 Task: For heading Use Impact with dark cyan 1 colour & Underline.  font size for heading26,  'Change the font style of data to'Lobster and font size to 18,  Change the alignment of both headline & data to Align center.  In the sheet  analysisAnnualSales_Report
Action: Mouse moved to (44, 143)
Screenshot: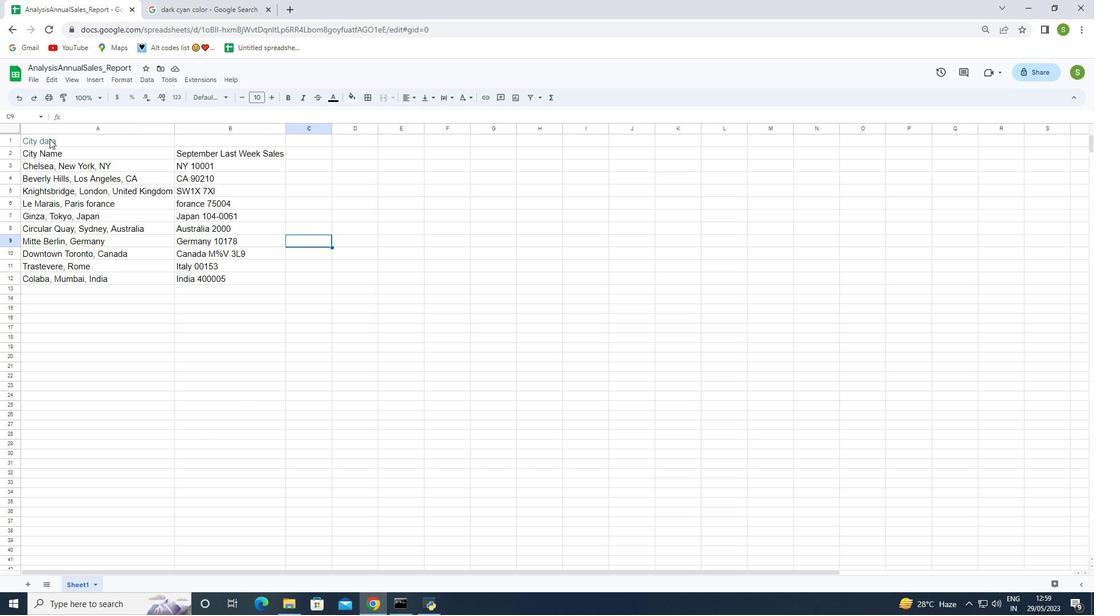 
Action: Mouse pressed left at (44, 143)
Screenshot: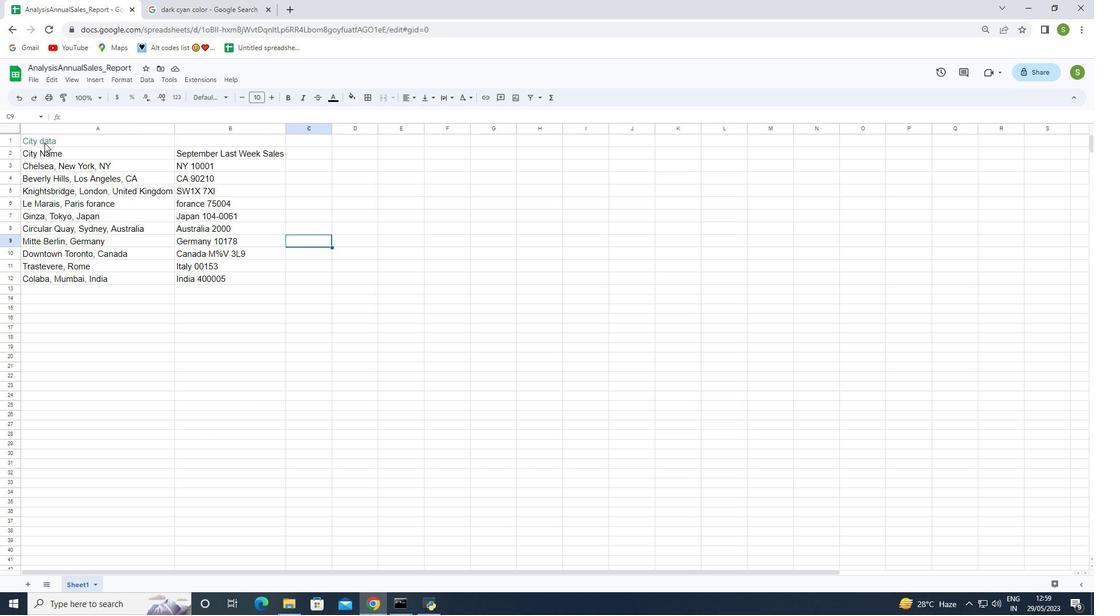 
Action: Mouse moved to (336, 97)
Screenshot: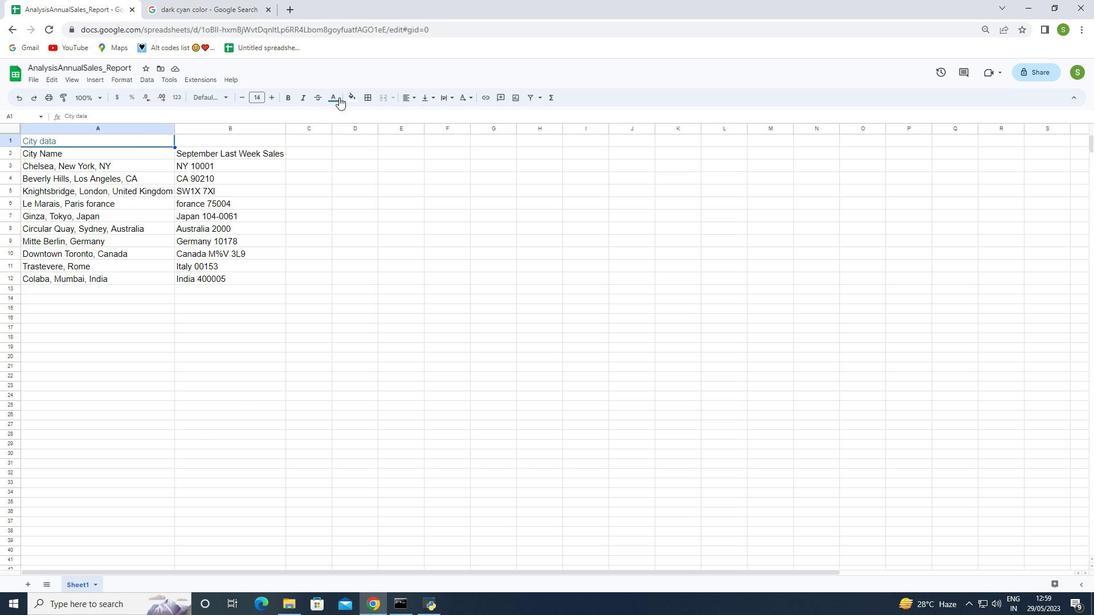 
Action: Mouse pressed left at (336, 97)
Screenshot: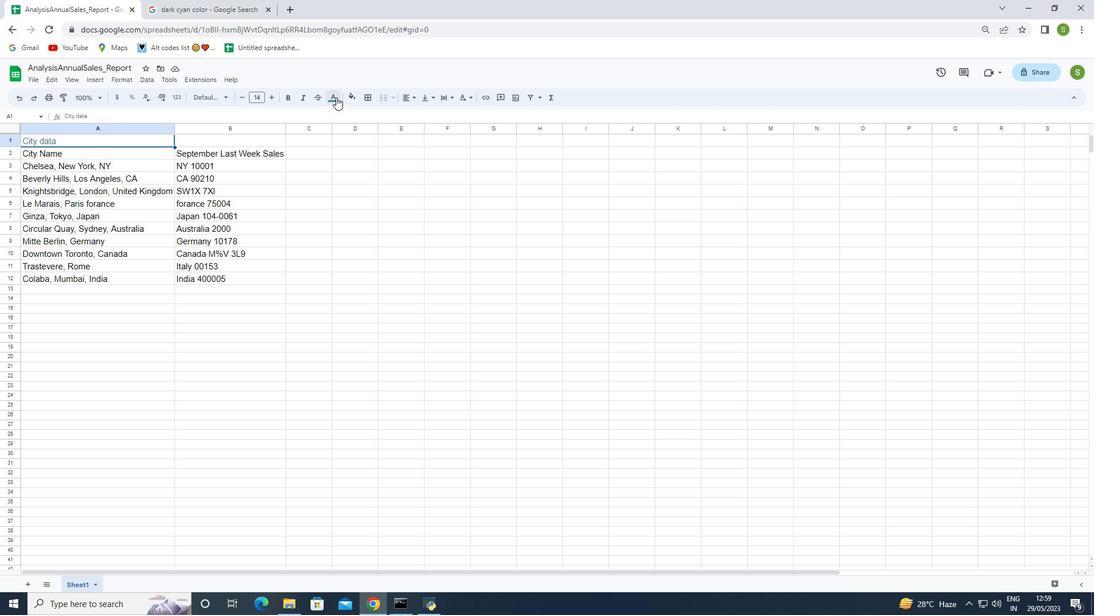 
Action: Mouse moved to (381, 176)
Screenshot: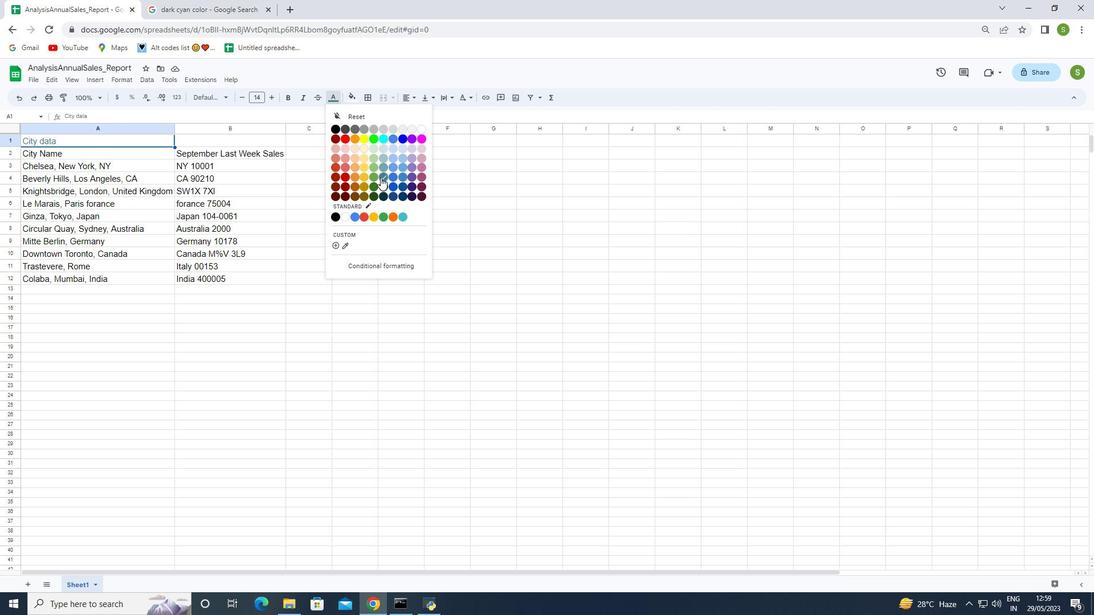 
Action: Mouse pressed left at (381, 176)
Screenshot: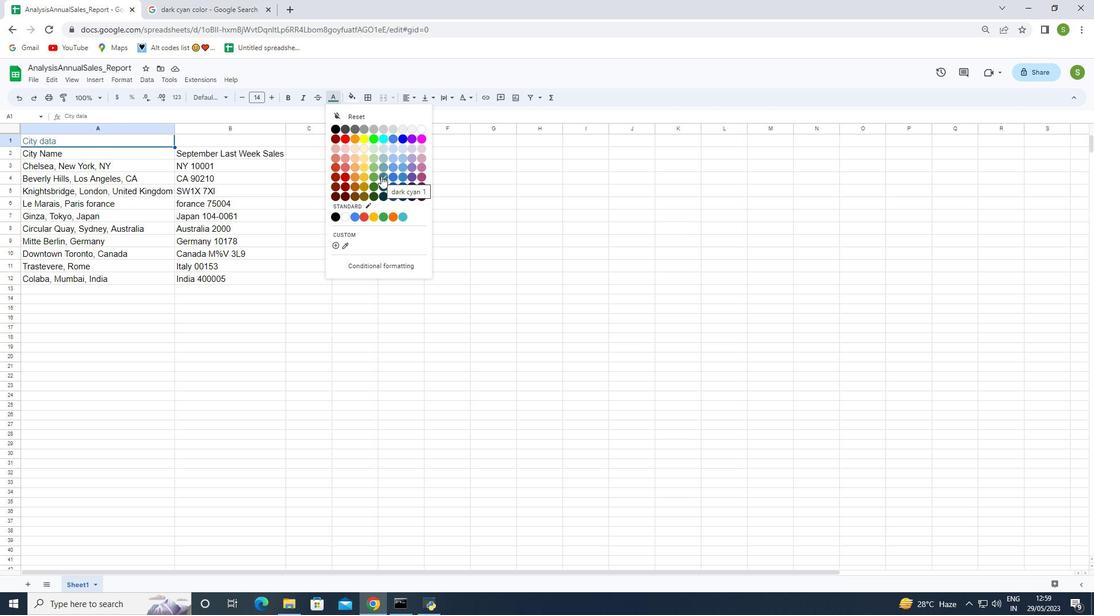 
Action: Mouse moved to (84, 143)
Screenshot: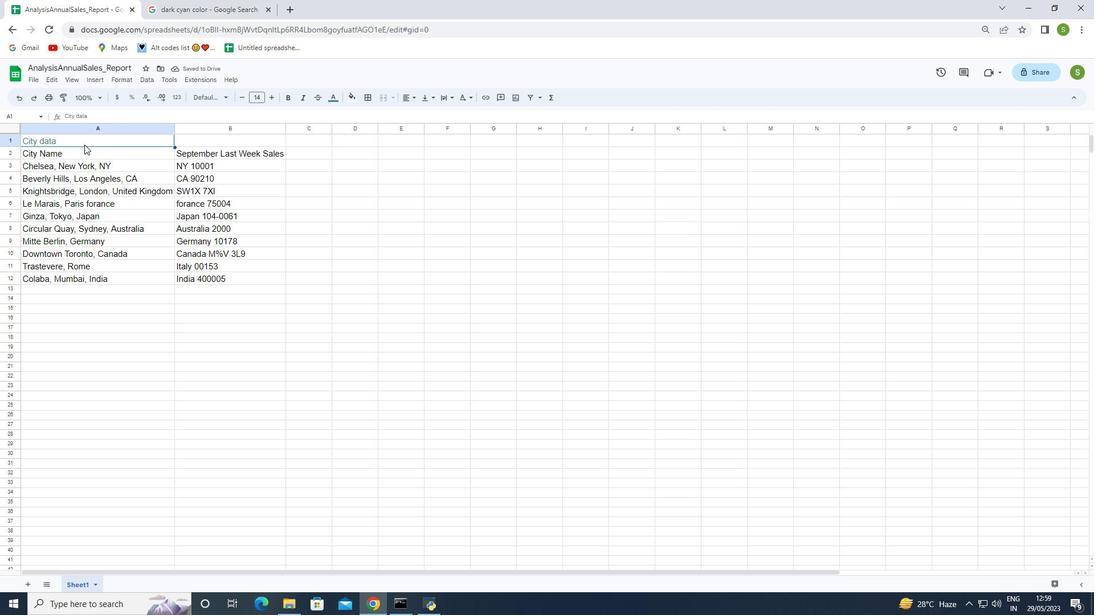
Action: Mouse pressed left at (84, 143)
Screenshot: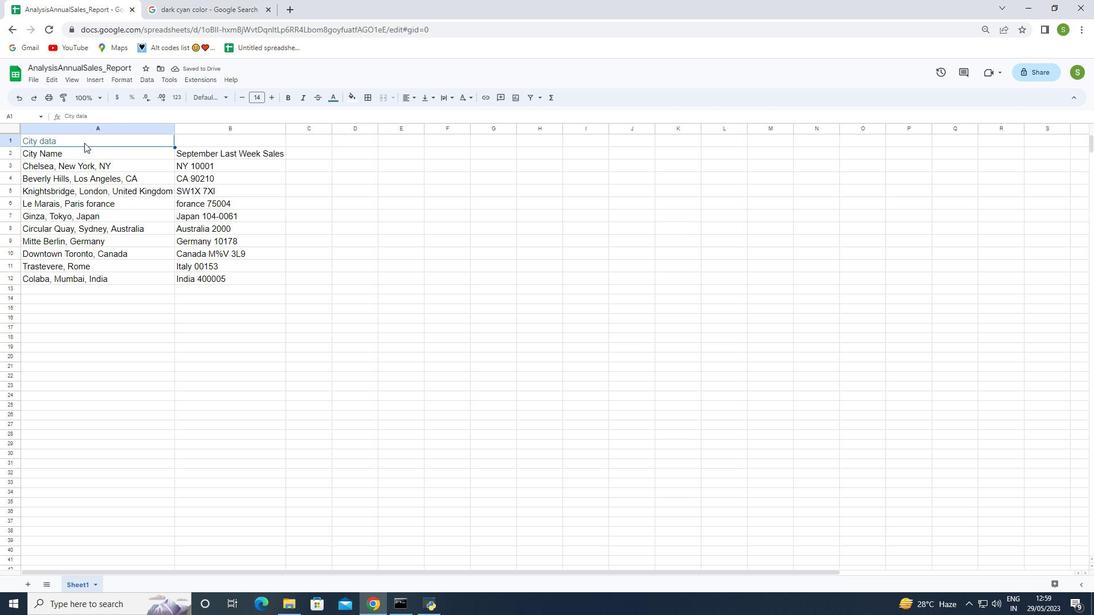 
Action: Mouse moved to (100, 203)
Screenshot: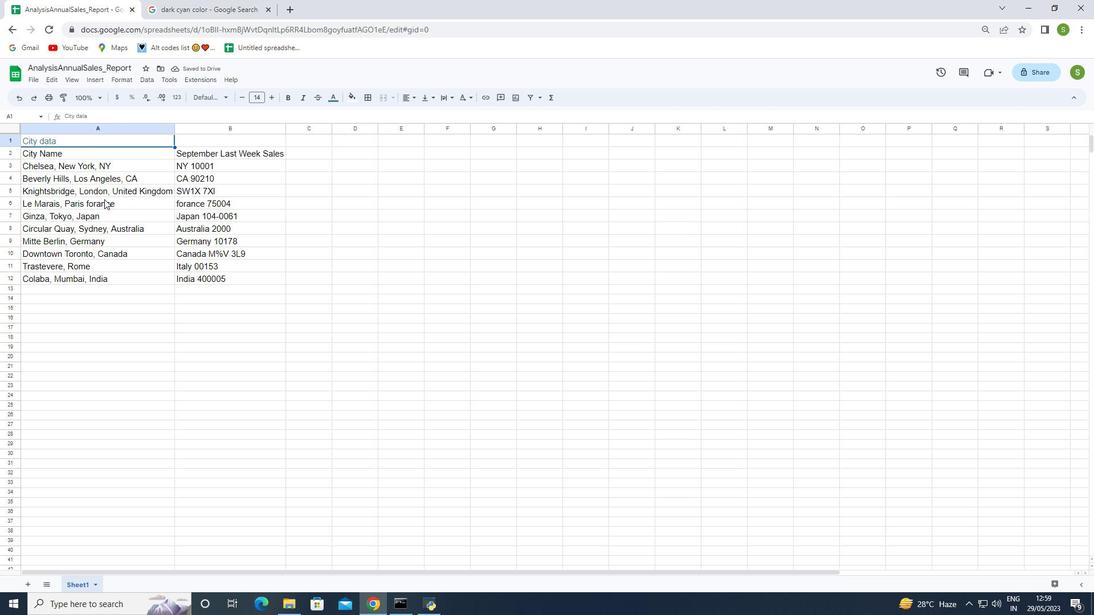 
Action: Mouse pressed left at (100, 203)
Screenshot: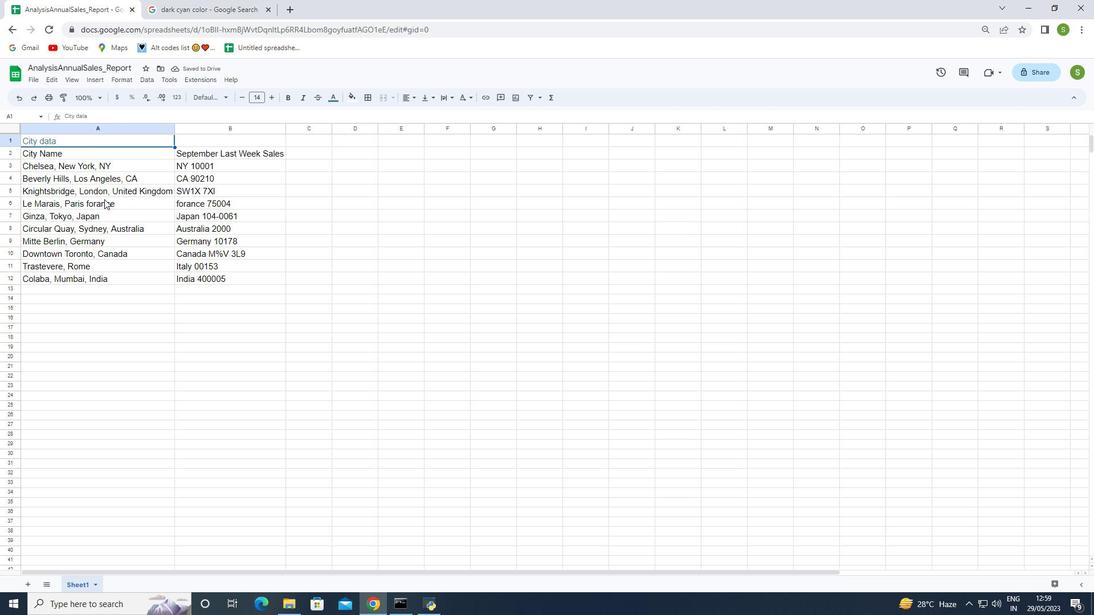 
Action: Mouse moved to (47, 142)
Screenshot: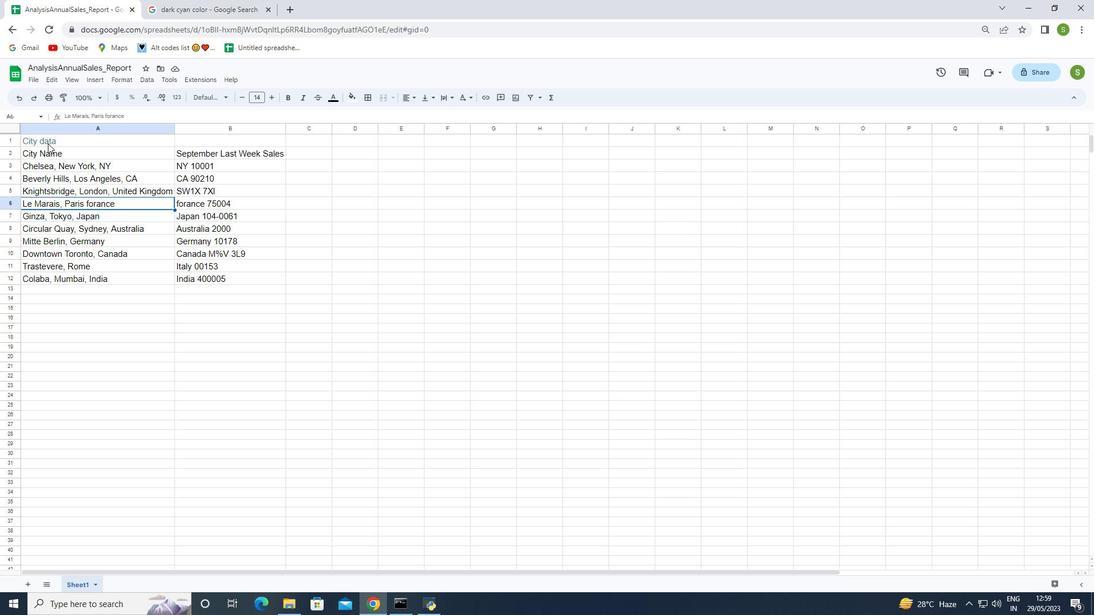 
Action: Mouse pressed left at (47, 142)
Screenshot: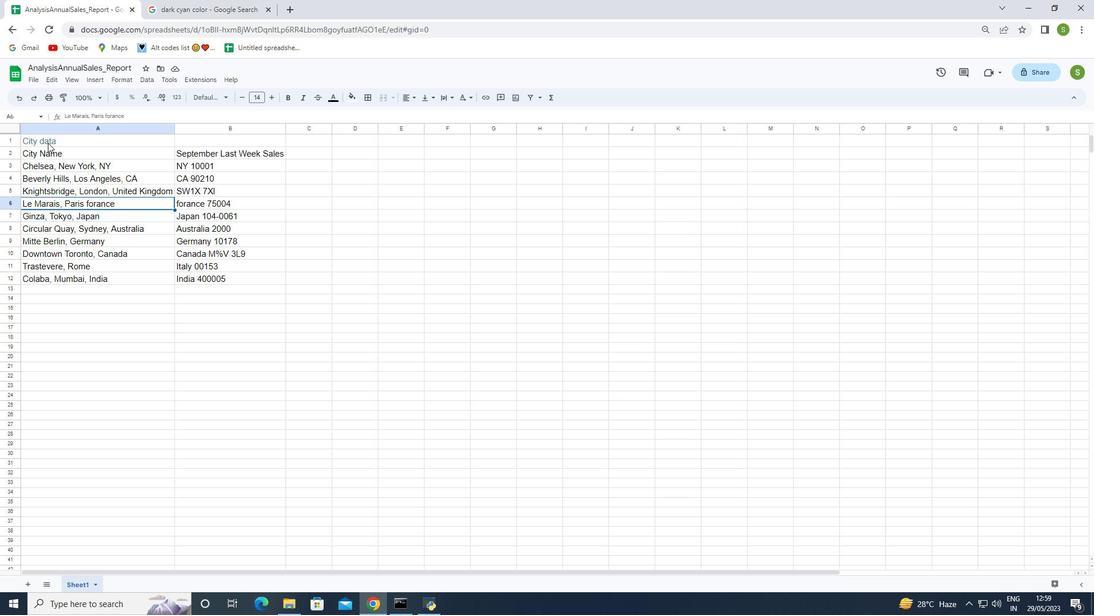 
Action: Mouse moved to (350, 96)
Screenshot: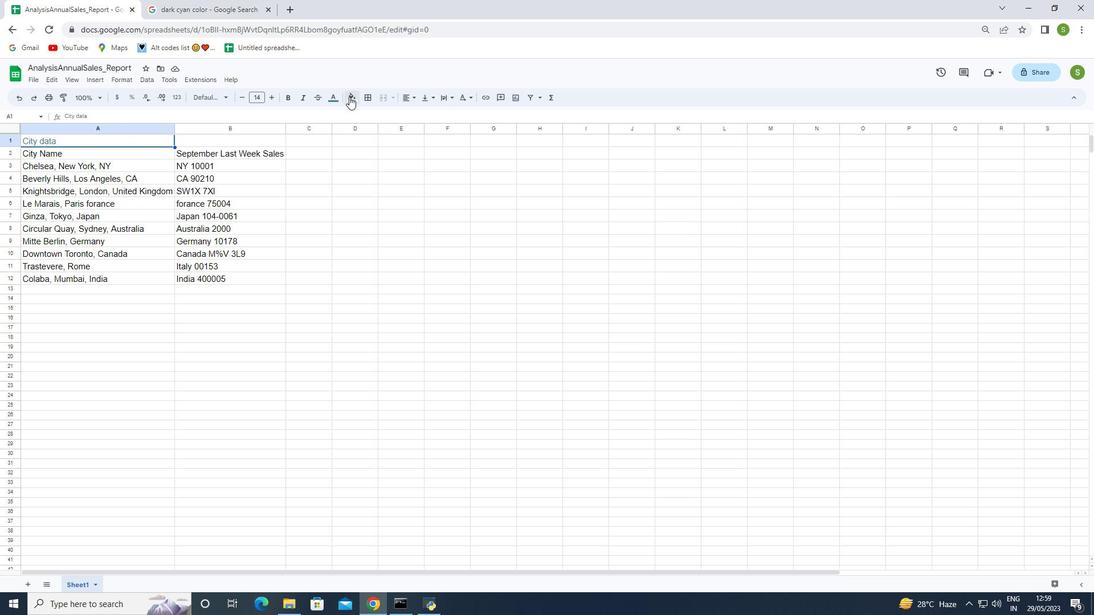
Action: Mouse pressed left at (350, 96)
Screenshot: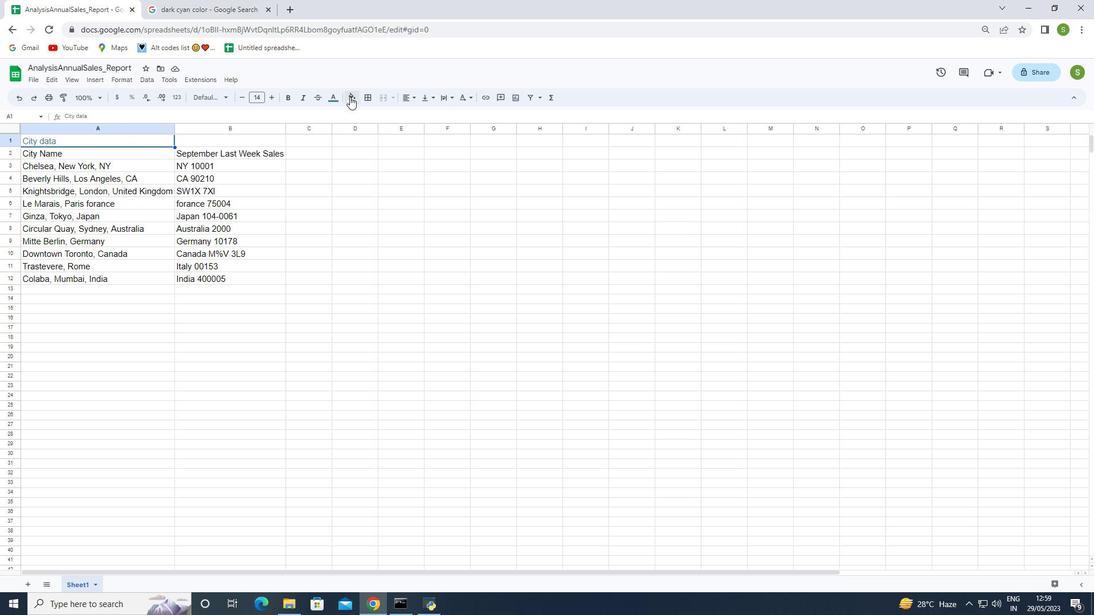 
Action: Mouse moved to (402, 176)
Screenshot: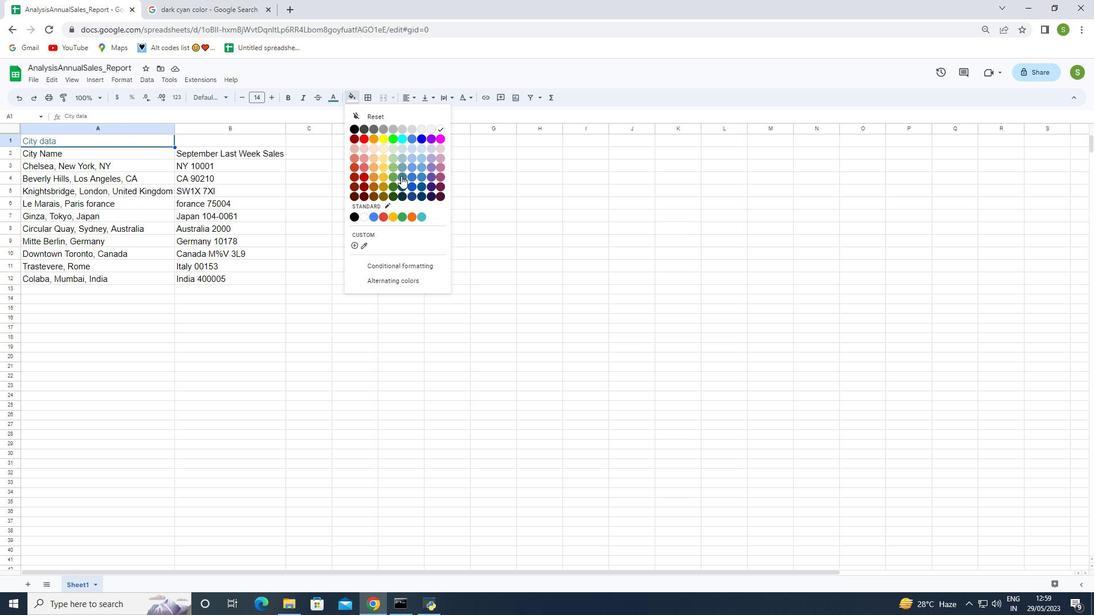 
Action: Mouse pressed left at (402, 176)
Screenshot: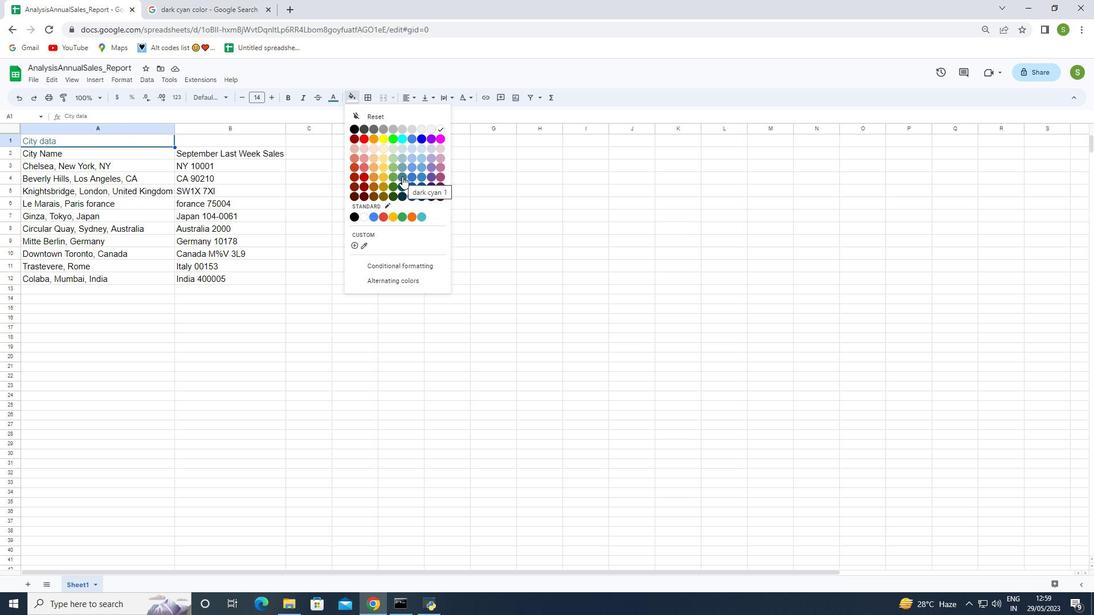 
Action: Mouse moved to (118, 138)
Screenshot: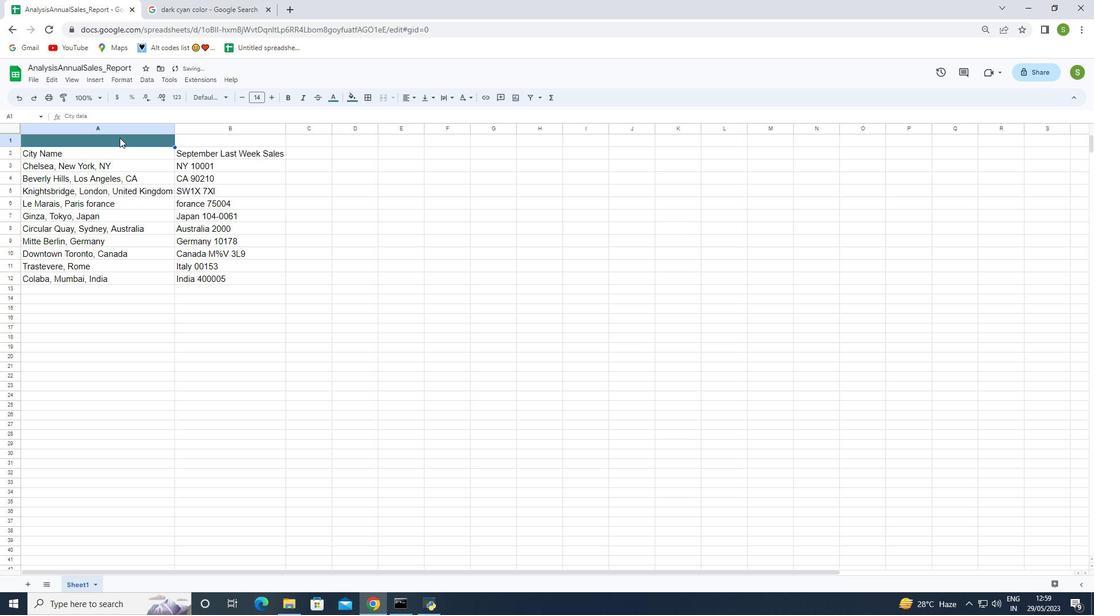 
Action: Mouse pressed left at (118, 138)
Screenshot: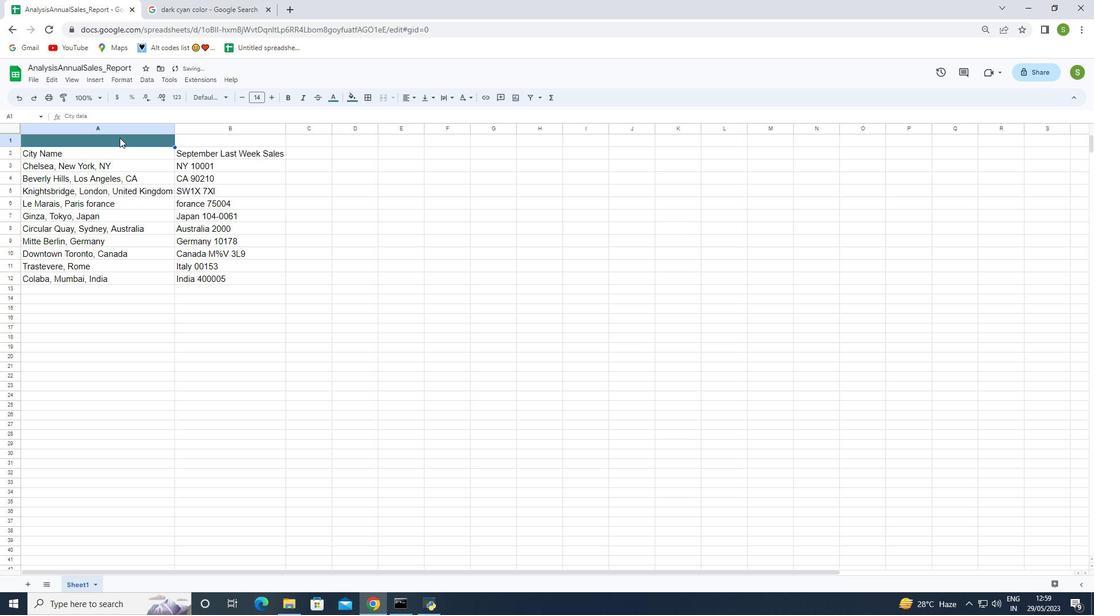 
Action: Mouse moved to (111, 138)
Screenshot: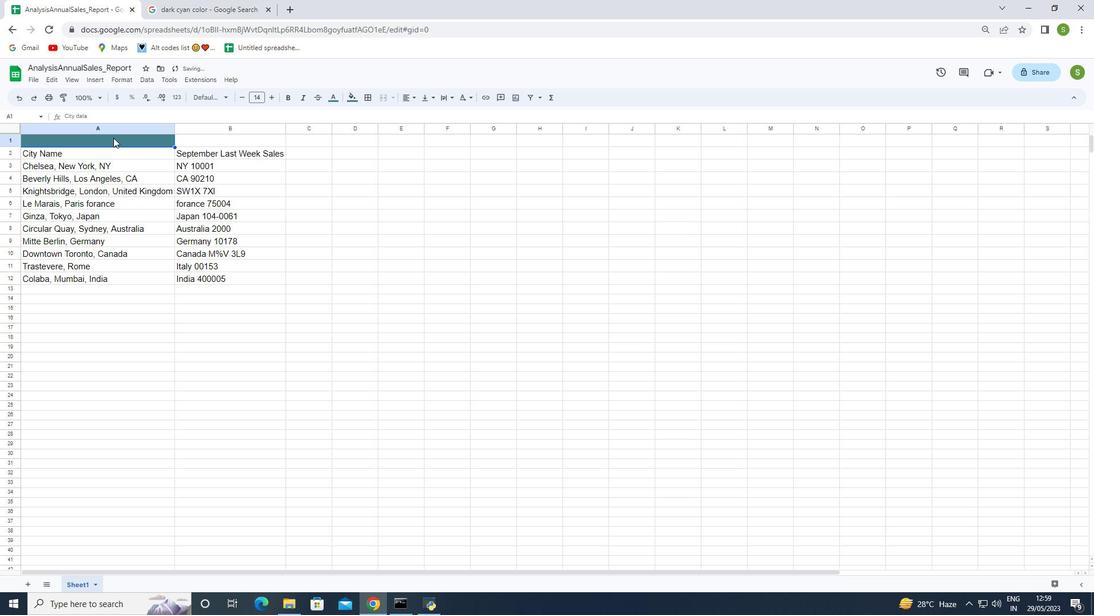 
Action: Mouse pressed left at (111, 138)
Screenshot: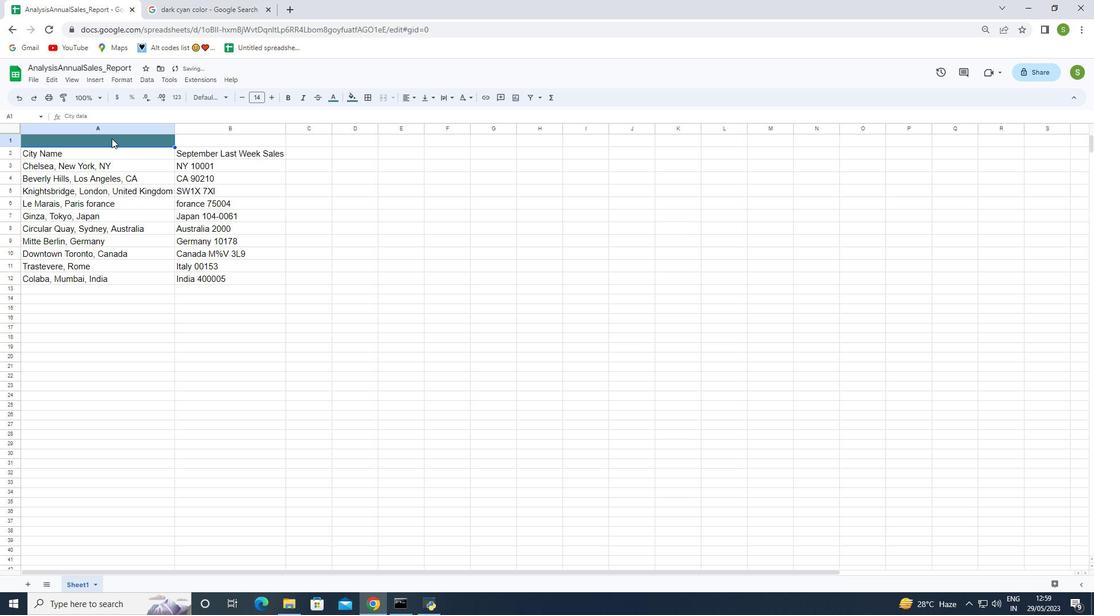 
Action: Mouse pressed left at (111, 138)
Screenshot: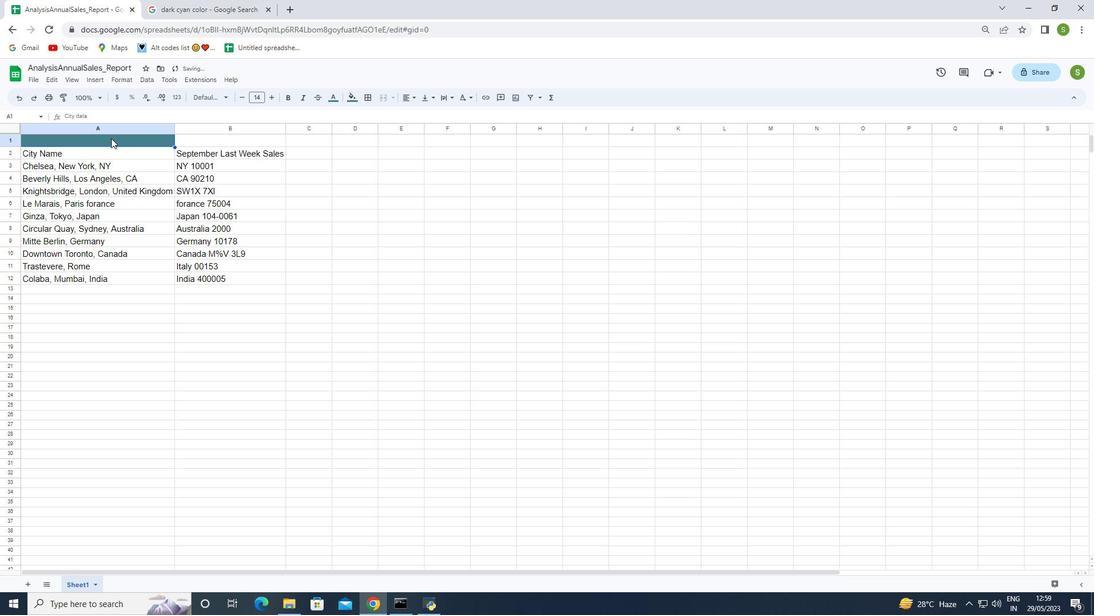 
Action: Mouse moved to (333, 98)
Screenshot: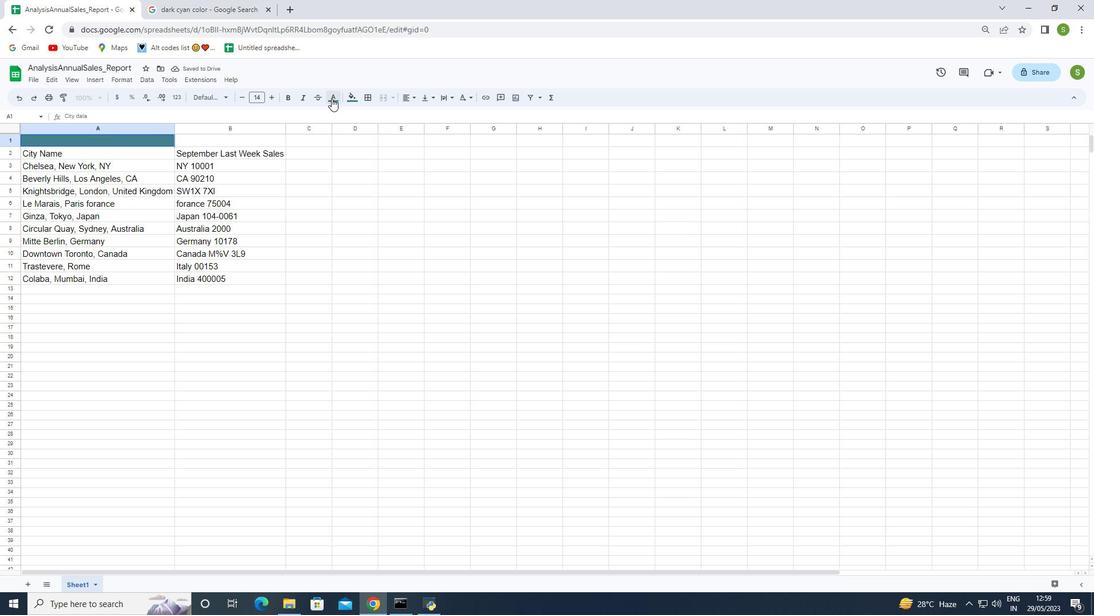 
Action: Mouse pressed left at (333, 98)
Screenshot: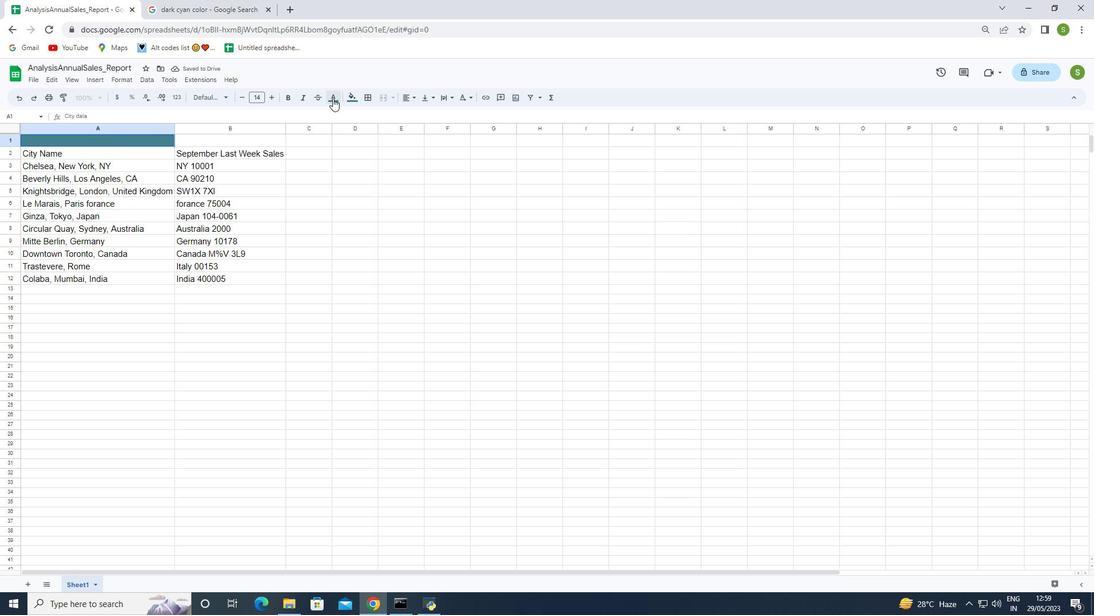 
Action: Mouse moved to (423, 128)
Screenshot: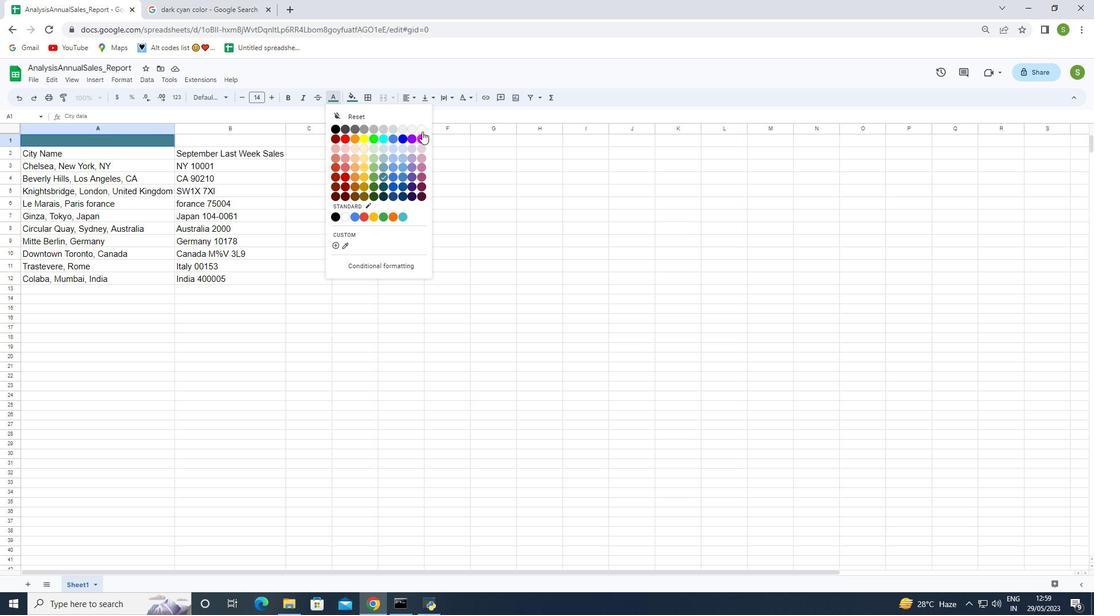 
Action: Mouse pressed left at (423, 128)
Screenshot: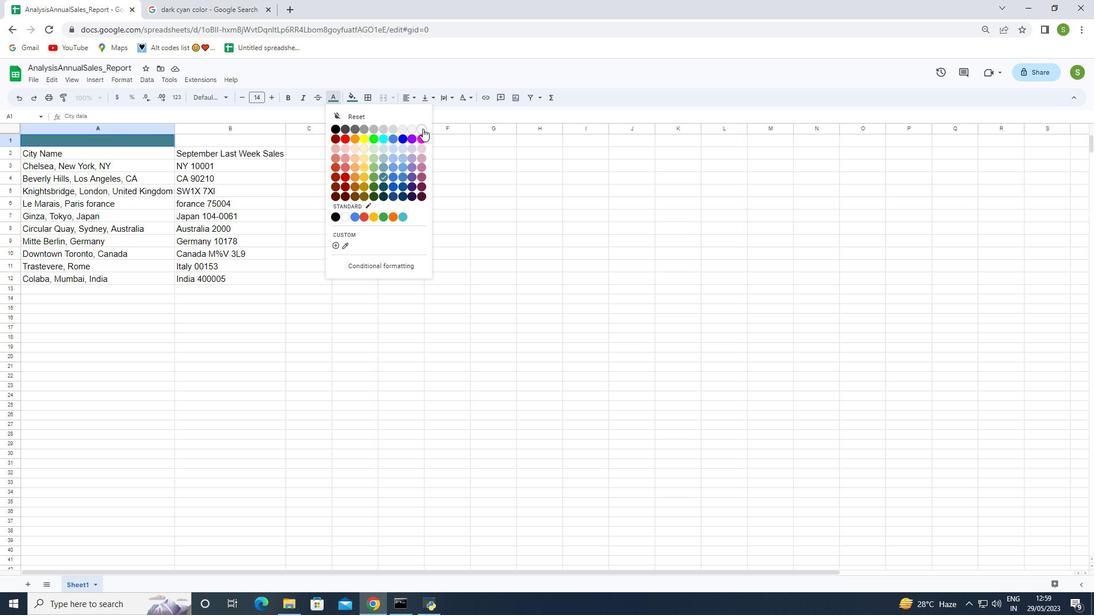 
Action: Mouse moved to (356, 97)
Screenshot: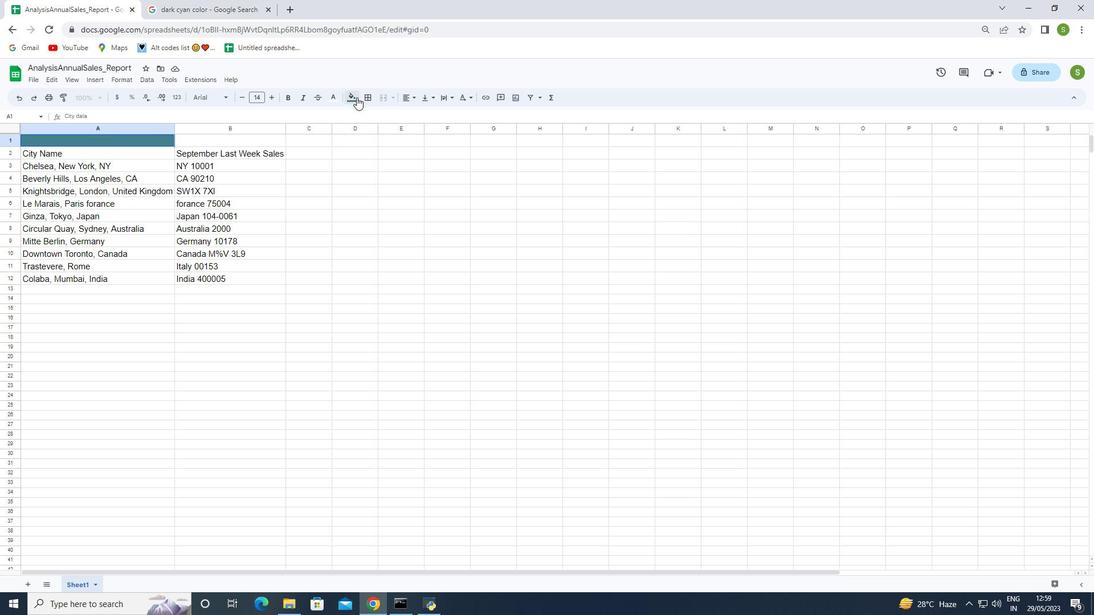 
Action: Mouse pressed left at (356, 97)
Screenshot: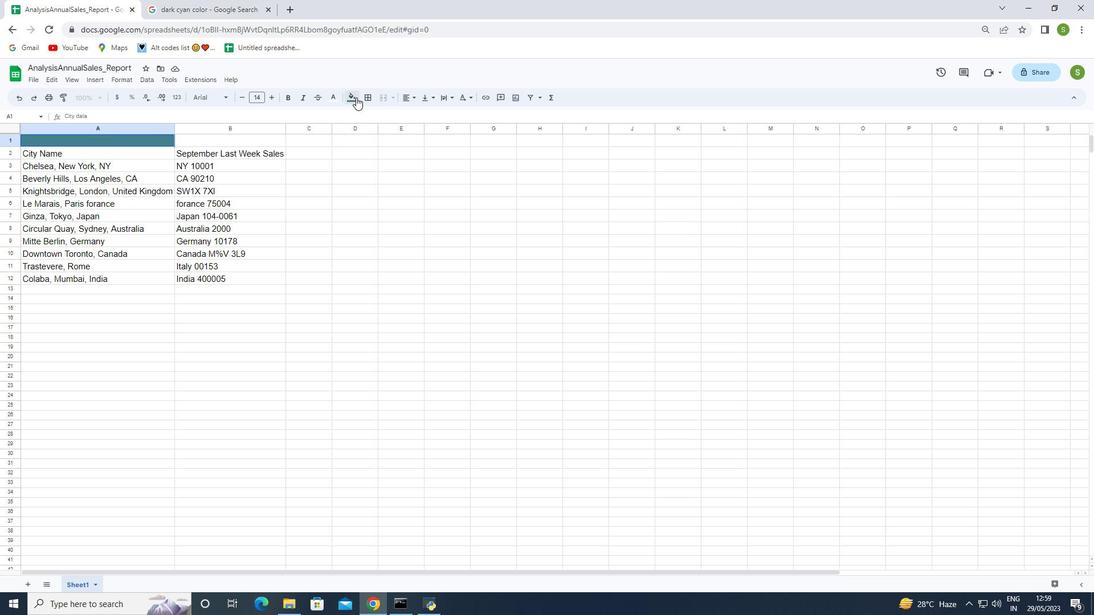 
Action: Mouse moved to (352, 131)
Screenshot: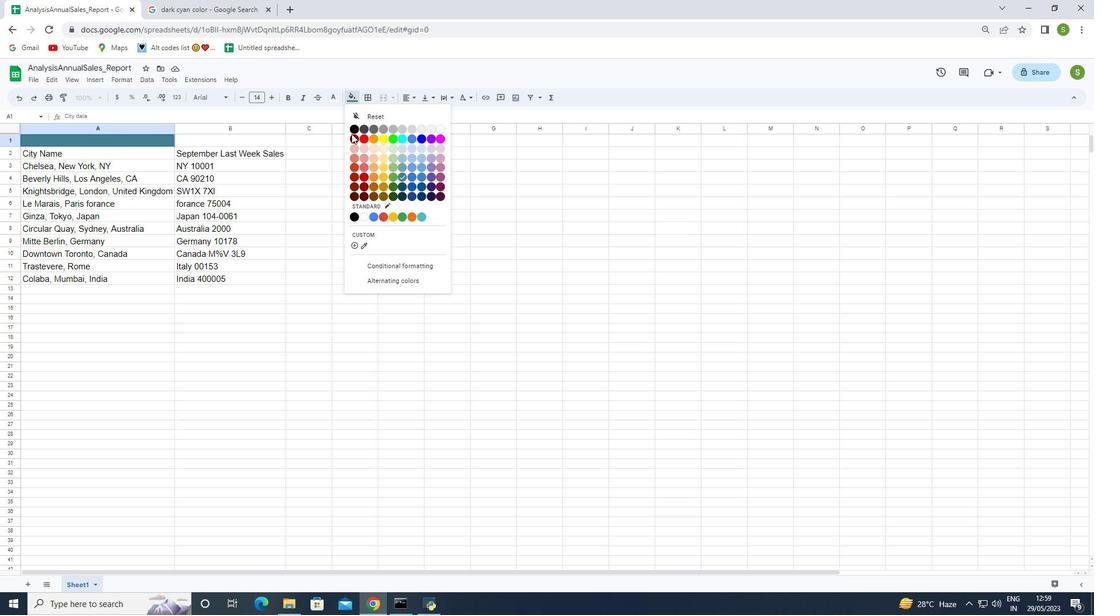 
Action: Mouse pressed left at (352, 131)
Screenshot: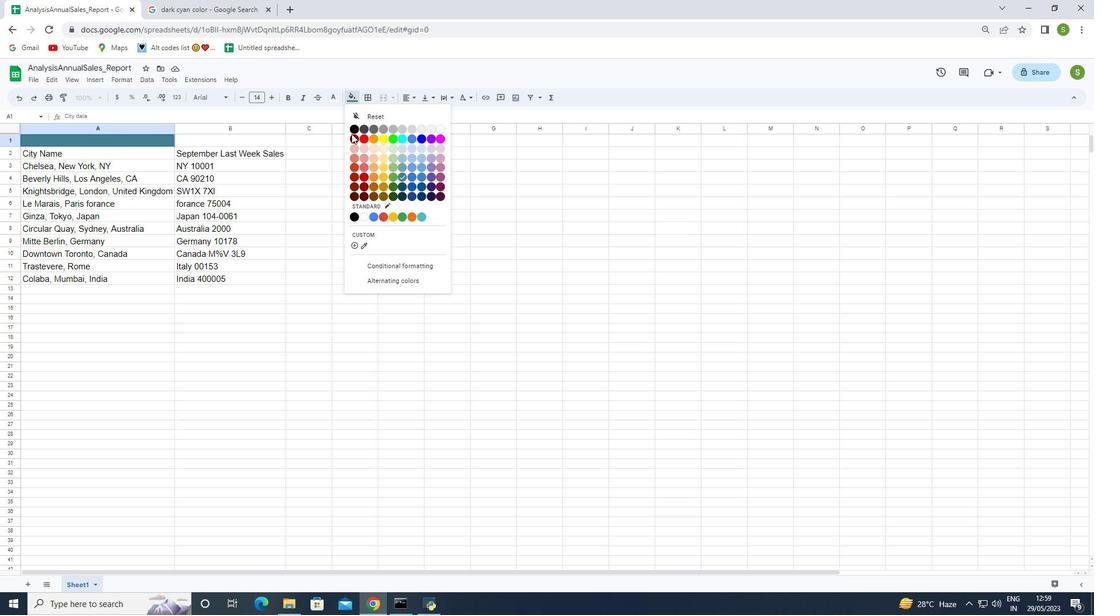 
Action: Mouse moved to (337, 98)
Screenshot: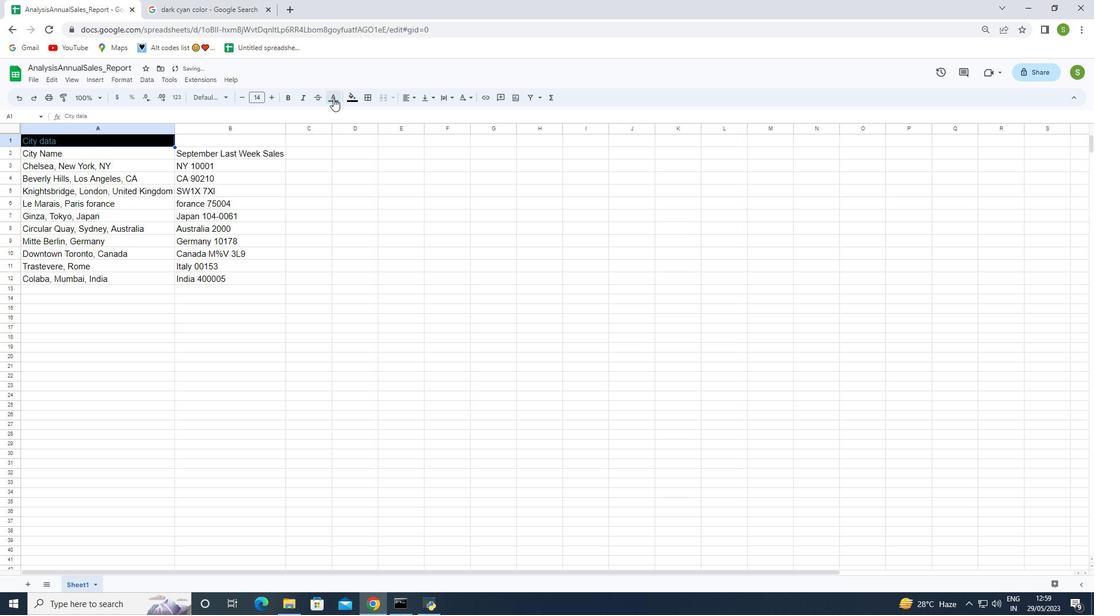 
Action: Mouse pressed left at (337, 98)
Screenshot: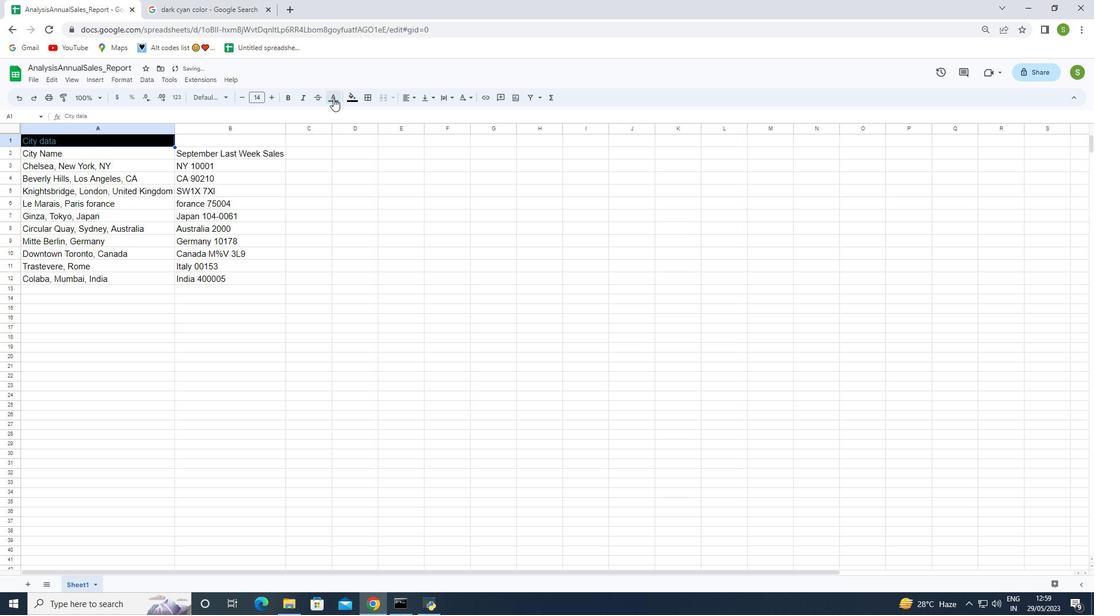 
Action: Mouse moved to (337, 128)
Screenshot: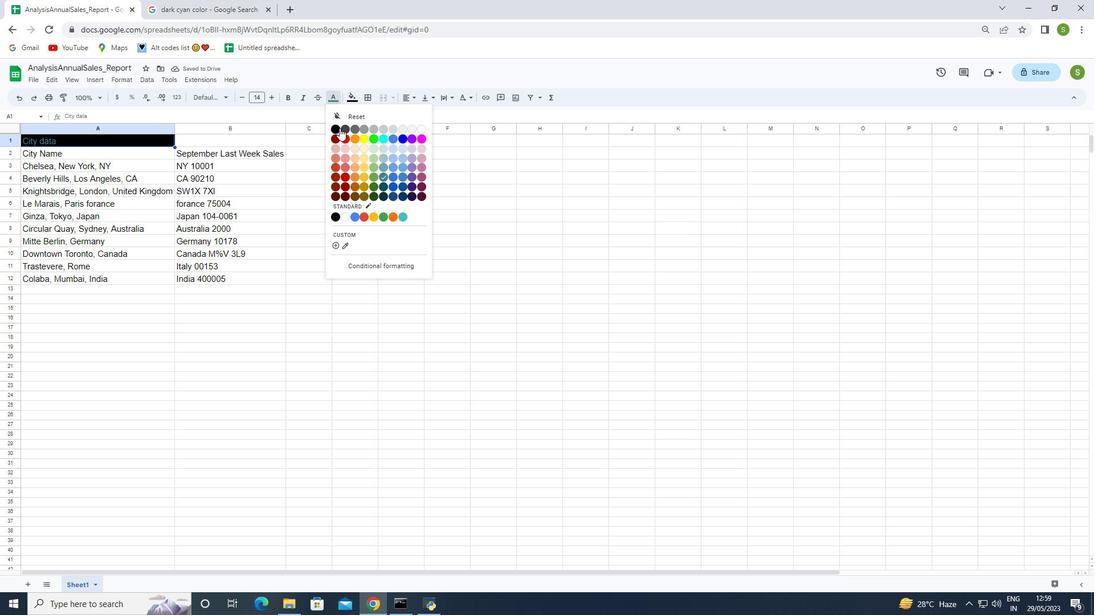 
Action: Mouse pressed left at (337, 128)
Screenshot: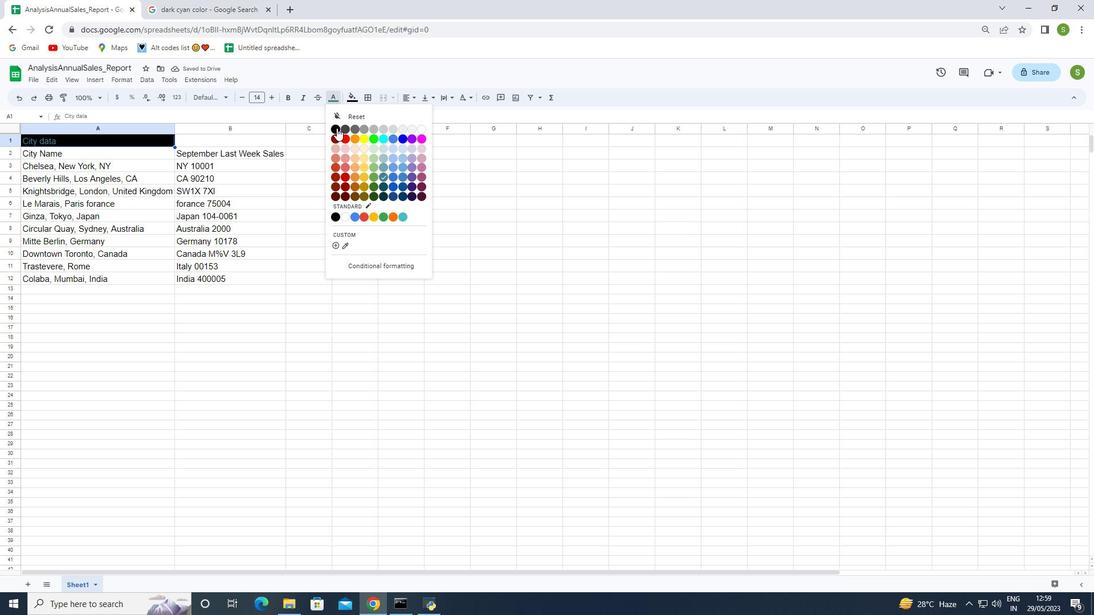 
Action: Mouse moved to (356, 96)
Screenshot: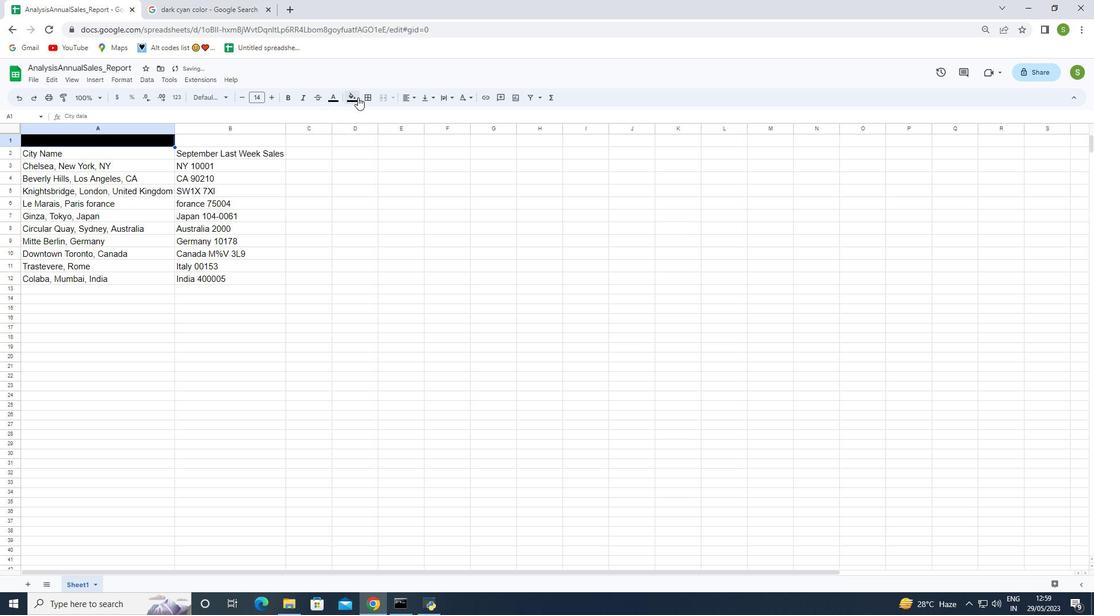 
Action: Mouse pressed left at (356, 96)
Screenshot: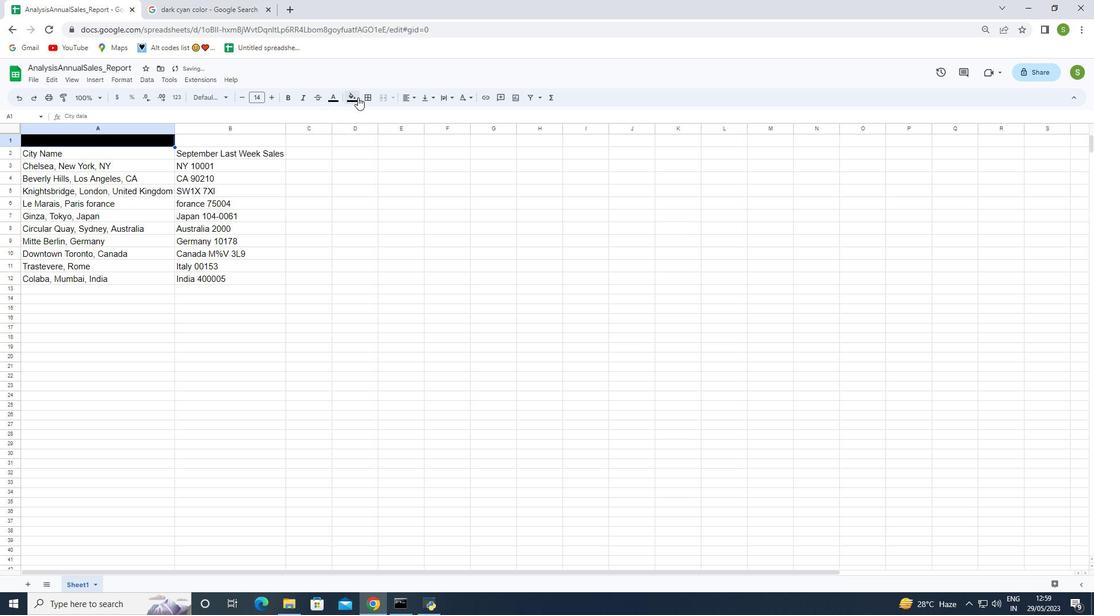 
Action: Mouse moved to (399, 178)
Screenshot: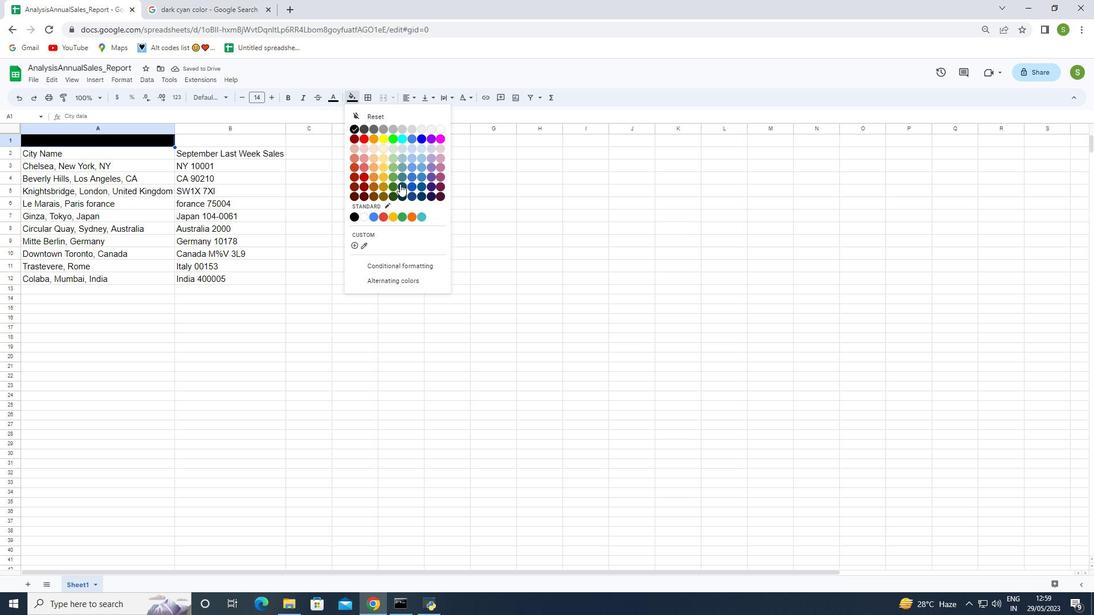 
Action: Mouse pressed left at (399, 178)
Screenshot: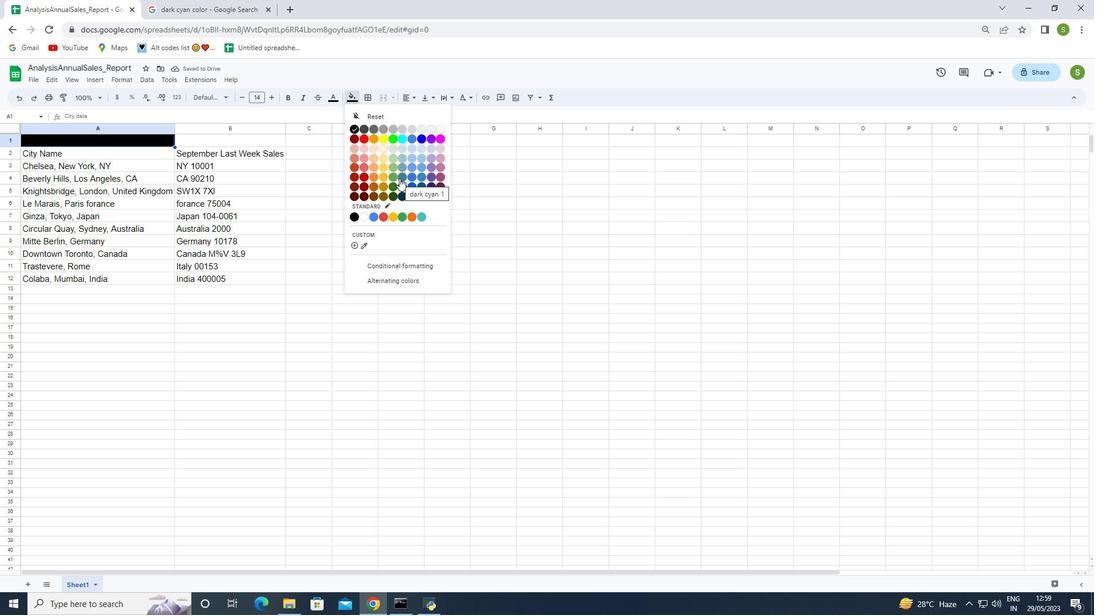 
Action: Mouse moved to (362, 273)
Screenshot: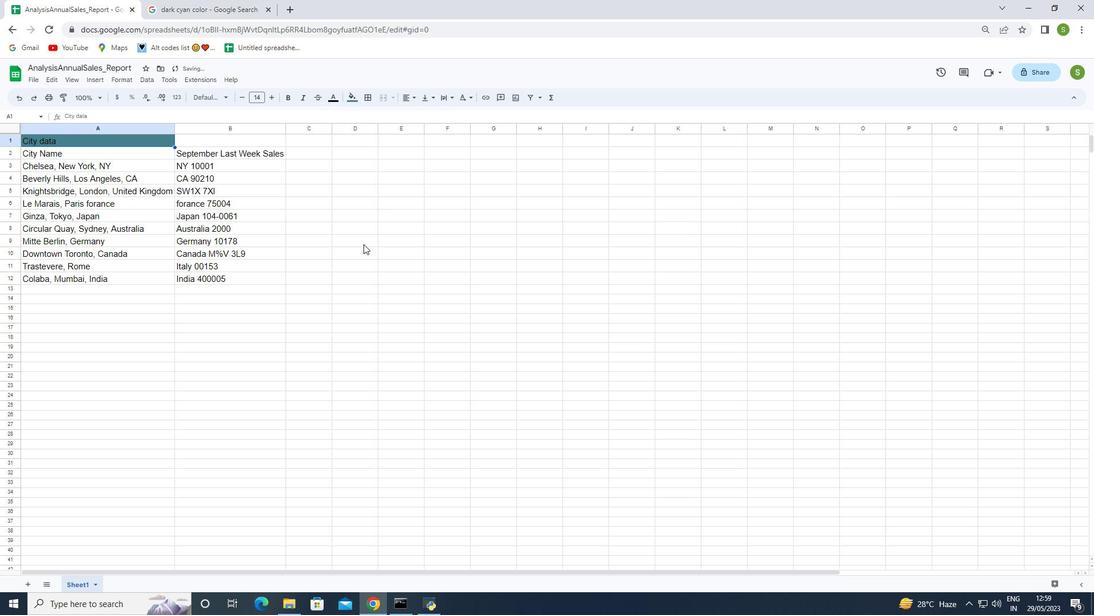 
Action: Mouse pressed left at (362, 273)
Screenshot: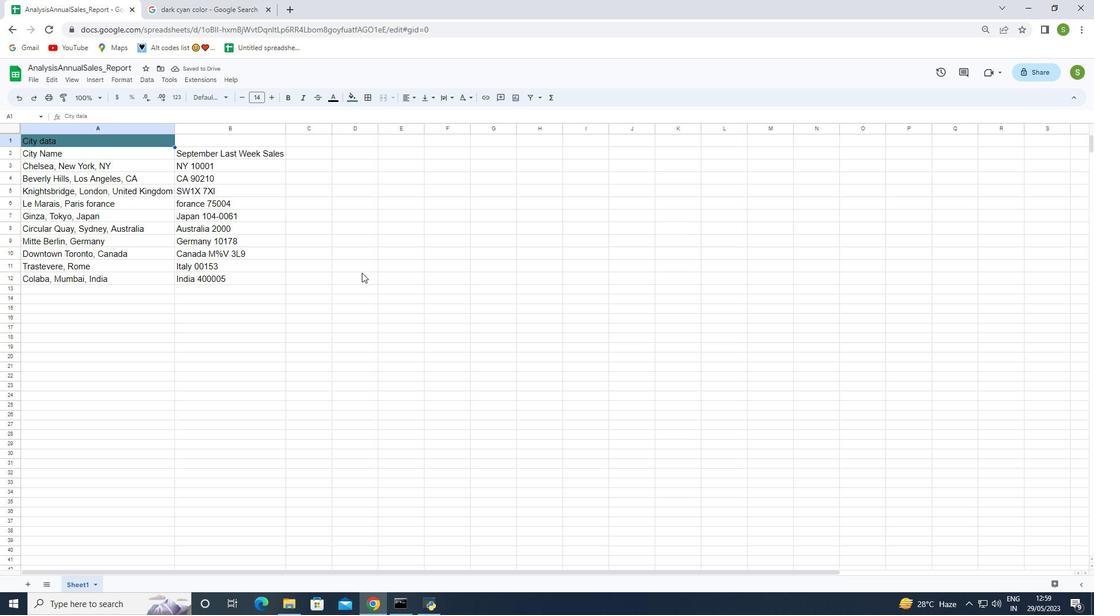 
Action: Mouse moved to (120, 79)
Screenshot: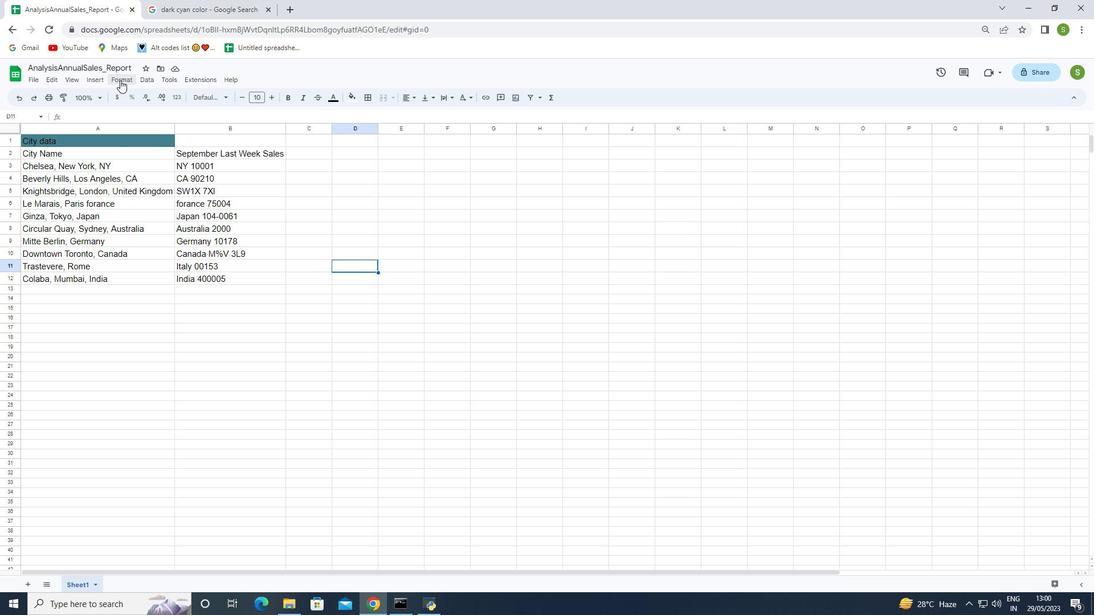 
Action: Mouse pressed left at (120, 79)
Screenshot: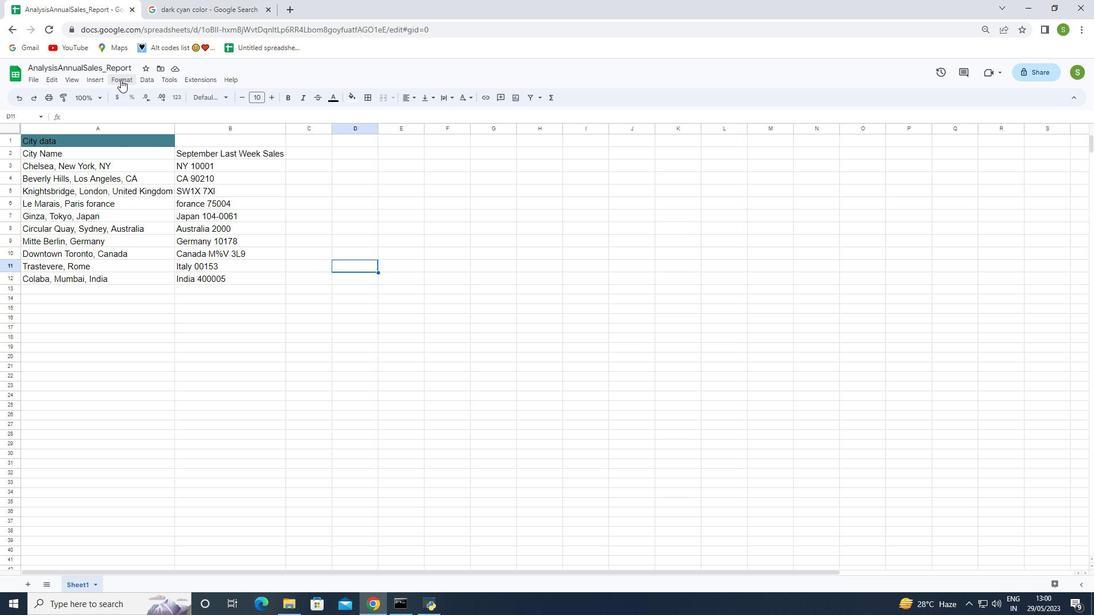 
Action: Mouse moved to (286, 167)
Screenshot: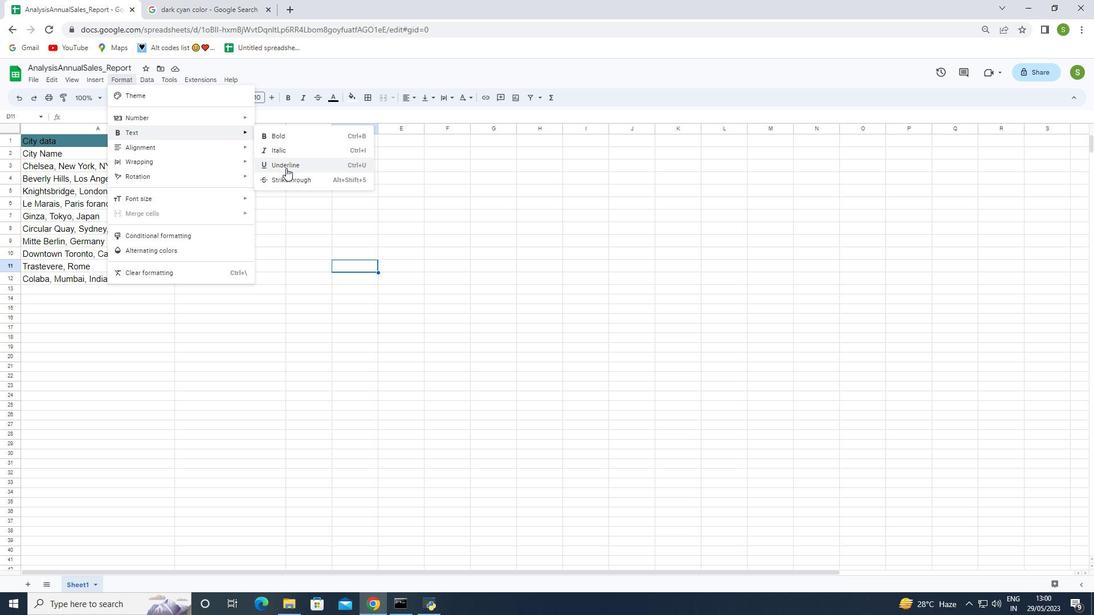 
Action: Mouse pressed left at (286, 167)
Screenshot: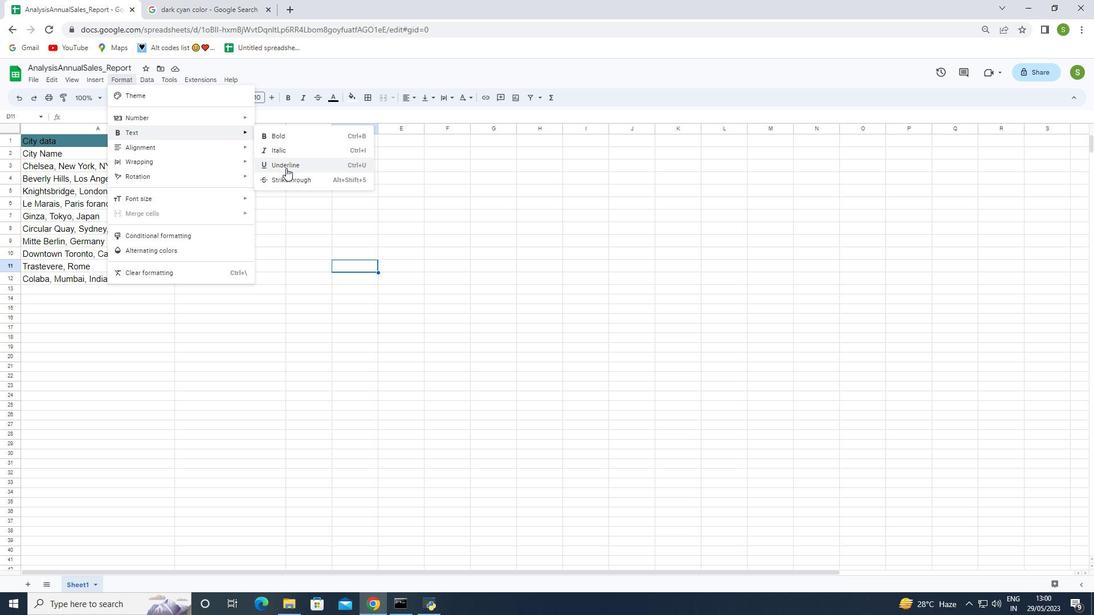 
Action: Mouse moved to (80, 145)
Screenshot: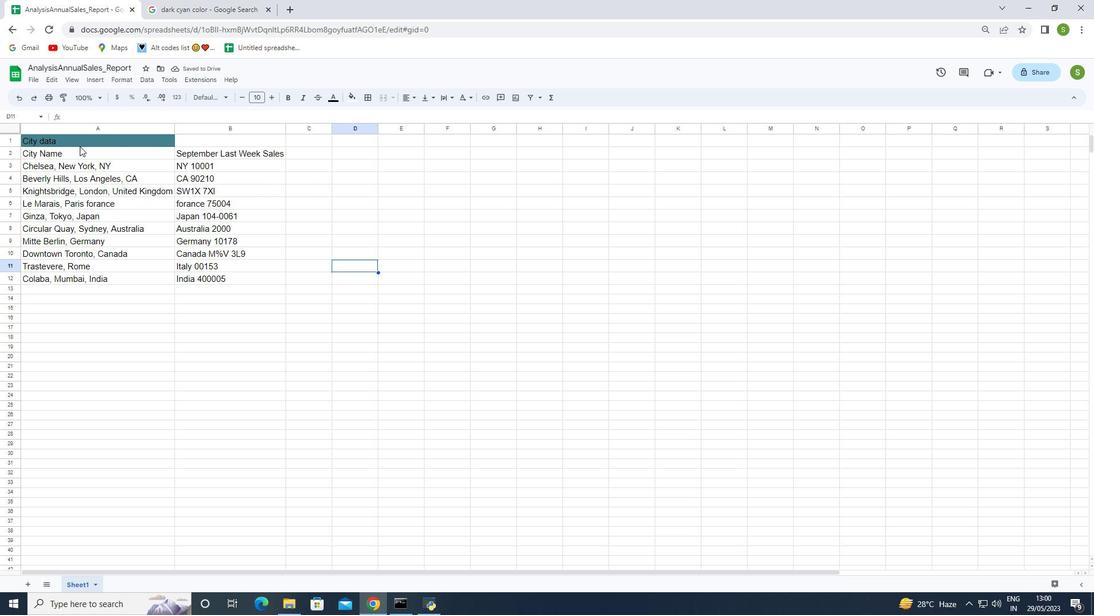
Action: Mouse scrolled (80, 146) with delta (0, 0)
Screenshot: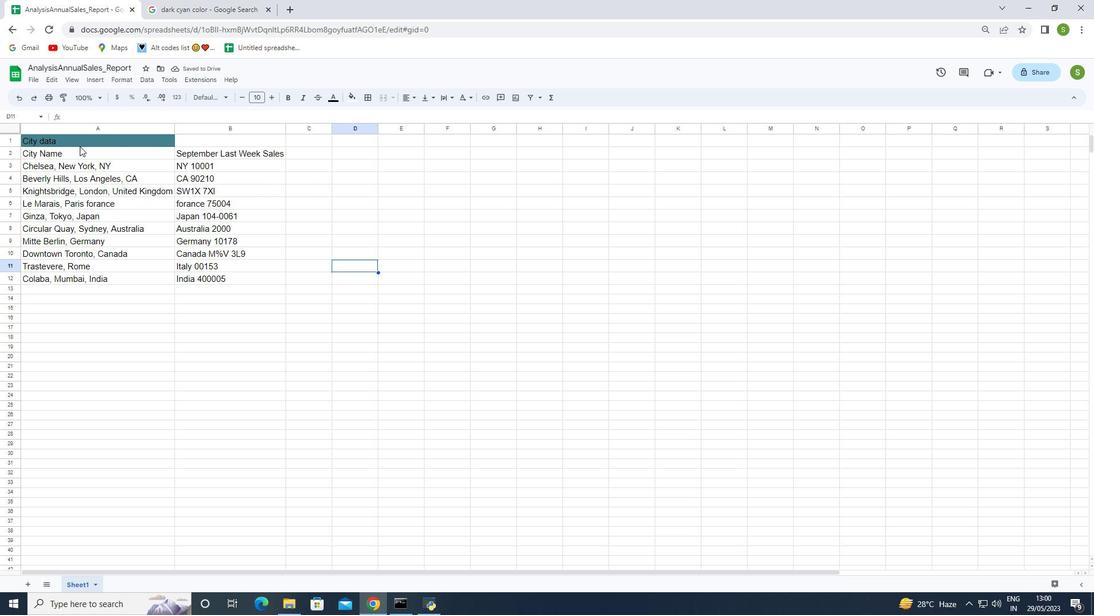 
Action: Mouse scrolled (80, 146) with delta (0, 0)
Screenshot: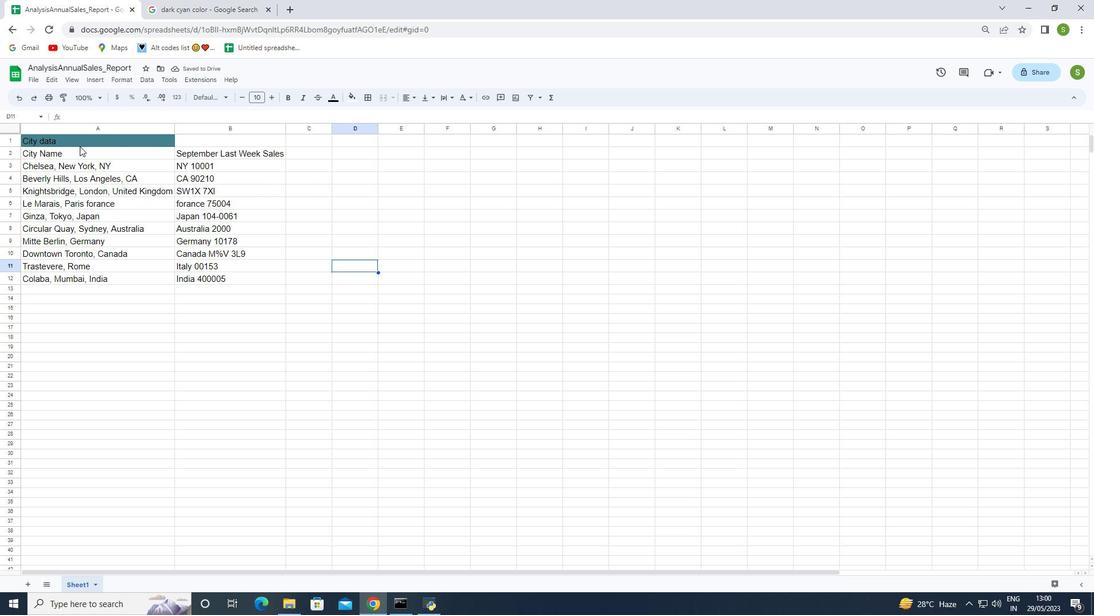 
Action: Mouse moved to (80, 145)
Screenshot: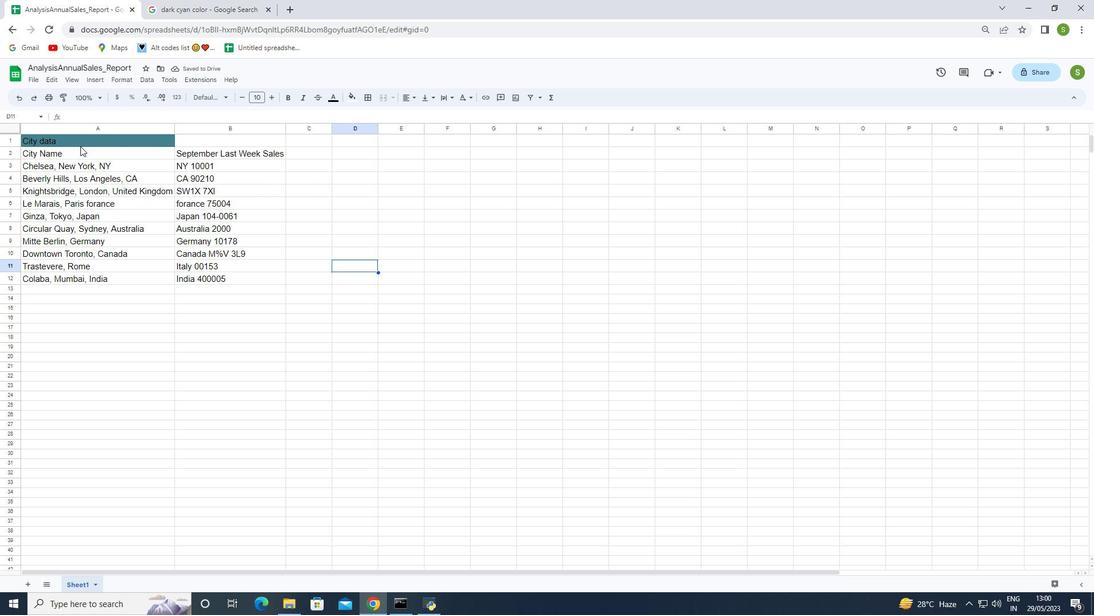 
Action: Mouse scrolled (80, 146) with delta (0, 0)
Screenshot: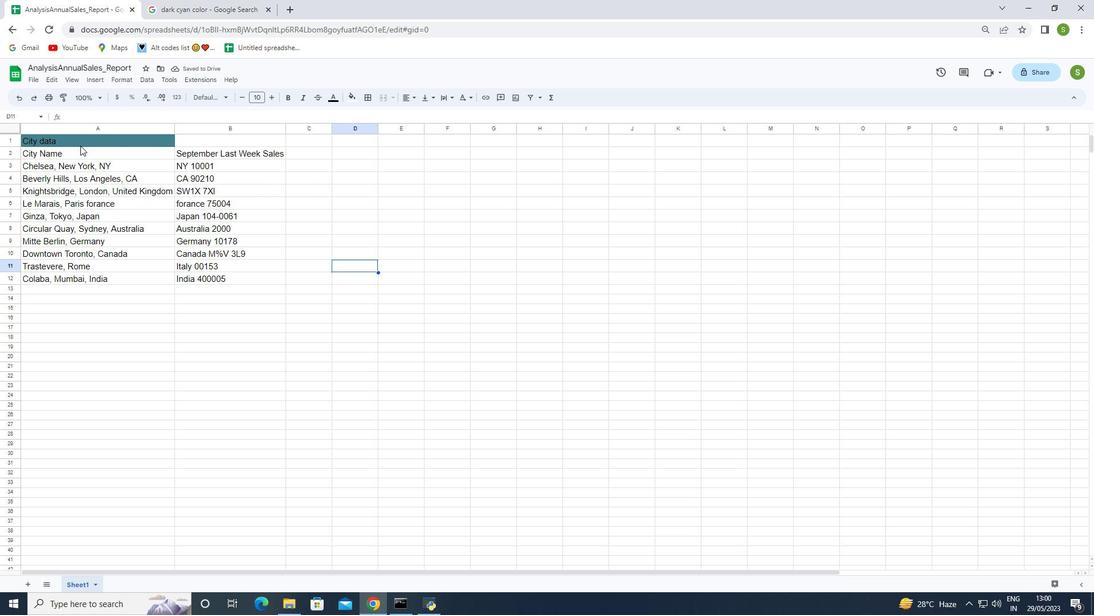 
Action: Mouse moved to (65, 213)
Screenshot: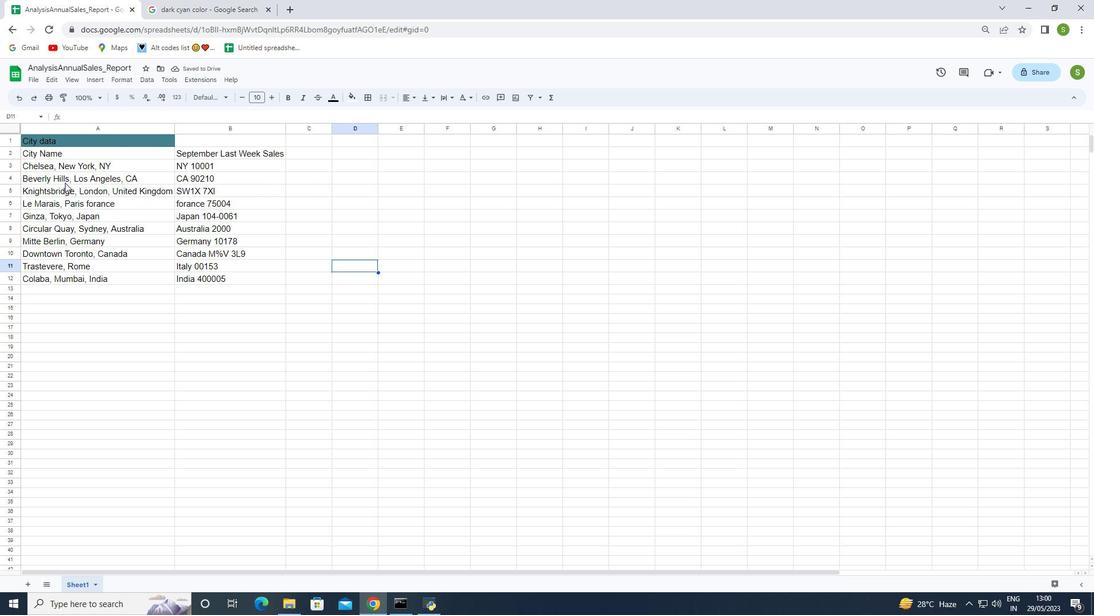 
Action: Mouse pressed left at (65, 213)
Screenshot: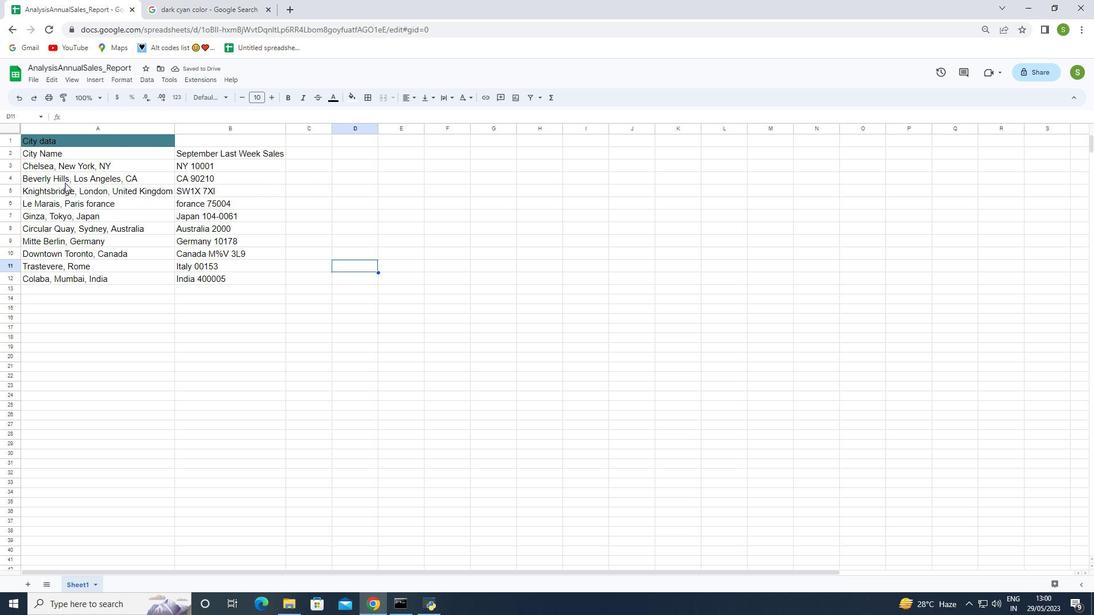 
Action: Mouse moved to (61, 138)
Screenshot: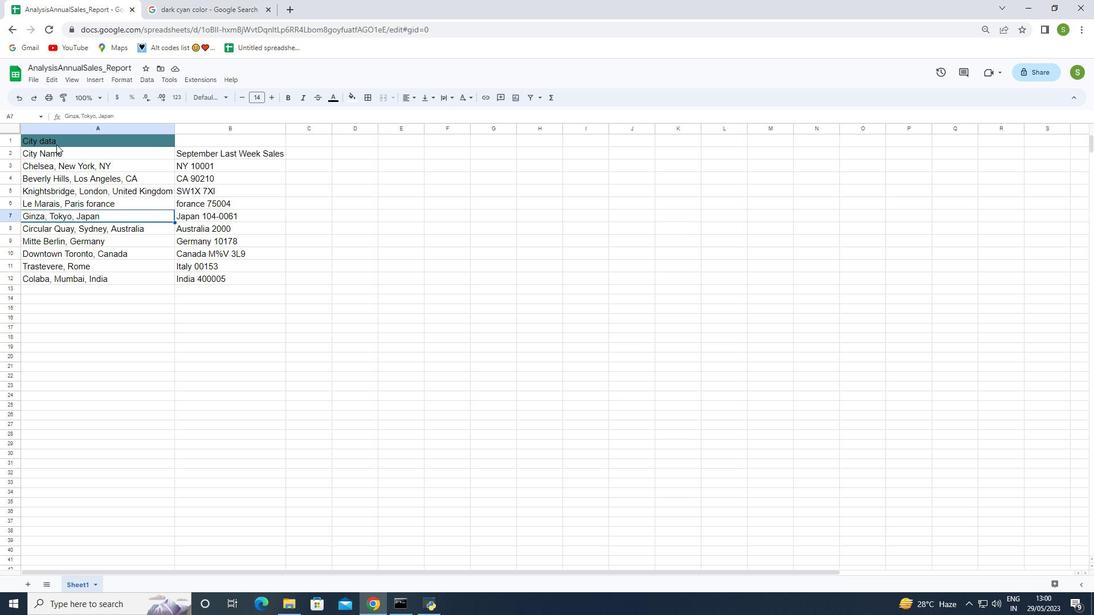 
Action: Mouse pressed left at (61, 138)
Screenshot: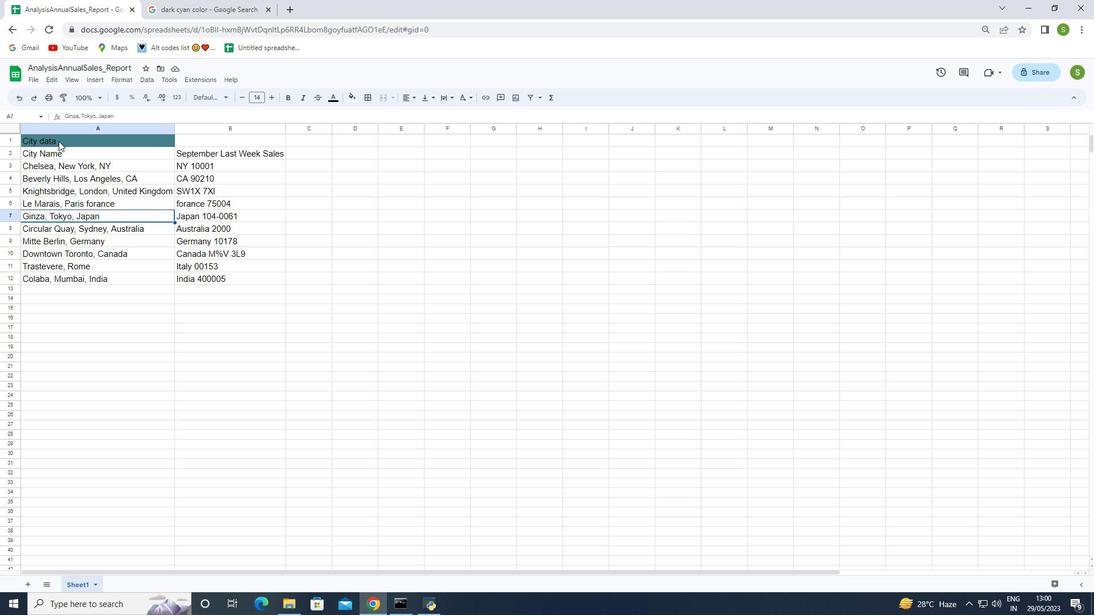 
Action: Mouse pressed left at (61, 138)
Screenshot: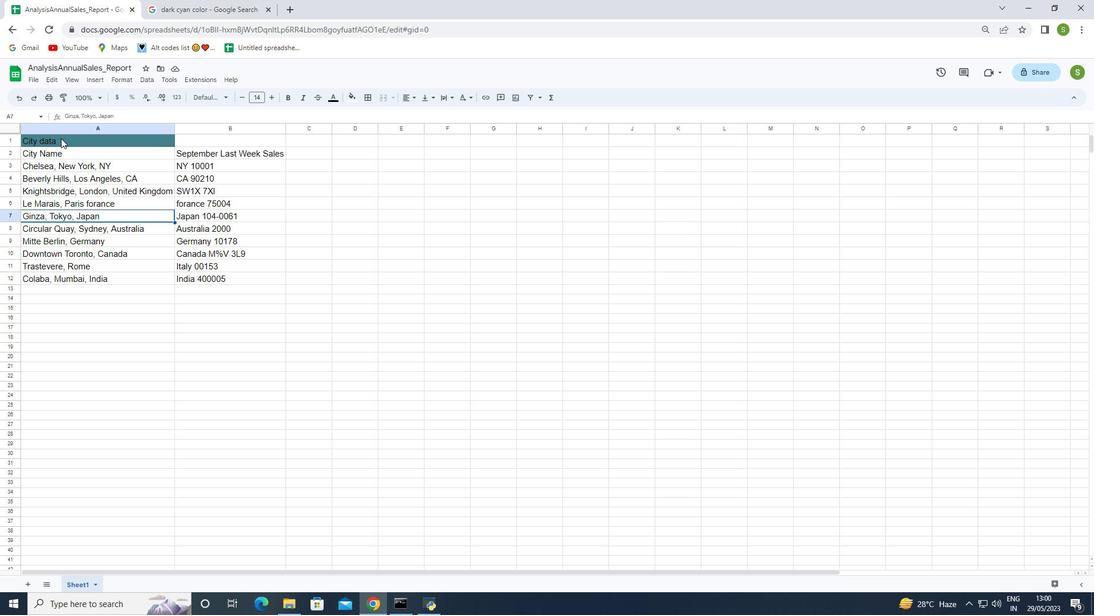 
Action: Mouse moved to (82, 191)
Screenshot: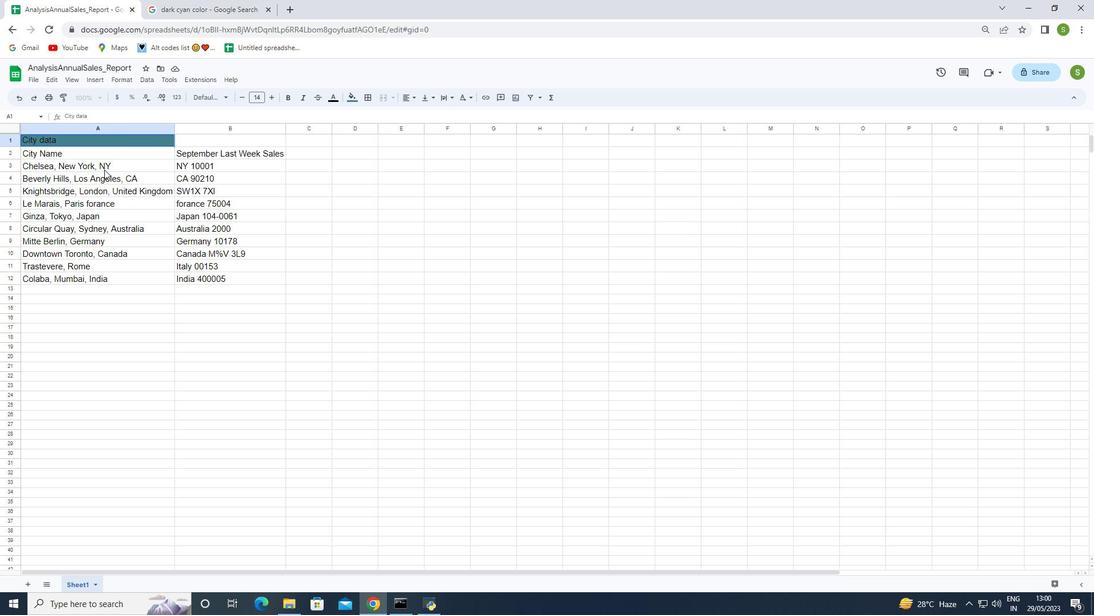 
Action: Mouse pressed left at (82, 191)
Screenshot: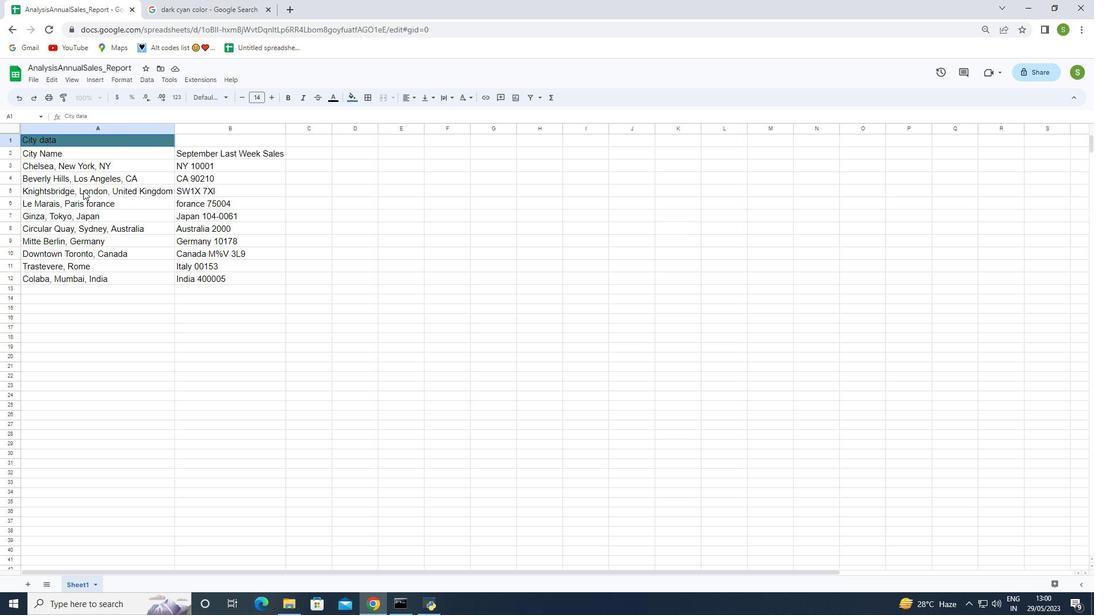 
Action: Mouse moved to (30, 140)
Screenshot: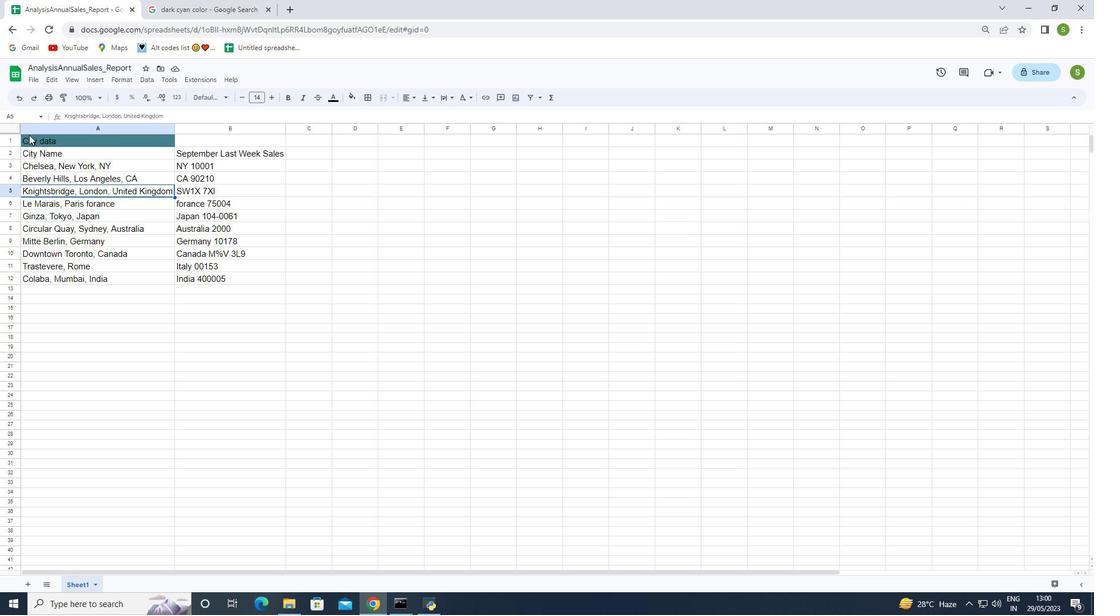
Action: Mouse pressed left at (30, 140)
Screenshot: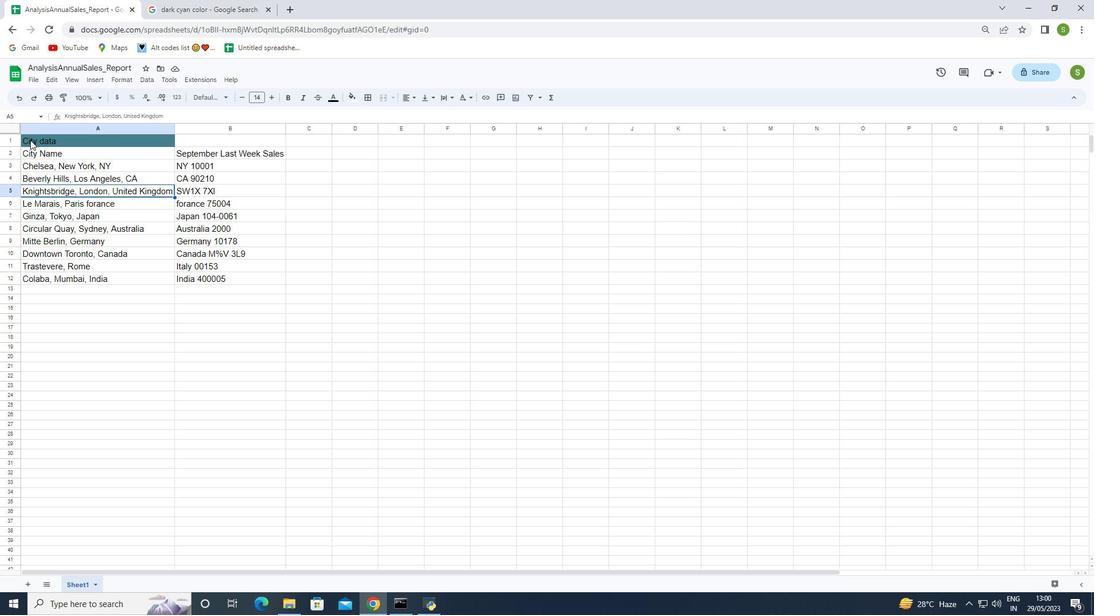 
Action: Mouse moved to (122, 80)
Screenshot: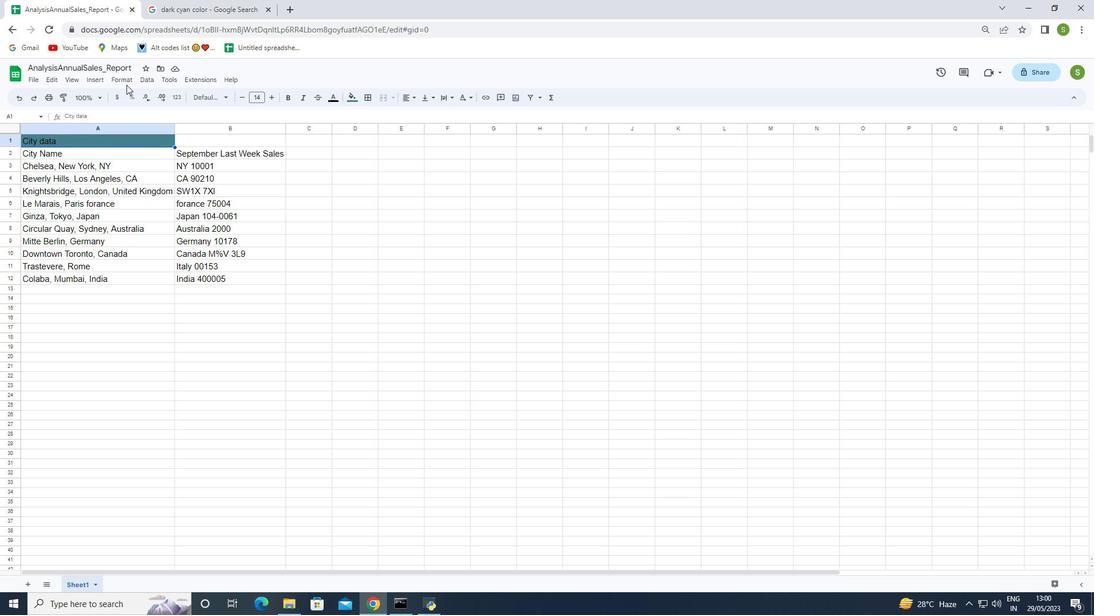 
Action: Mouse pressed left at (122, 80)
Screenshot: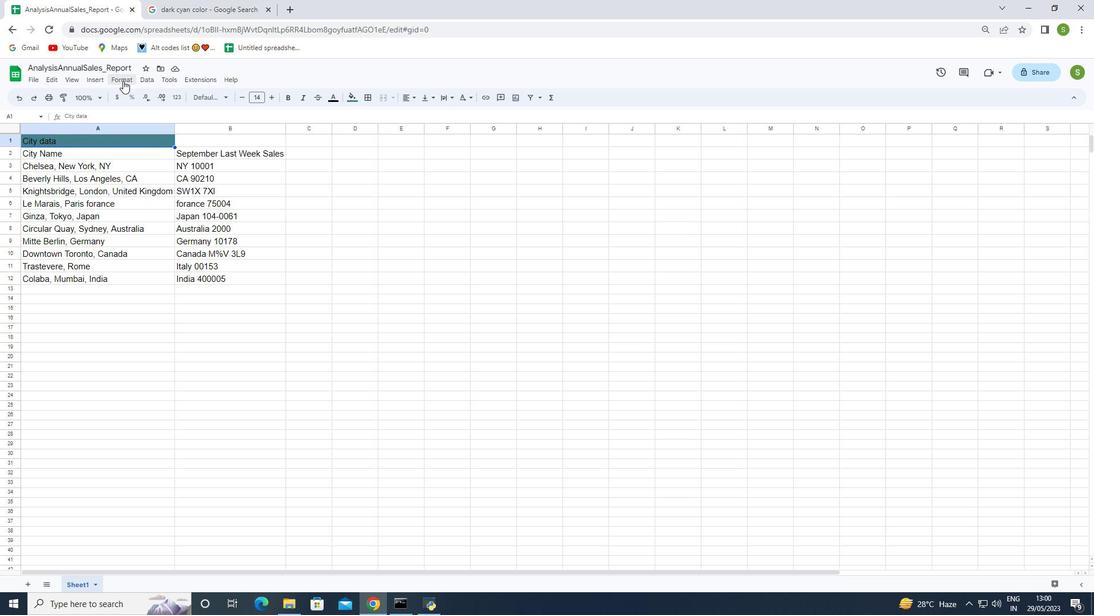 
Action: Mouse moved to (273, 164)
Screenshot: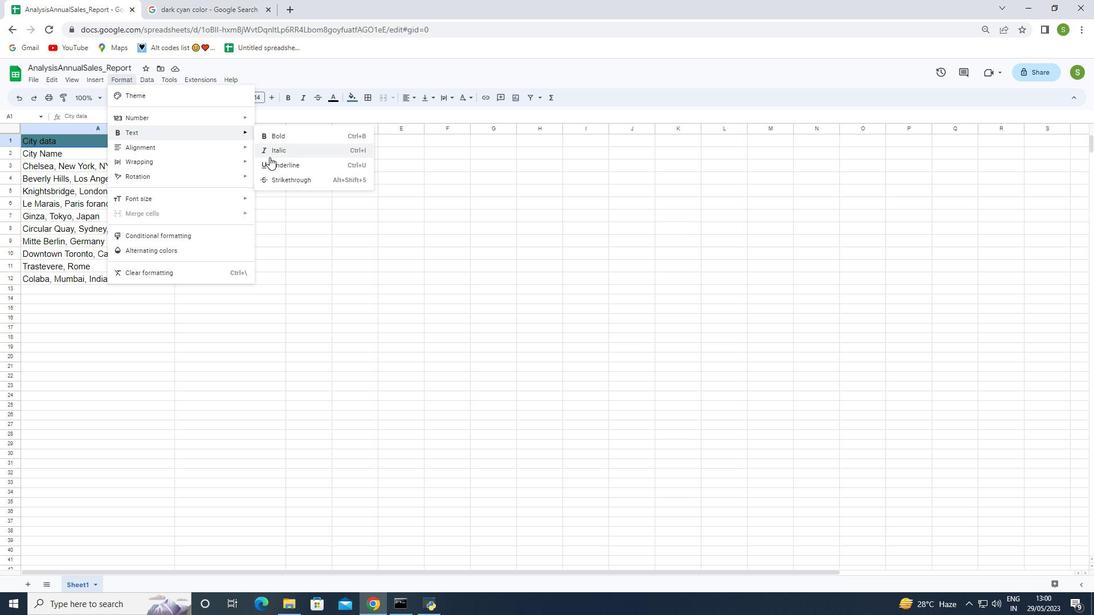 
Action: Mouse pressed left at (273, 164)
Screenshot: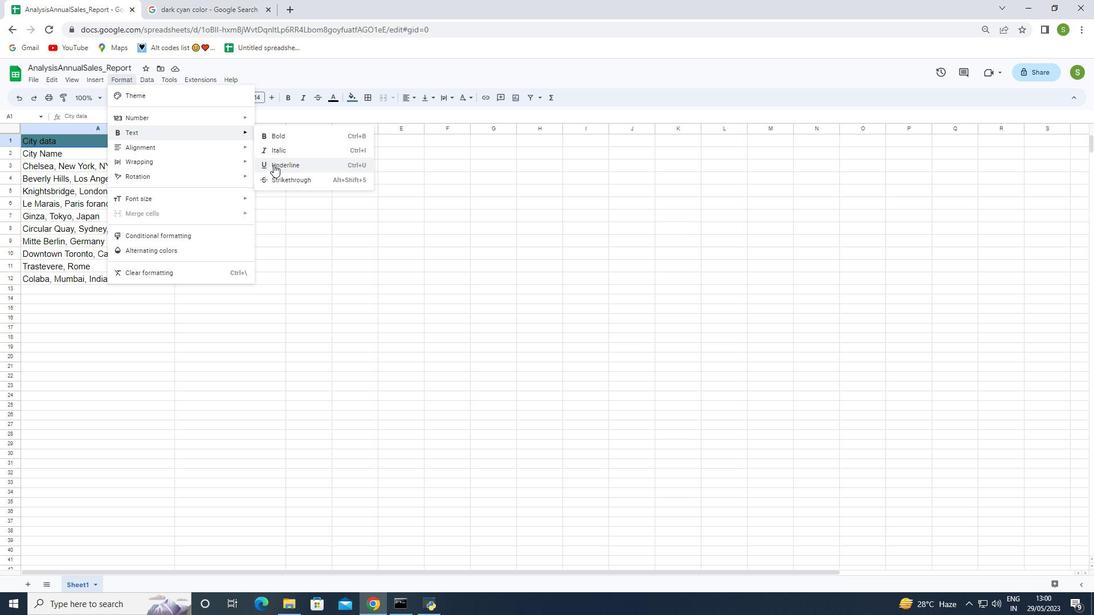 
Action: Mouse moved to (206, 375)
Screenshot: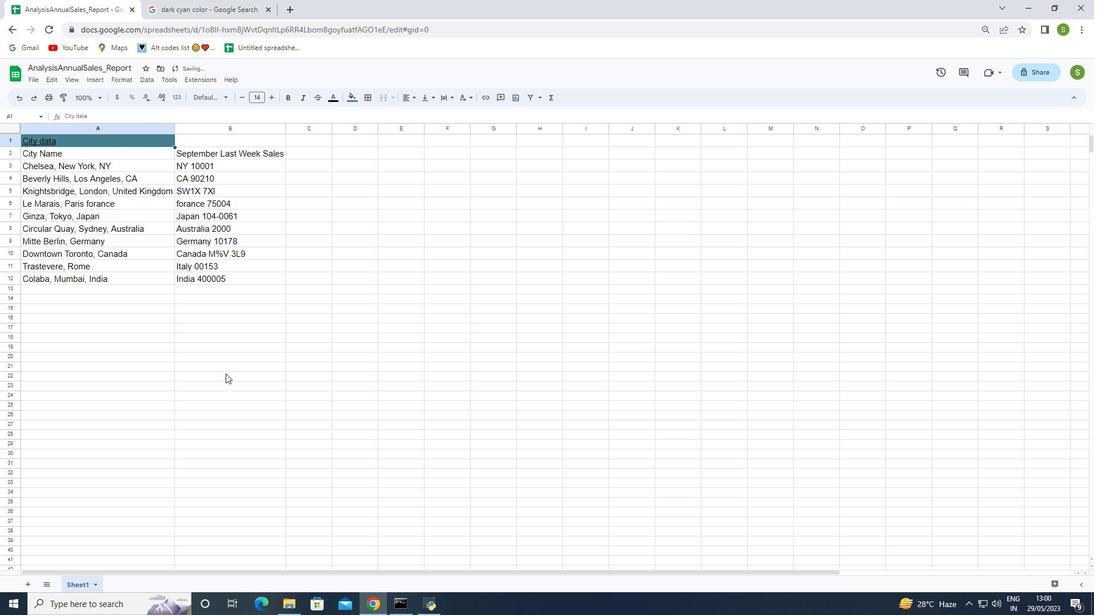 
Action: Mouse pressed left at (206, 375)
Screenshot: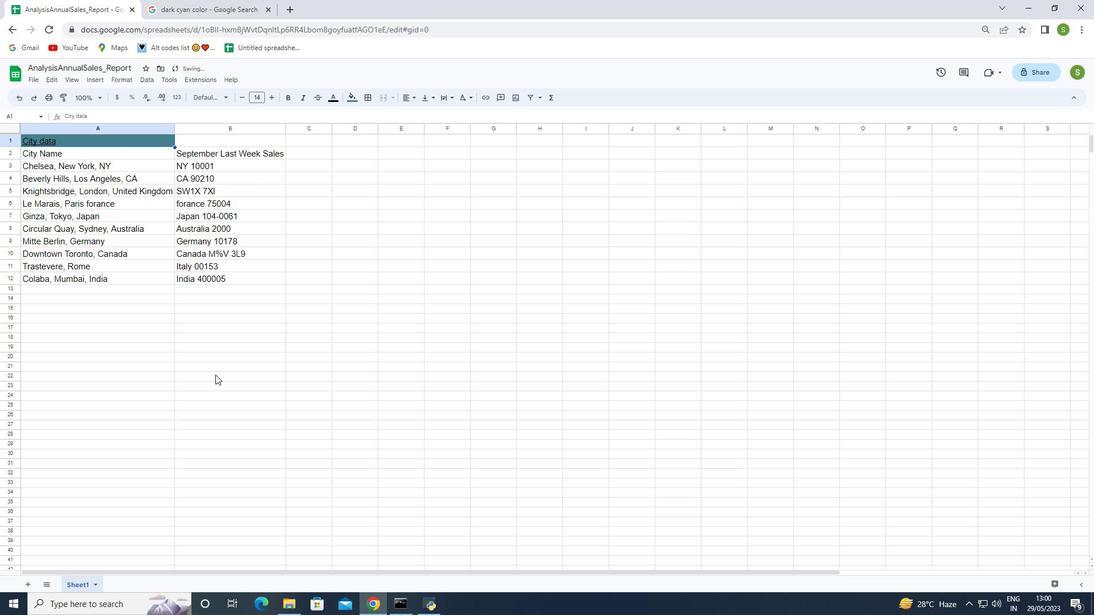 
Action: Mouse moved to (79, 139)
Screenshot: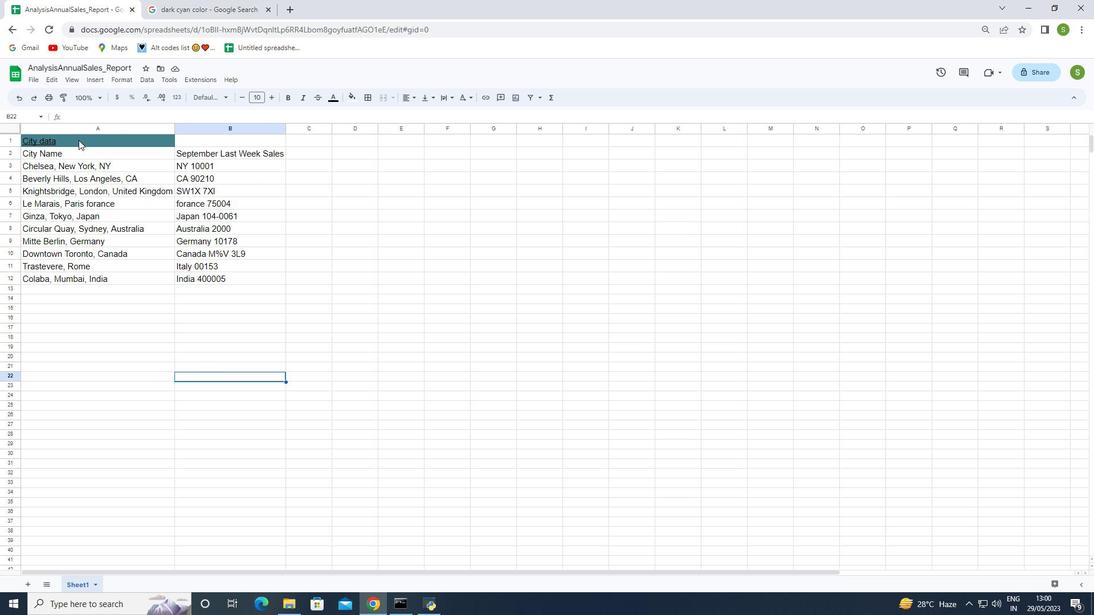 
Action: Mouse pressed left at (79, 139)
Screenshot: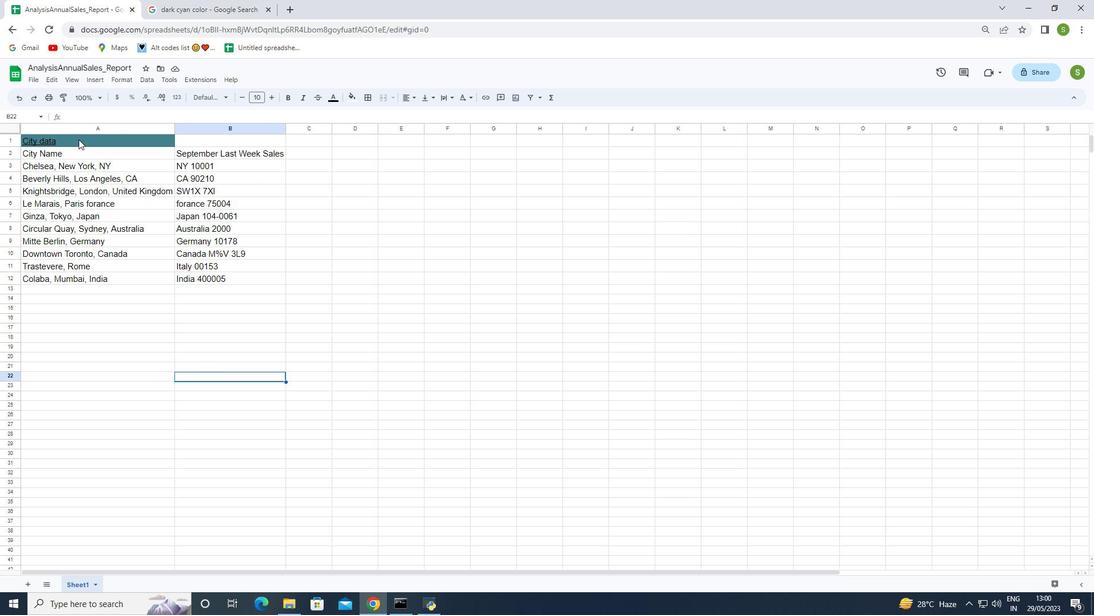 
Action: Mouse moved to (267, 95)
Screenshot: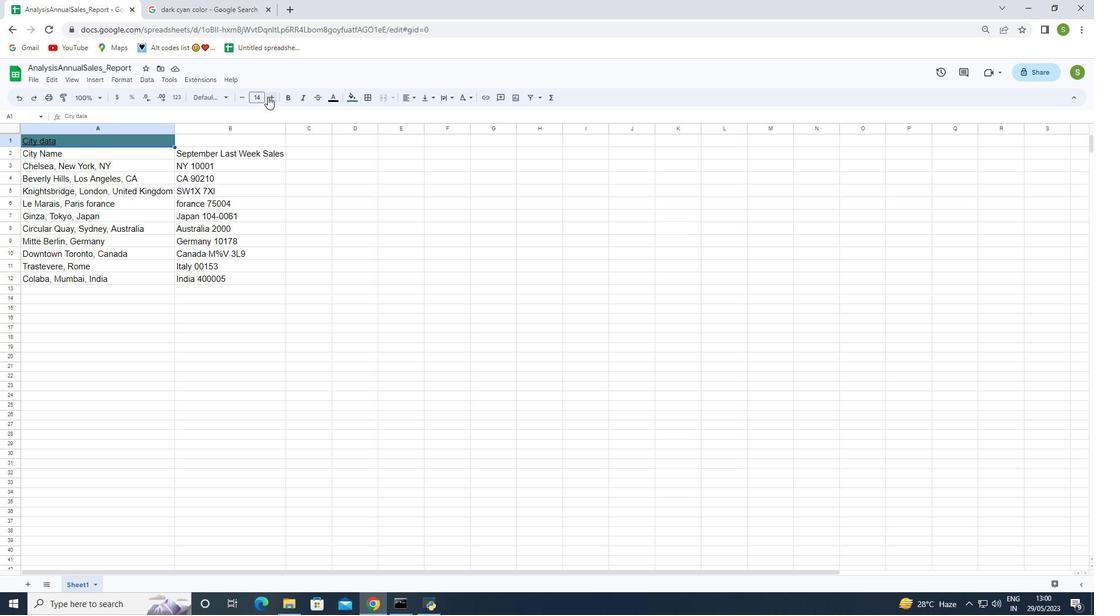 
Action: Mouse pressed left at (267, 95)
Screenshot: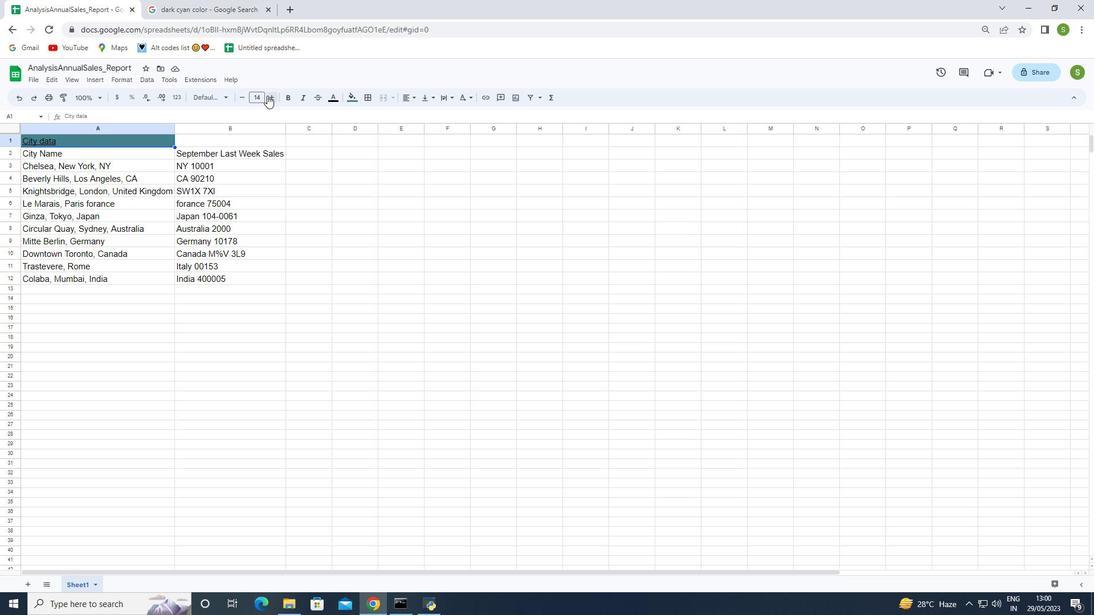 
Action: Mouse pressed left at (267, 95)
Screenshot: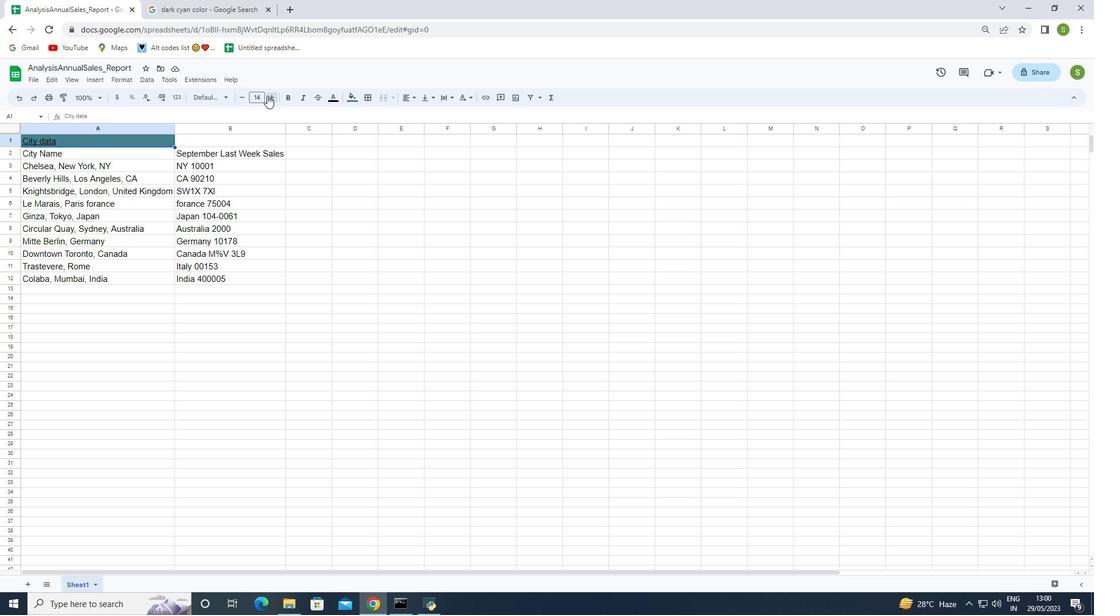 
Action: Mouse pressed left at (267, 95)
Screenshot: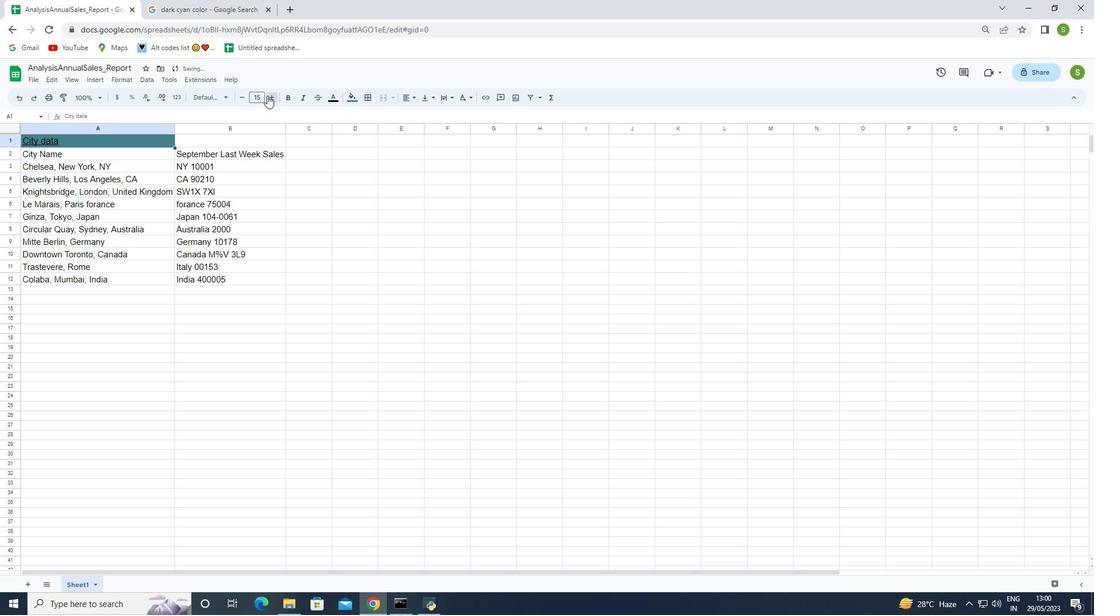 
Action: Mouse pressed left at (267, 95)
Screenshot: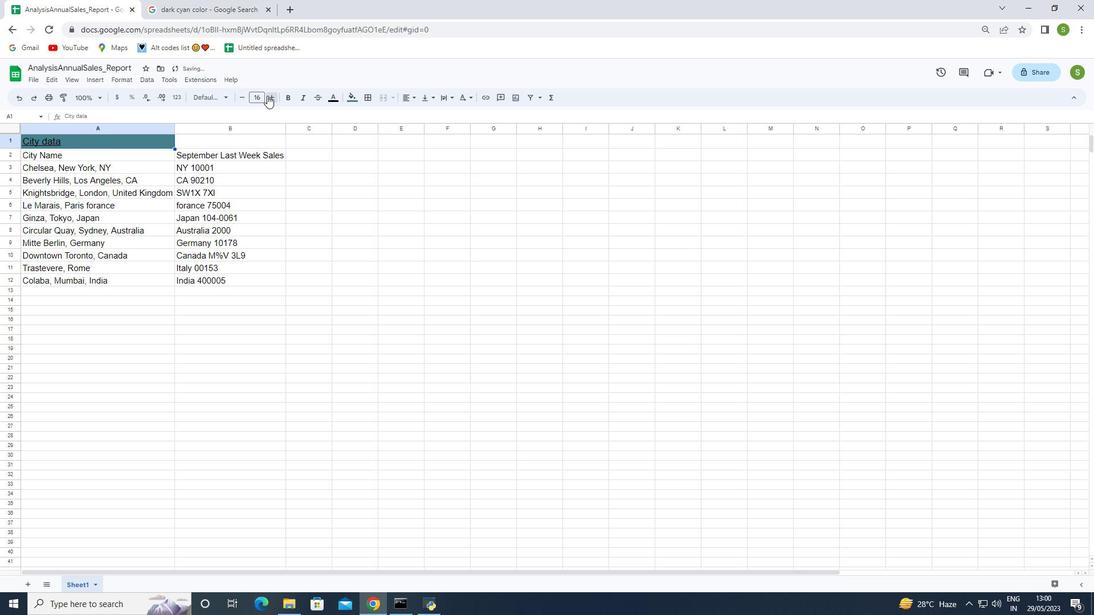 
Action: Mouse pressed left at (267, 95)
Screenshot: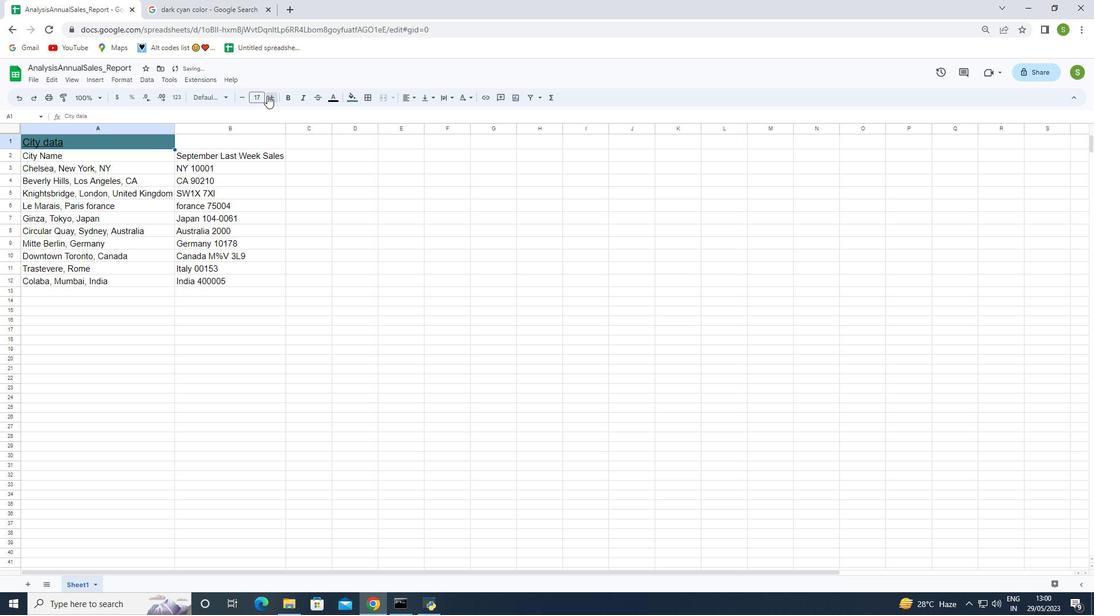 
Action: Mouse pressed left at (267, 95)
Screenshot: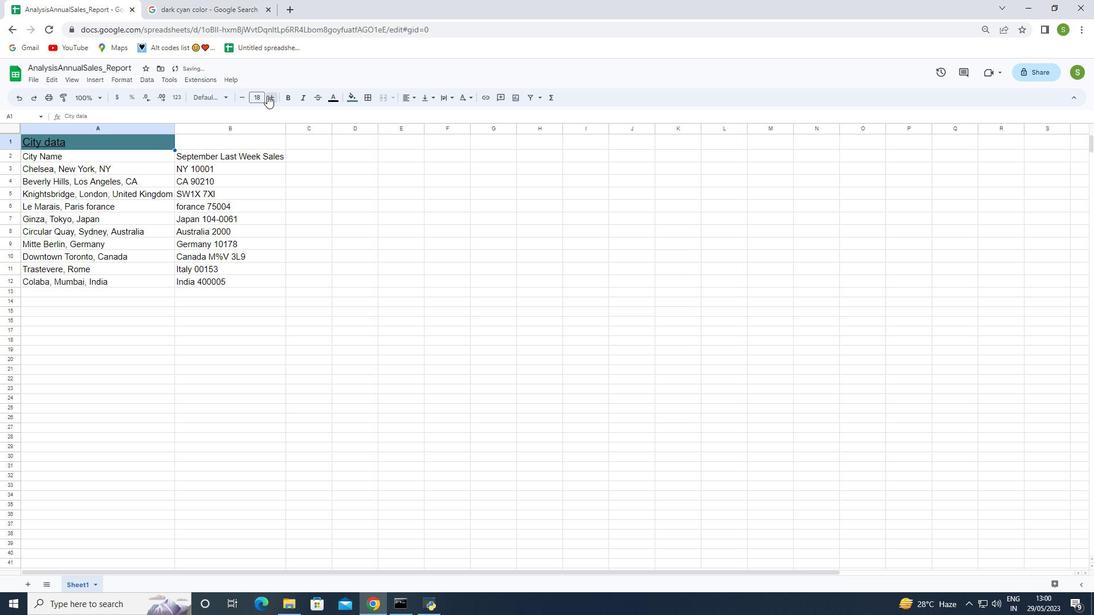 
Action: Mouse pressed left at (267, 95)
Screenshot: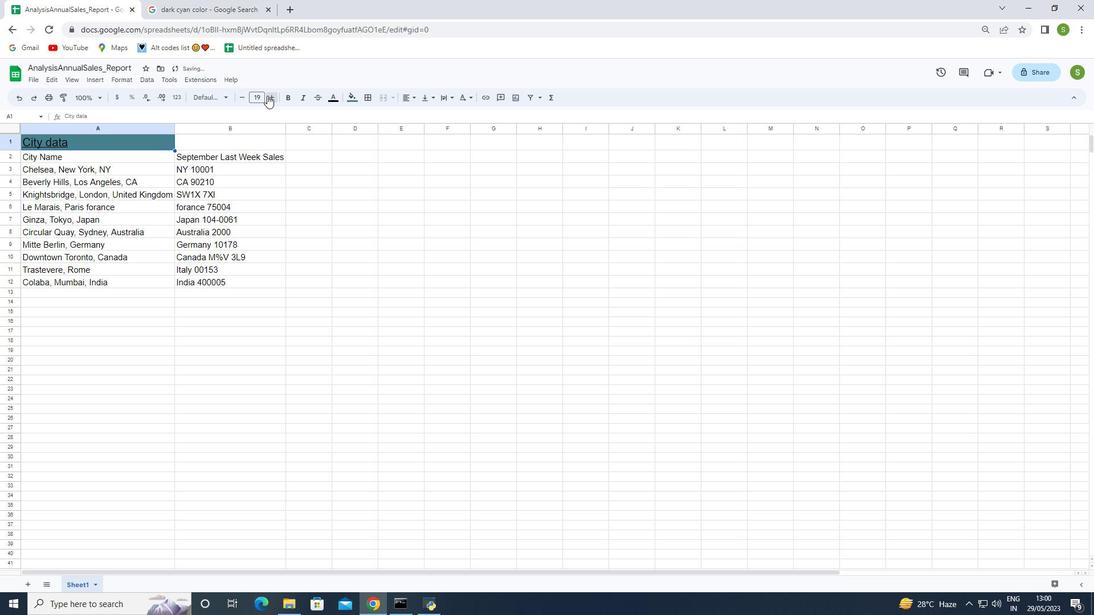 
Action: Mouse pressed left at (267, 95)
Screenshot: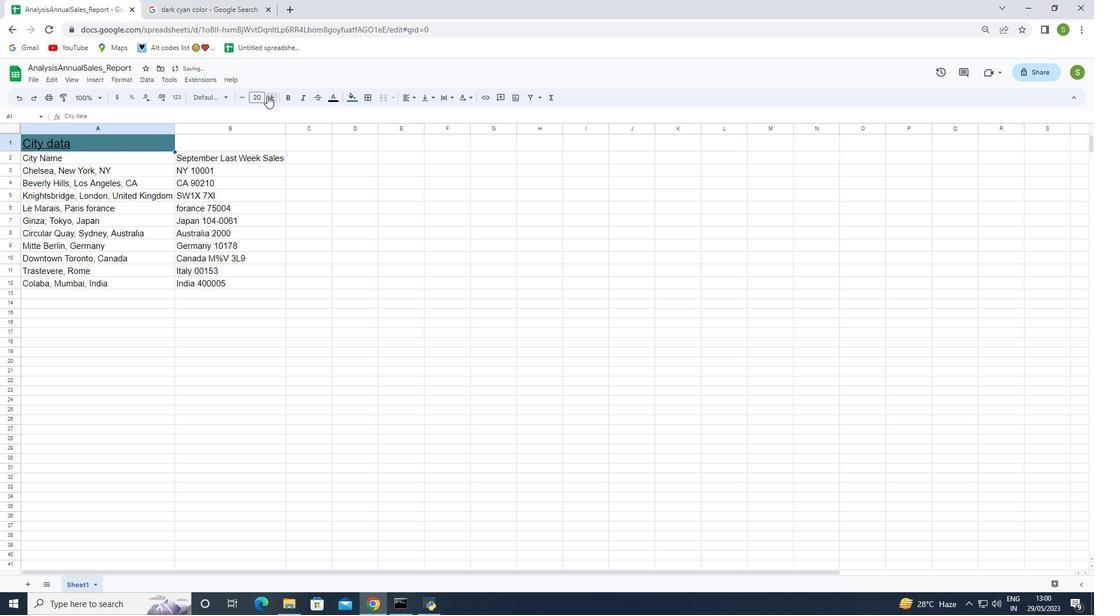 
Action: Mouse pressed left at (267, 95)
Screenshot: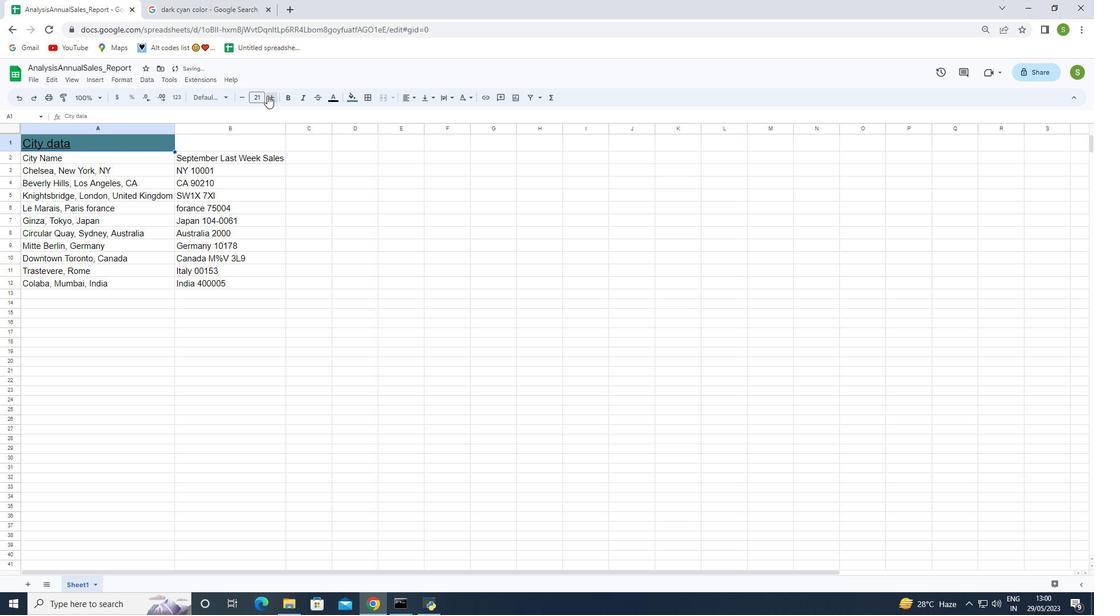 
Action: Mouse pressed left at (267, 95)
Screenshot: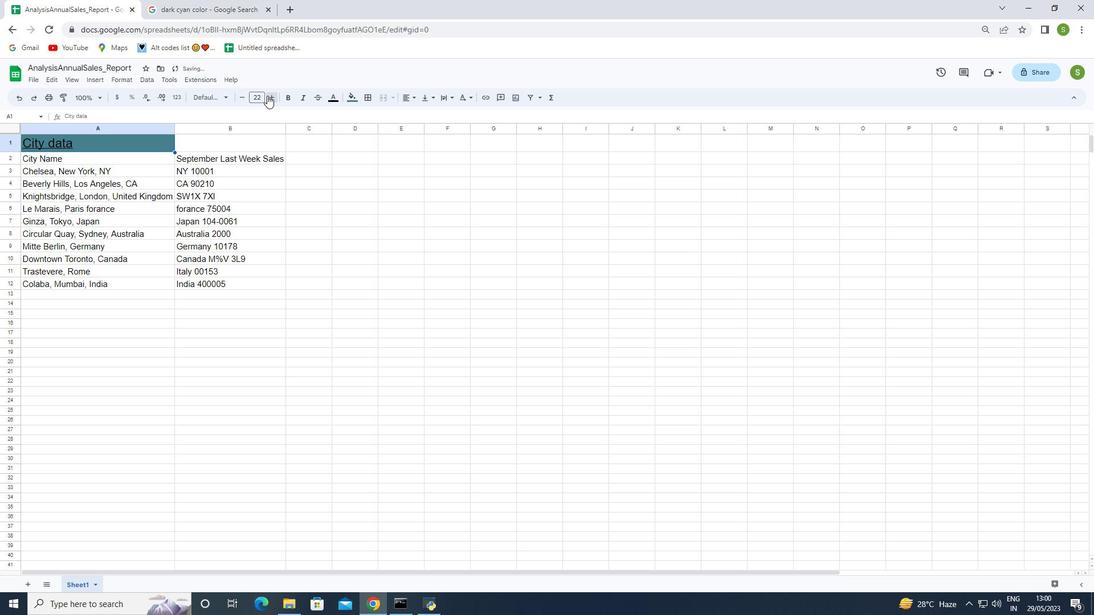 
Action: Mouse pressed left at (267, 95)
Screenshot: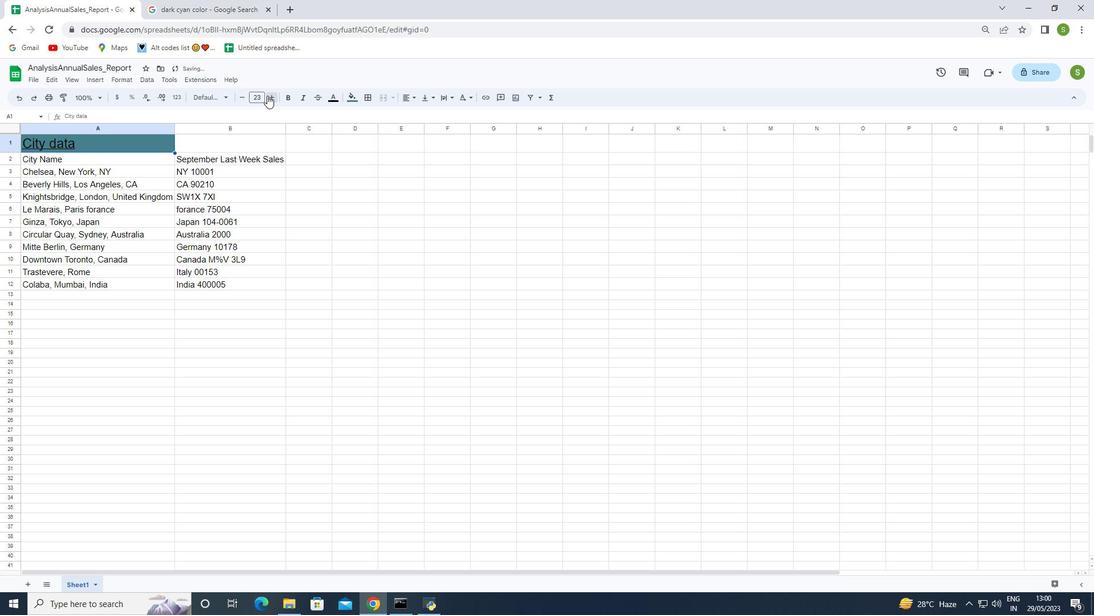 
Action: Mouse pressed left at (267, 95)
Screenshot: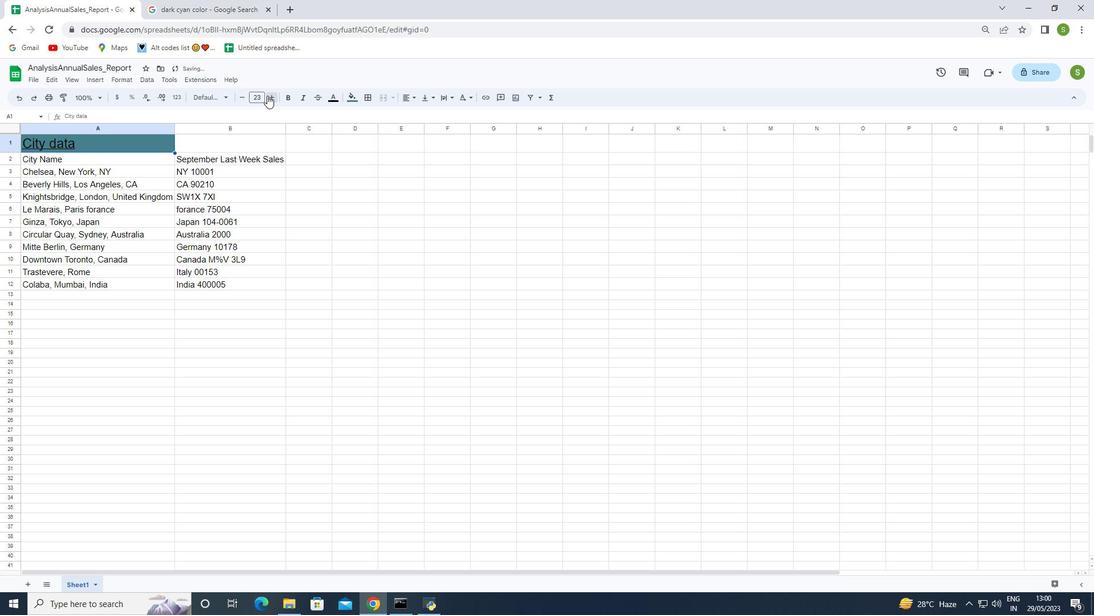 
Action: Mouse pressed left at (267, 95)
Screenshot: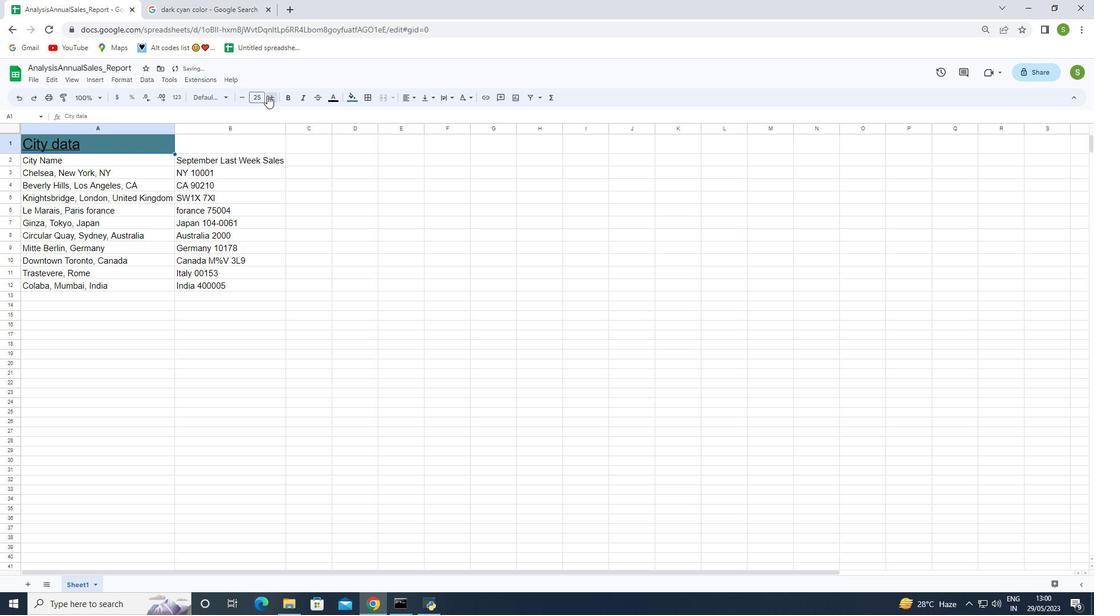 
Action: Mouse moved to (245, 98)
Screenshot: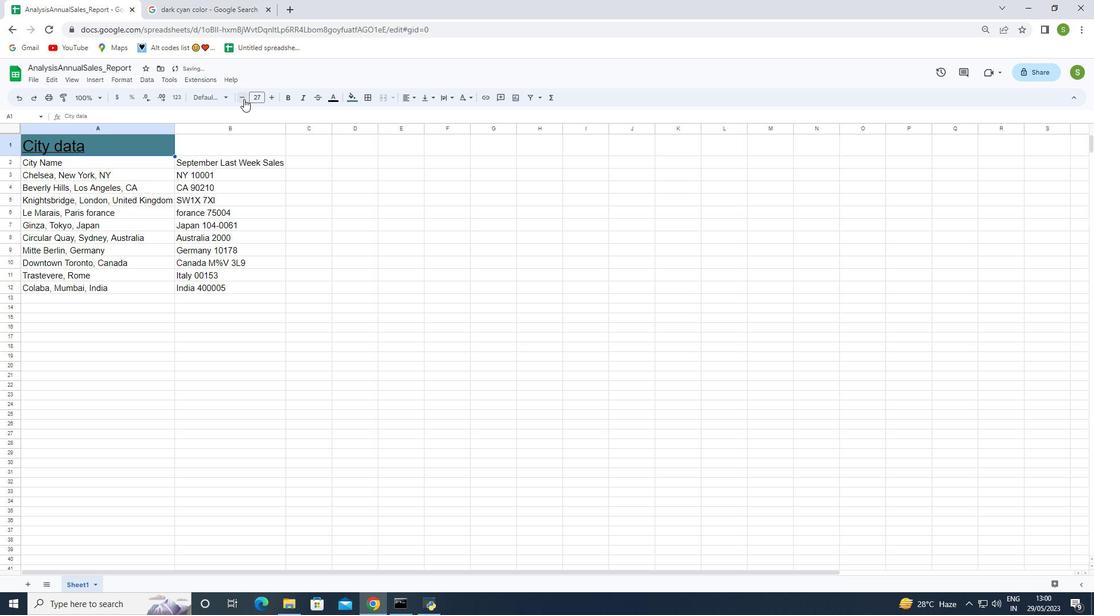 
Action: Mouse pressed left at (245, 98)
Screenshot: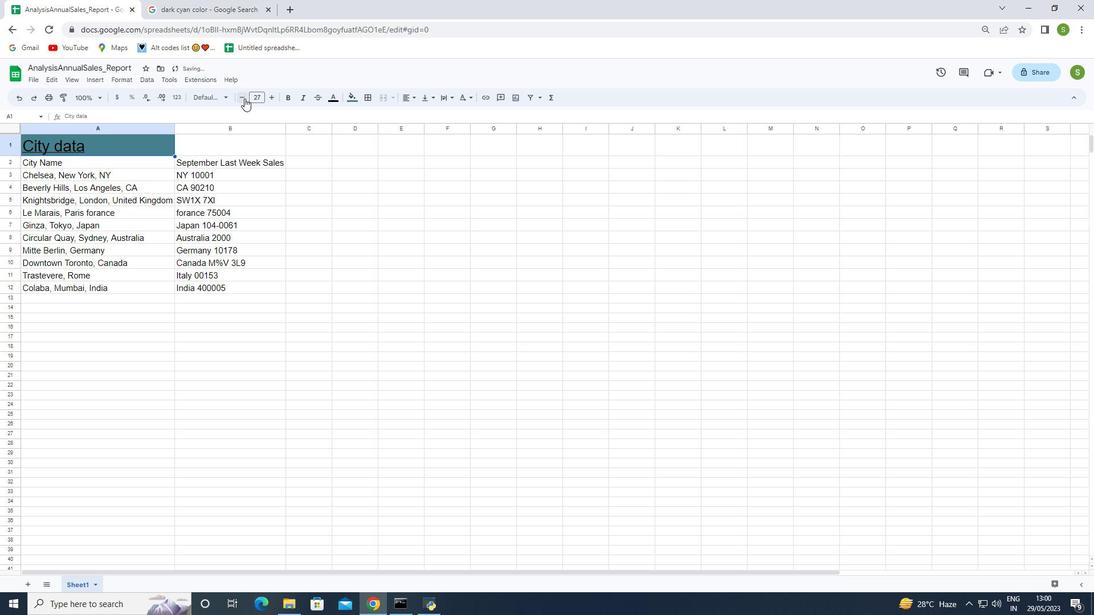 
Action: Mouse moved to (291, 212)
Screenshot: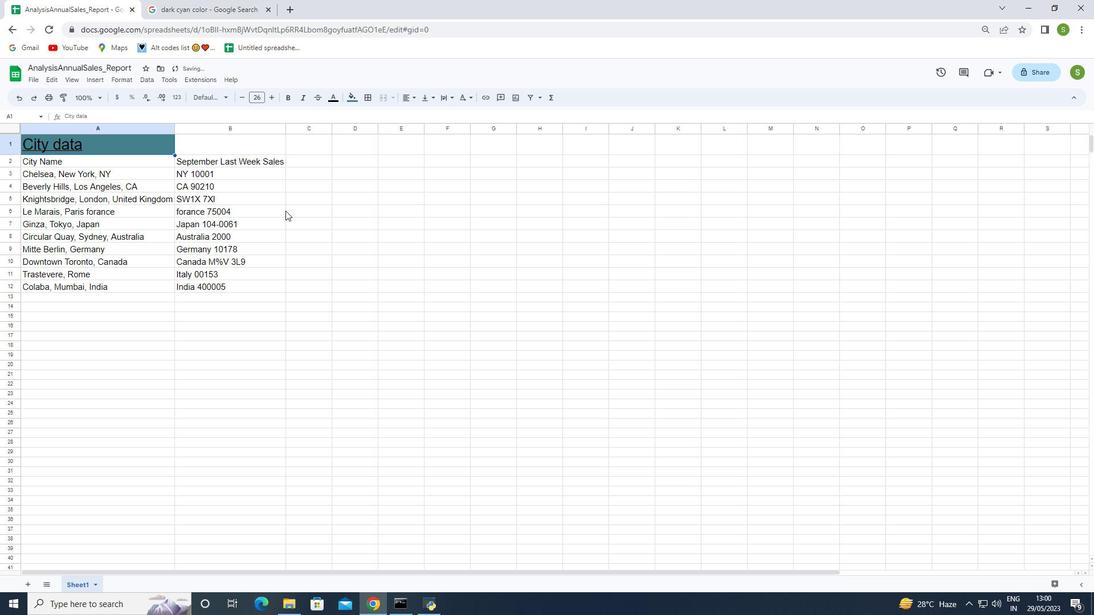 
Action: Mouse pressed left at (291, 212)
Screenshot: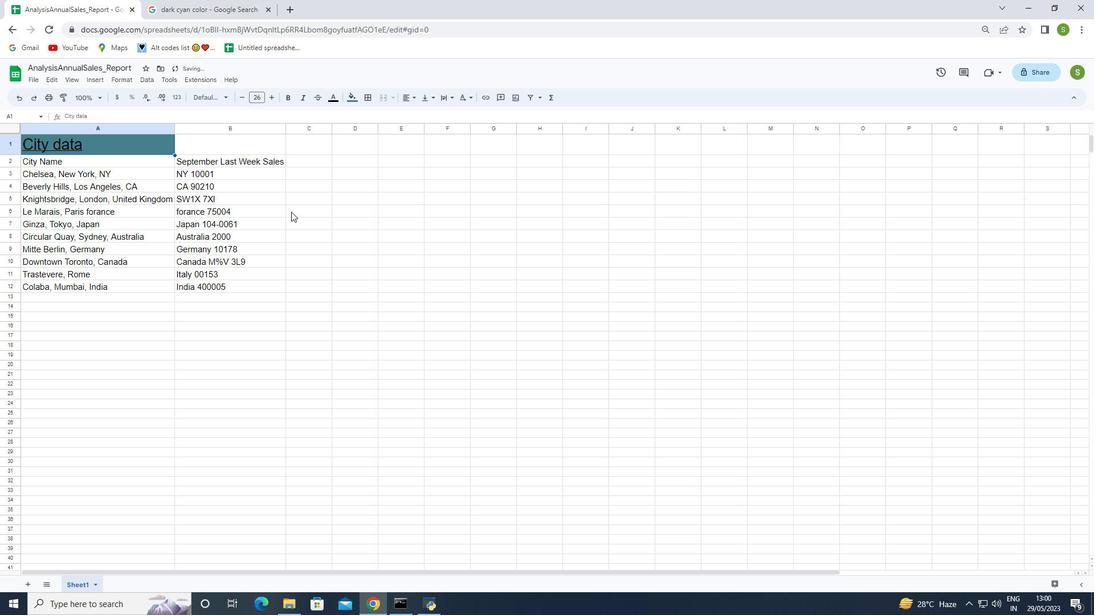 
Action: Mouse moved to (32, 161)
Screenshot: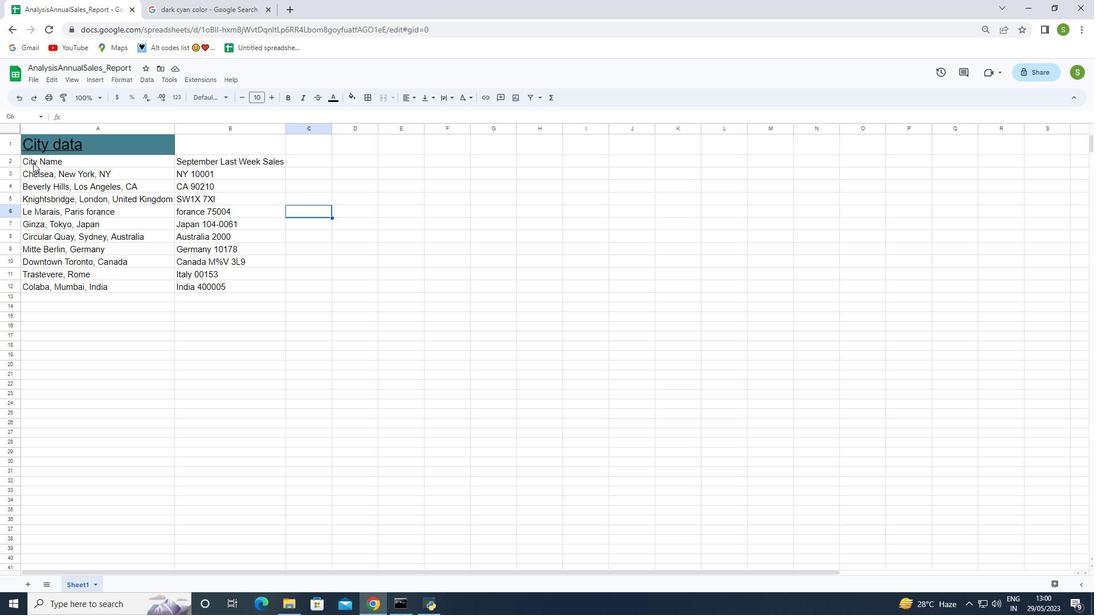 
Action: Mouse pressed left at (32, 161)
Screenshot: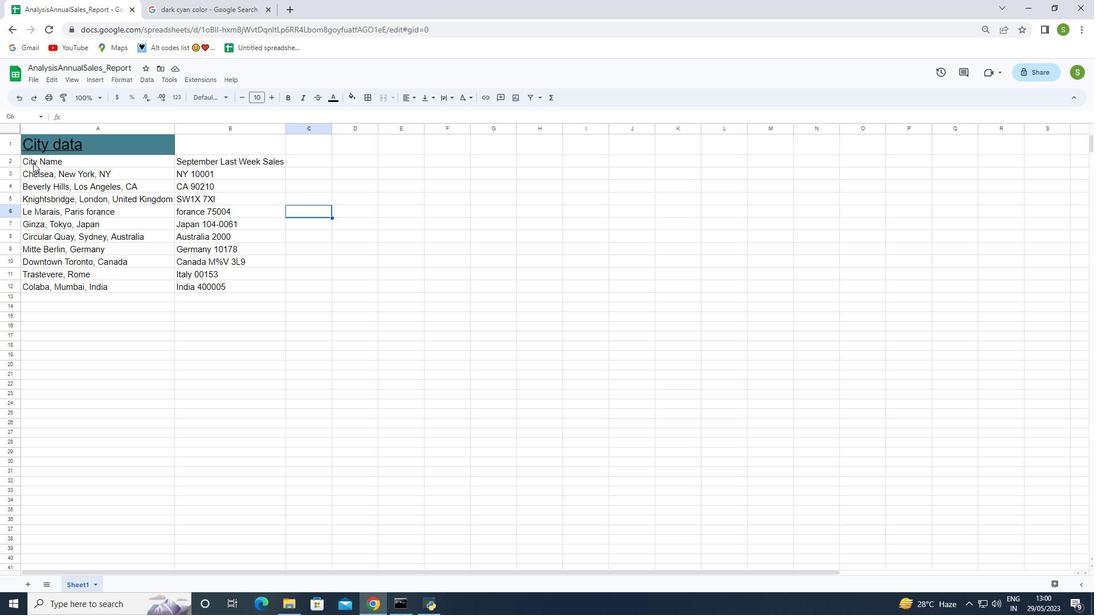 
Action: Mouse moved to (148, 343)
Screenshot: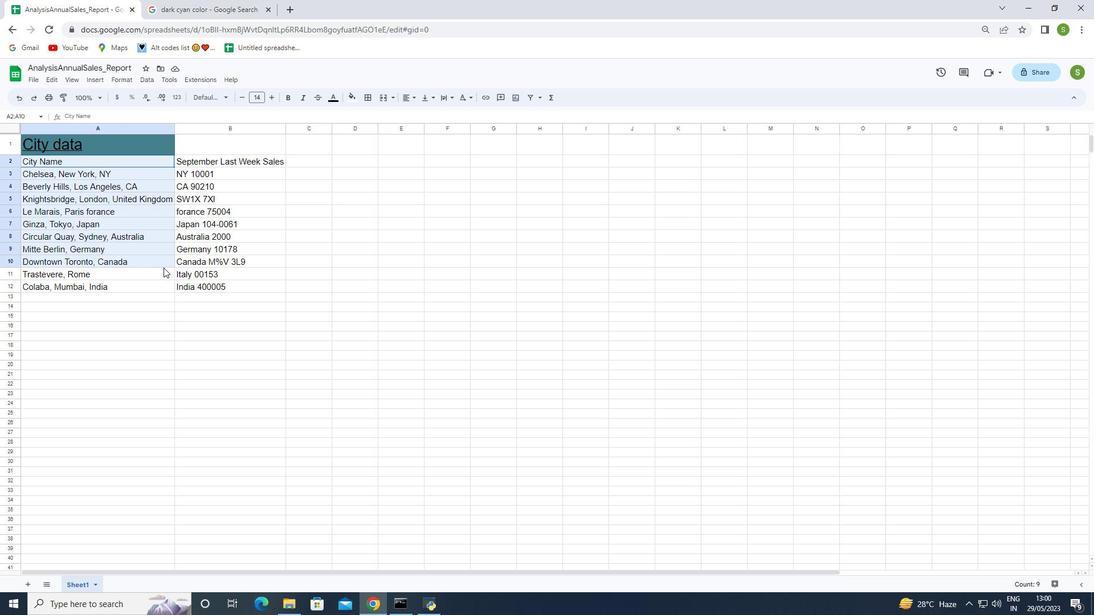 
Action: Mouse pressed left at (148, 343)
Screenshot: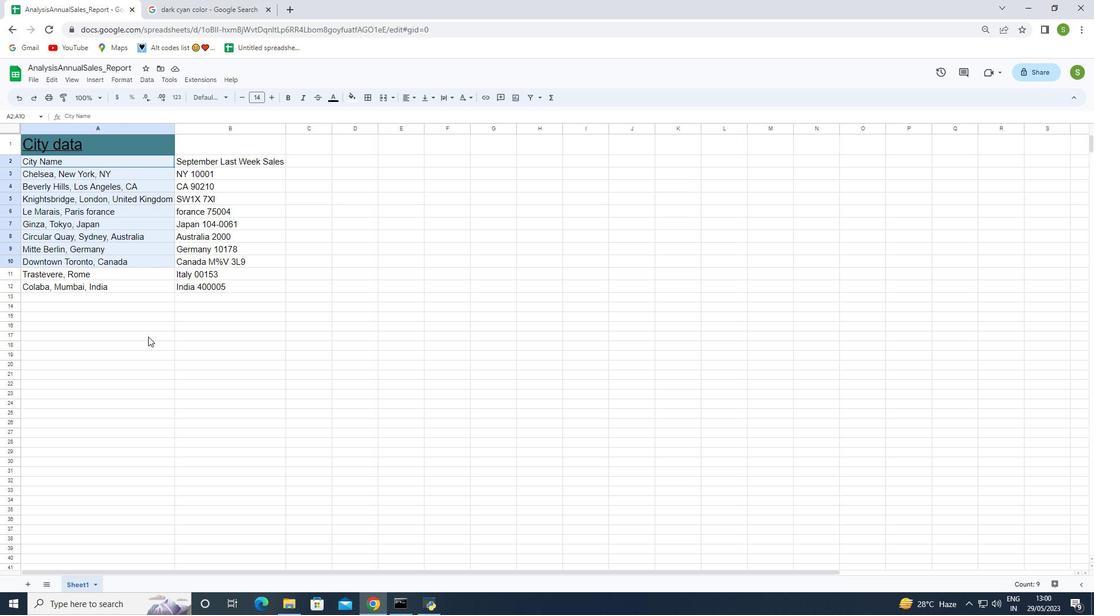 
Action: Mouse moved to (87, 146)
Screenshot: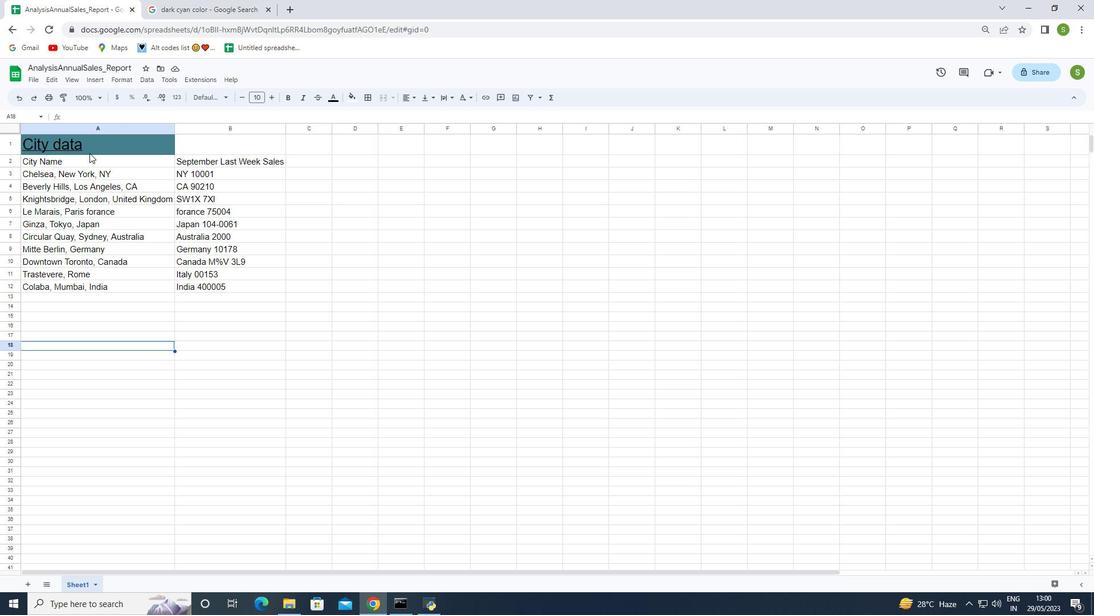 
Action: Mouse pressed left at (87, 146)
Screenshot: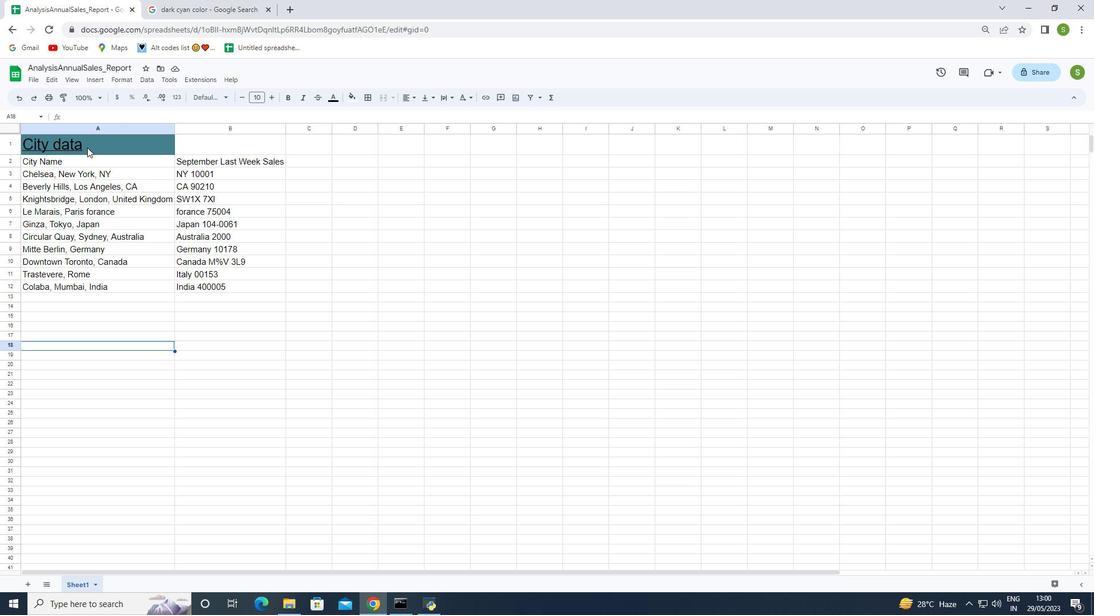 
Action: Mouse moved to (197, 100)
Screenshot: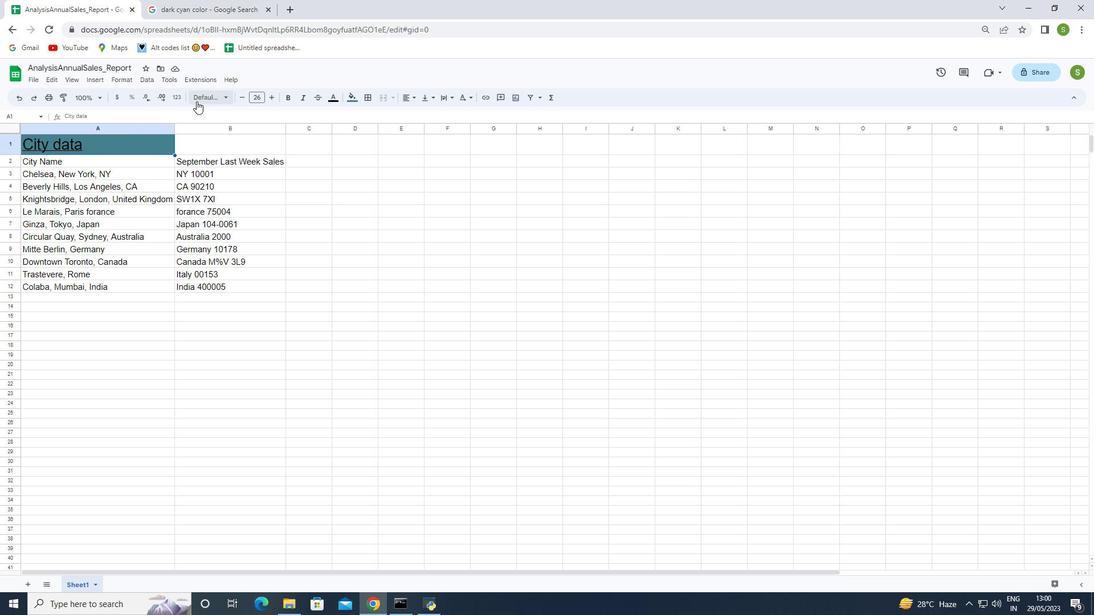 
Action: Mouse pressed left at (197, 100)
Screenshot: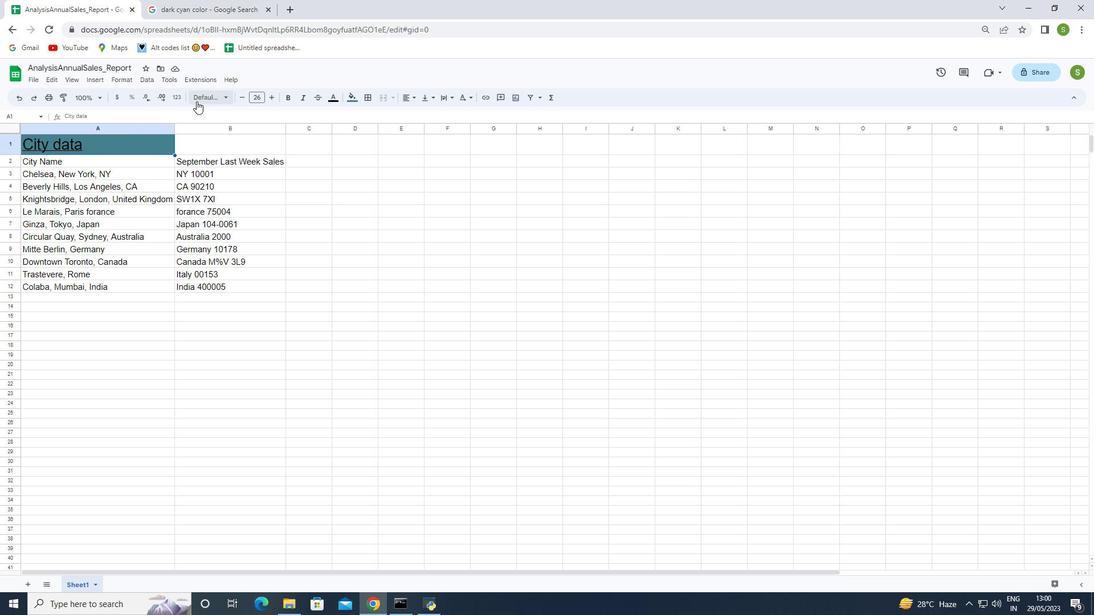
Action: Mouse moved to (220, 384)
Screenshot: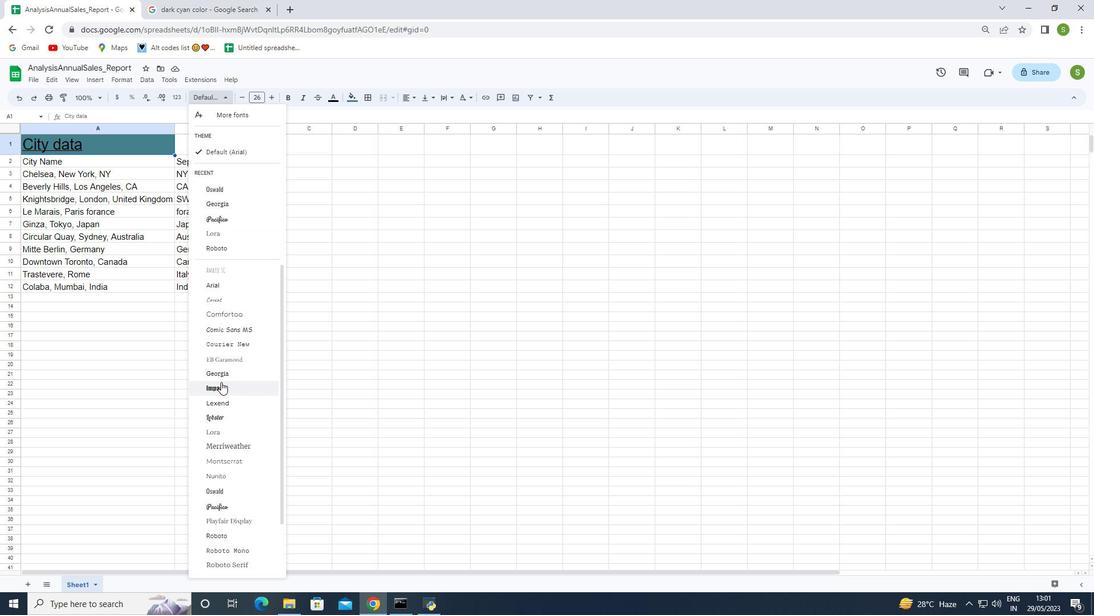 
Action: Mouse pressed left at (220, 384)
Screenshot: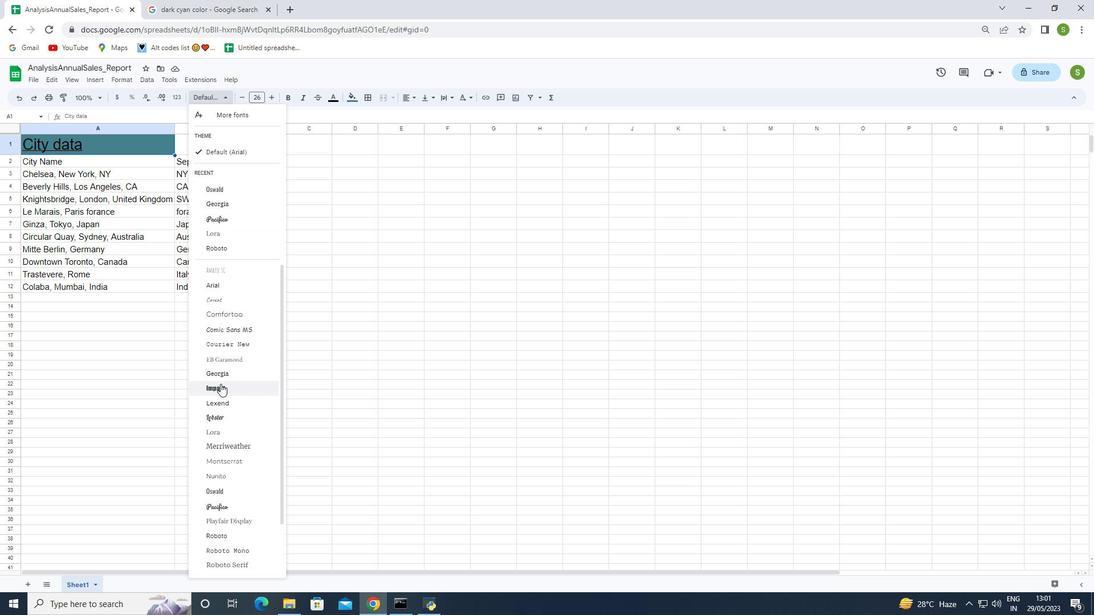 
Action: Mouse moved to (102, 335)
Screenshot: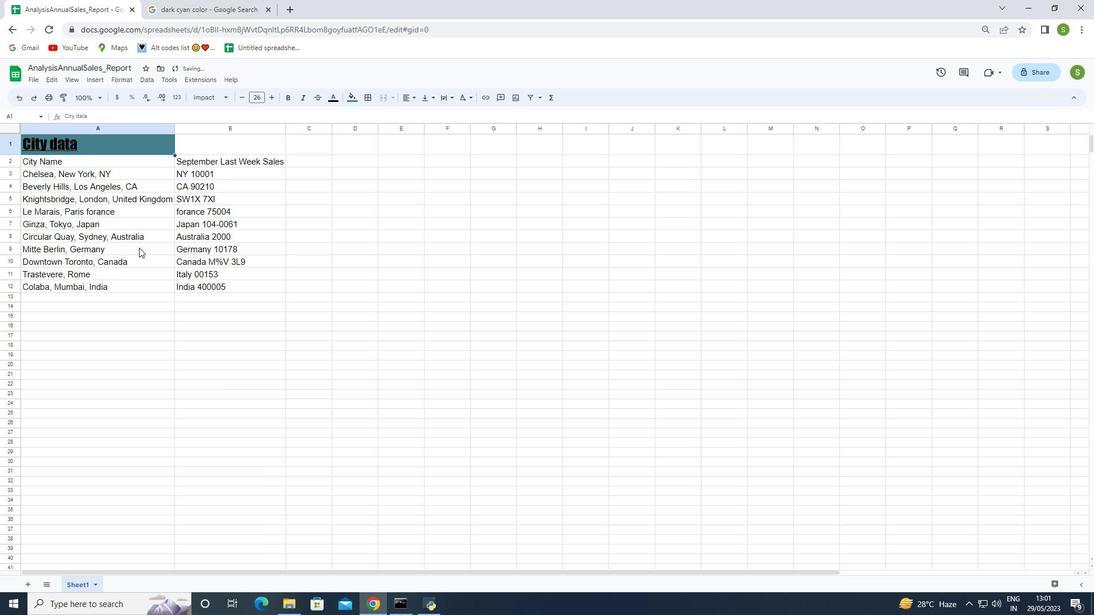 
Action: Mouse pressed left at (102, 335)
Screenshot: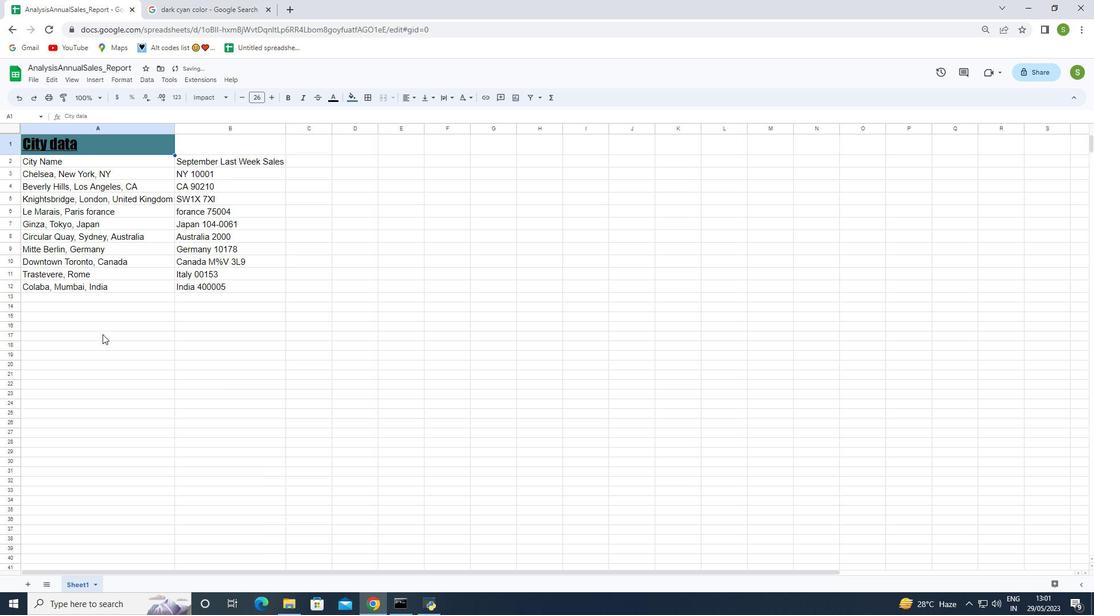 
Action: Mouse moved to (31, 159)
Screenshot: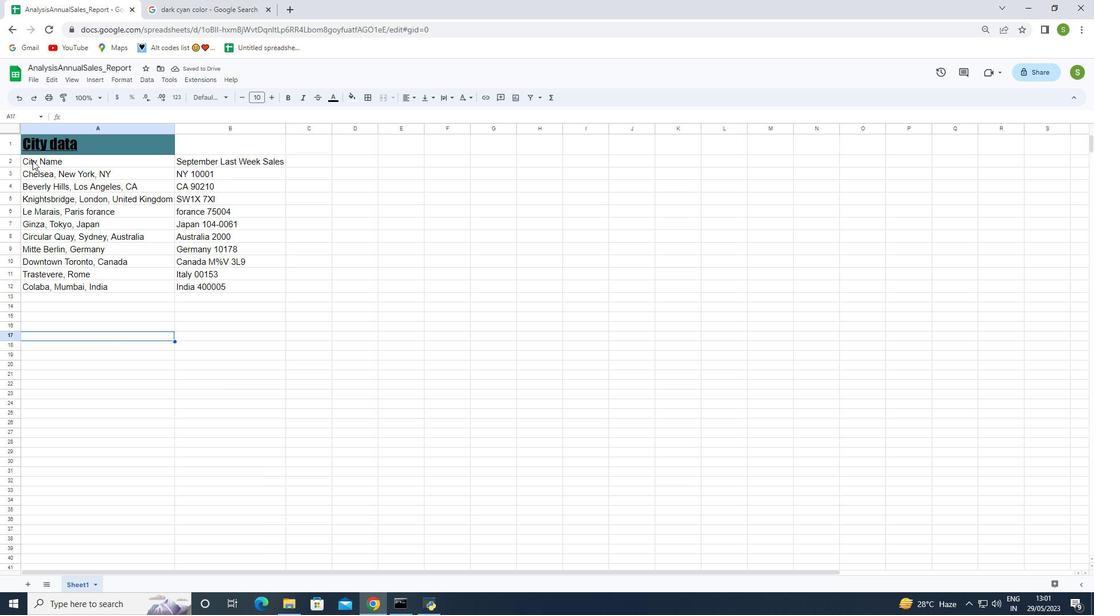
Action: Mouse pressed left at (31, 159)
Screenshot: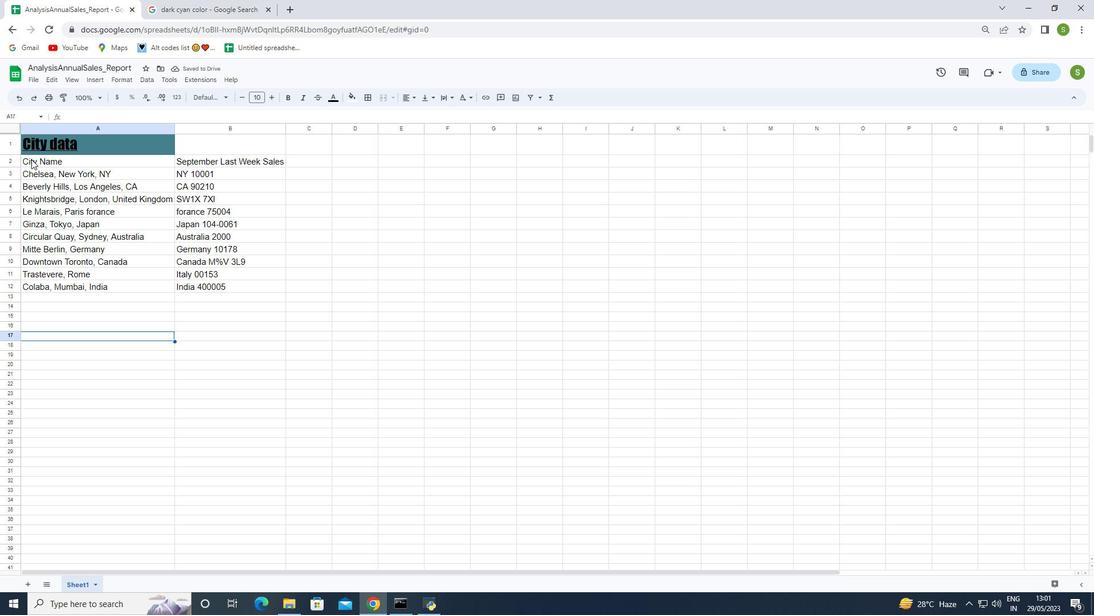 
Action: Mouse moved to (211, 98)
Screenshot: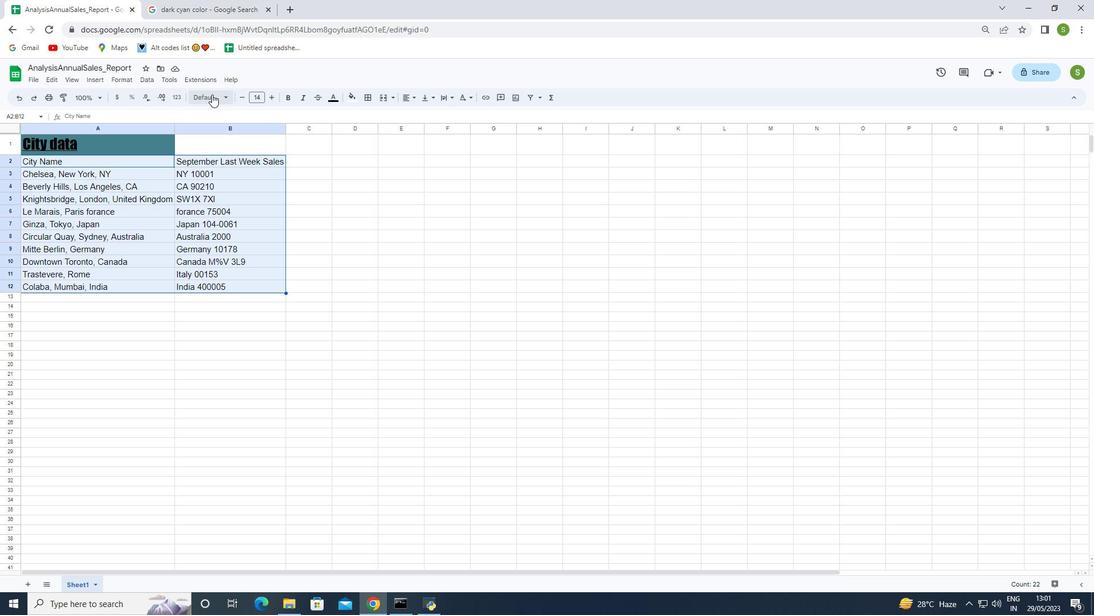 
Action: Mouse pressed left at (211, 98)
Screenshot: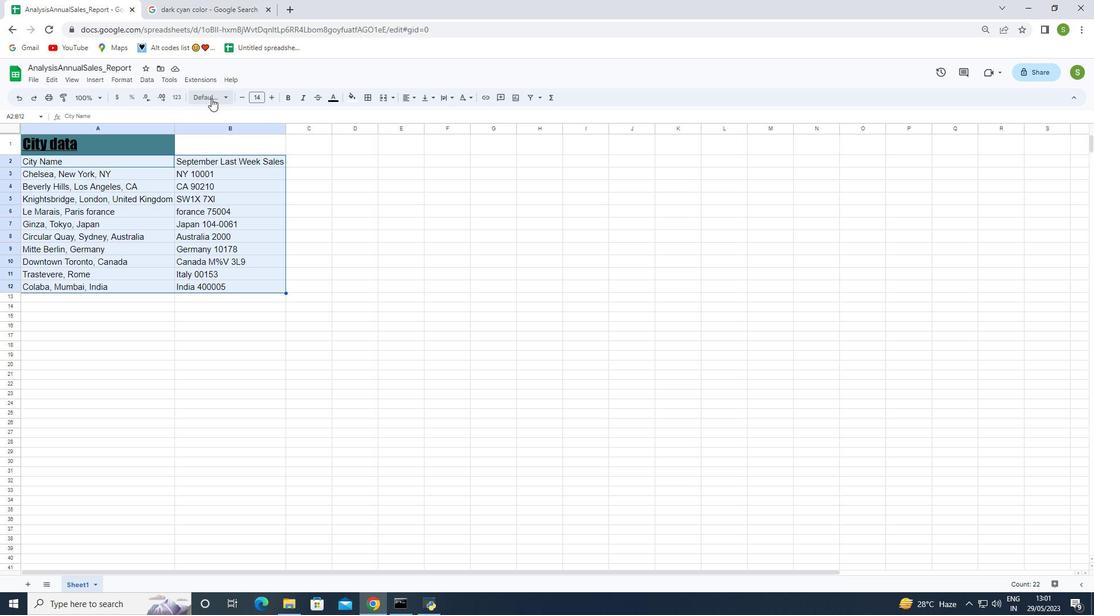 
Action: Mouse moved to (244, 489)
Screenshot: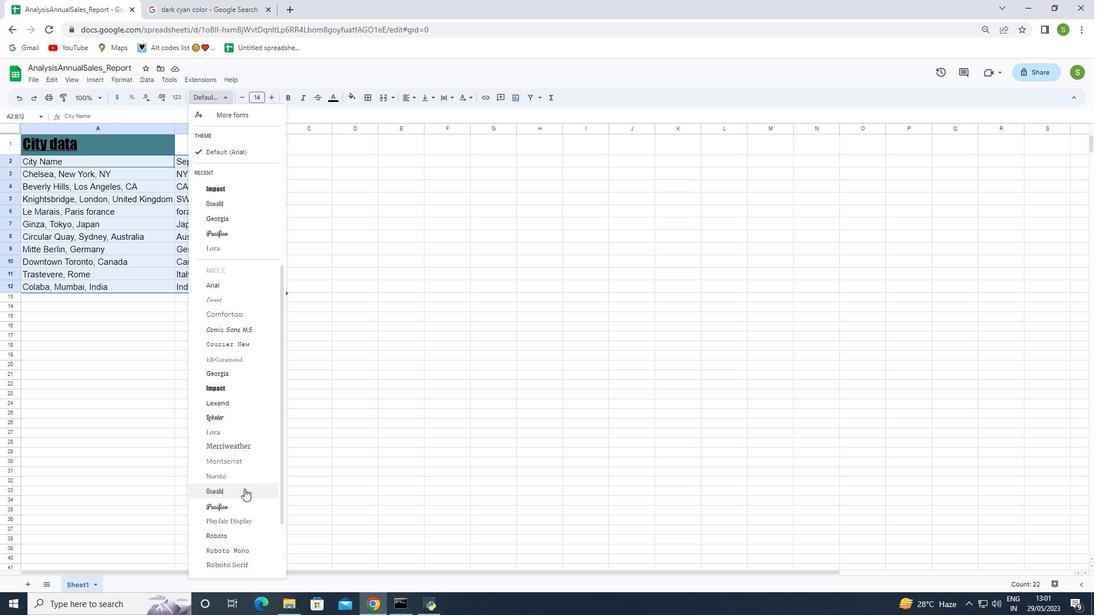 
Action: Mouse scrolled (244, 488) with delta (0, 0)
Screenshot: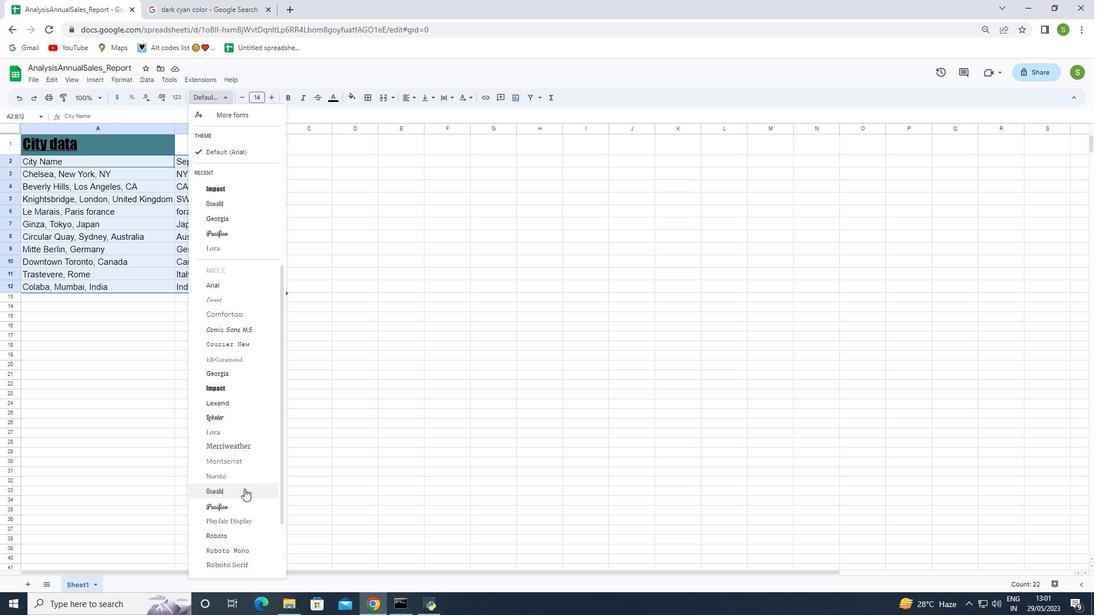 
Action: Mouse scrolled (244, 488) with delta (0, 0)
Screenshot: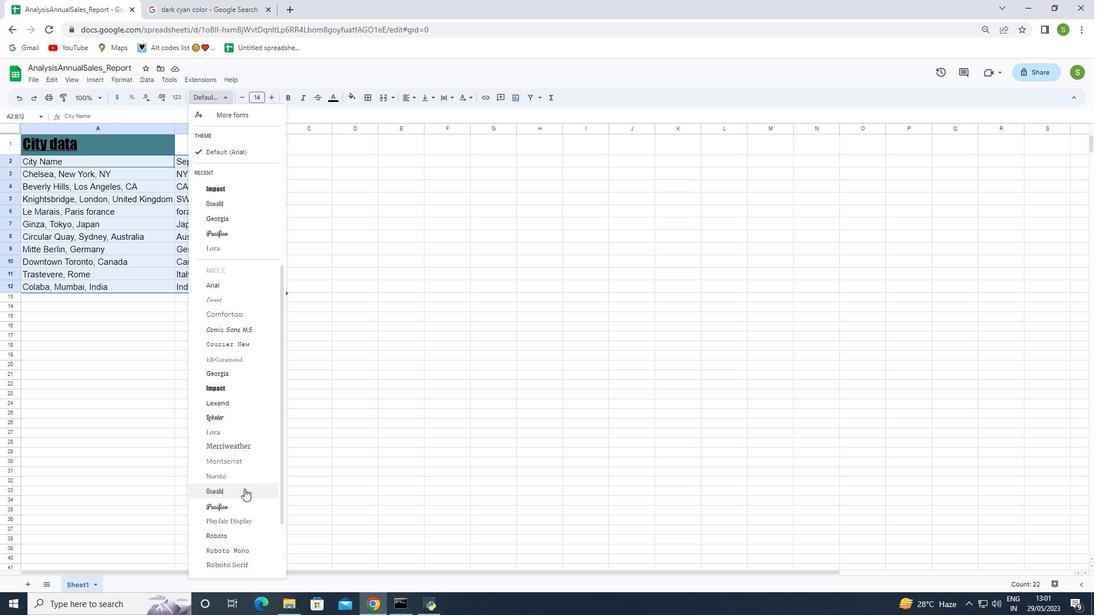 
Action: Mouse scrolled (244, 488) with delta (0, 0)
Screenshot: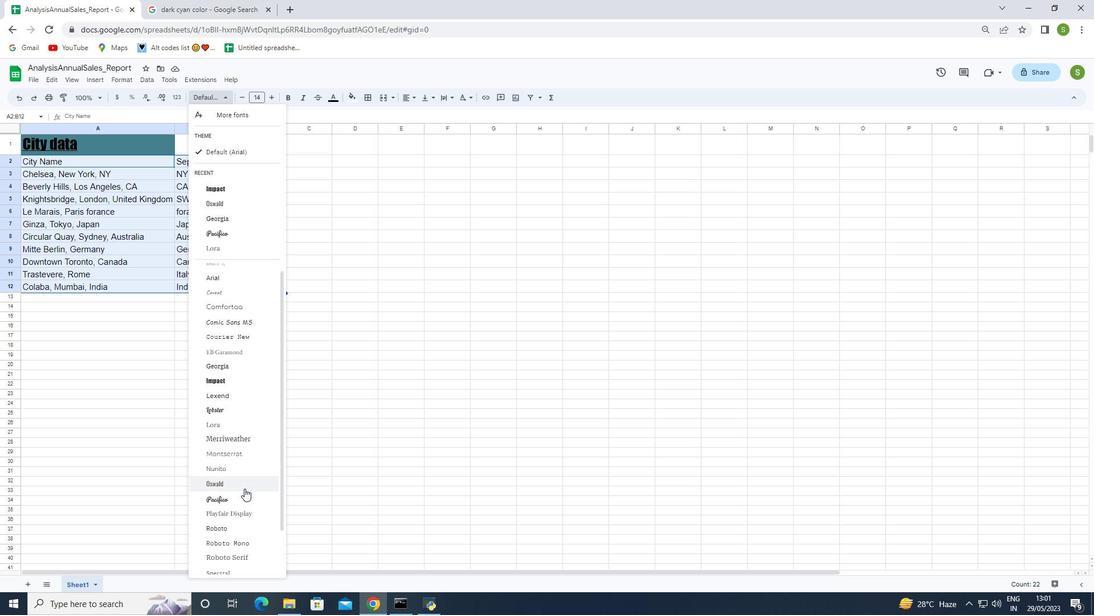 
Action: Mouse scrolled (244, 488) with delta (0, 0)
Screenshot: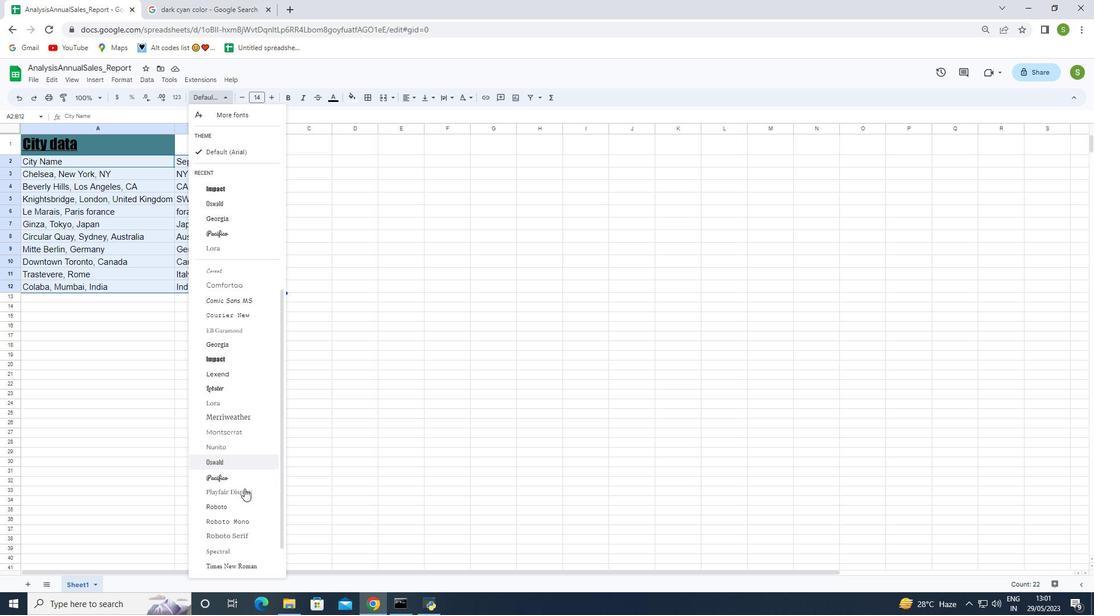 
Action: Mouse moved to (244, 492)
Screenshot: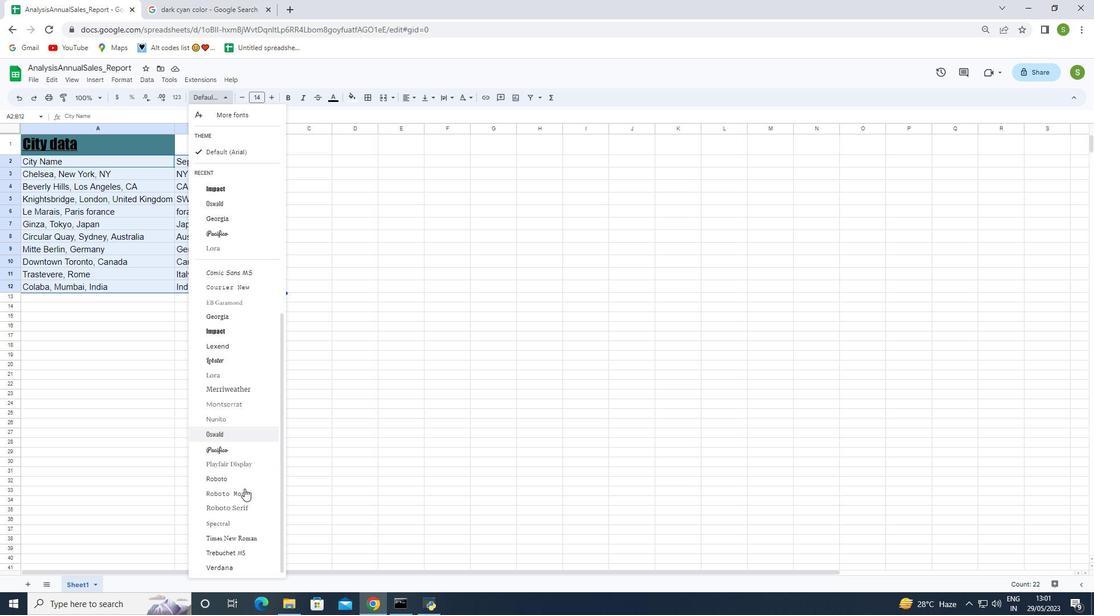 
Action: Mouse scrolled (244, 488) with delta (0, 0)
Screenshot: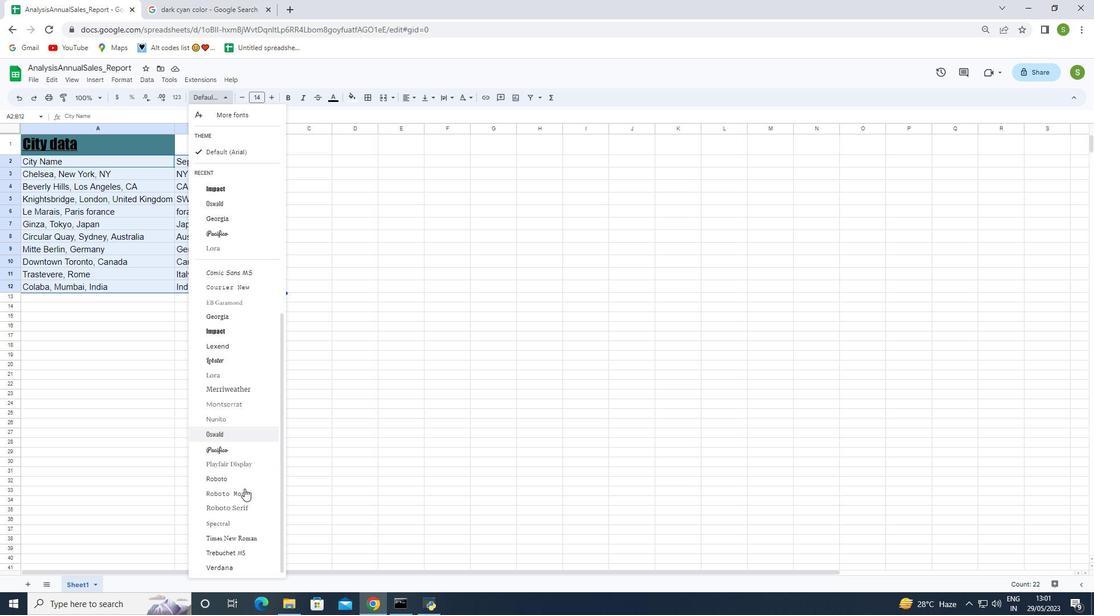 
Action: Mouse moved to (224, 363)
Screenshot: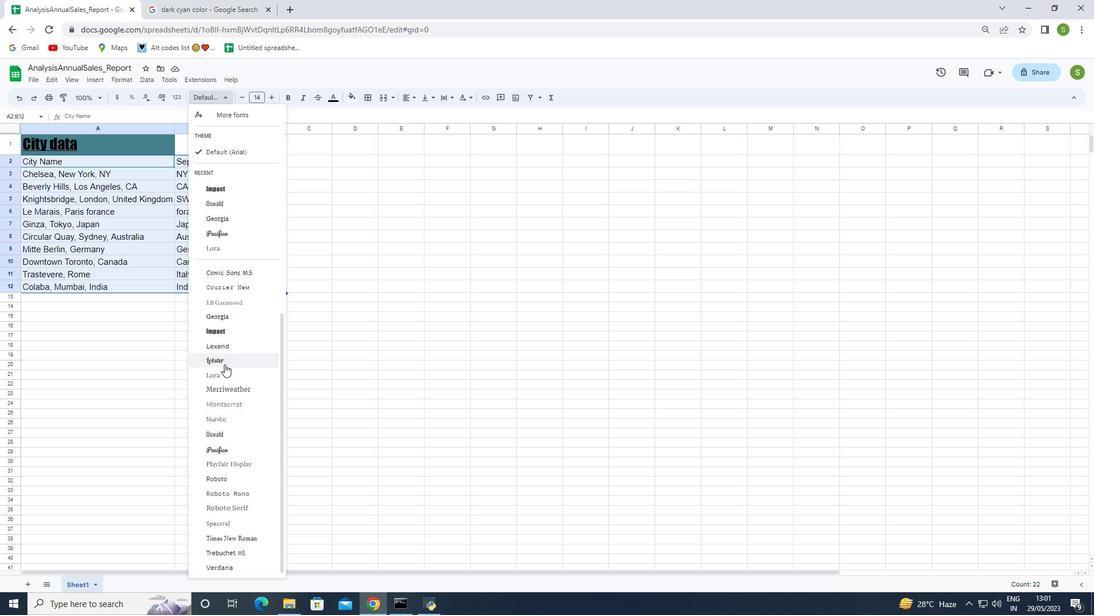 
Action: Mouse pressed left at (224, 363)
Screenshot: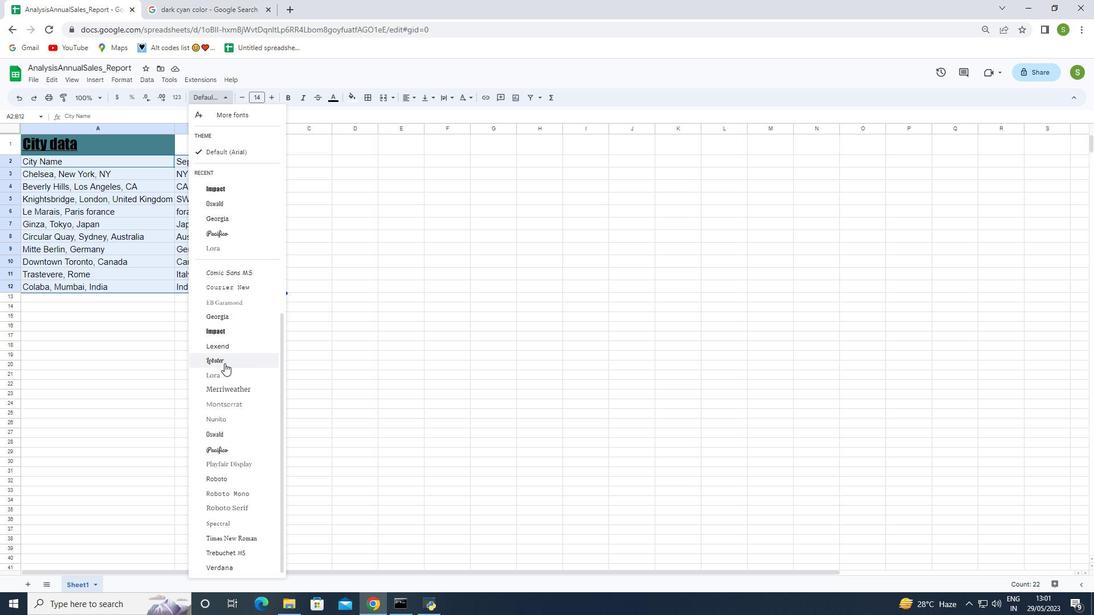 
Action: Mouse moved to (272, 98)
Screenshot: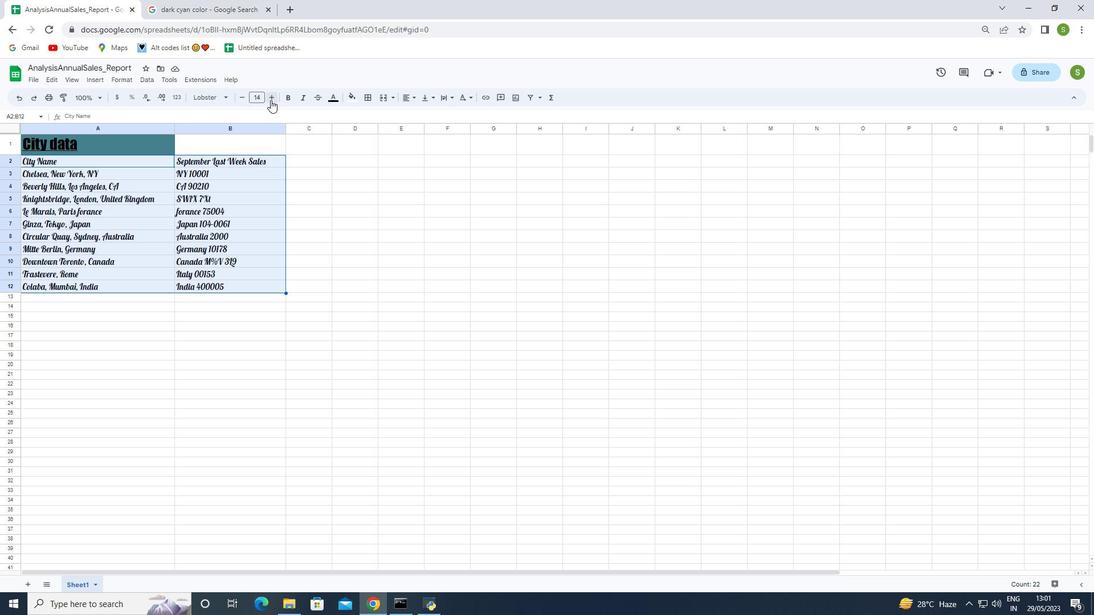 
Action: Mouse pressed left at (272, 98)
Screenshot: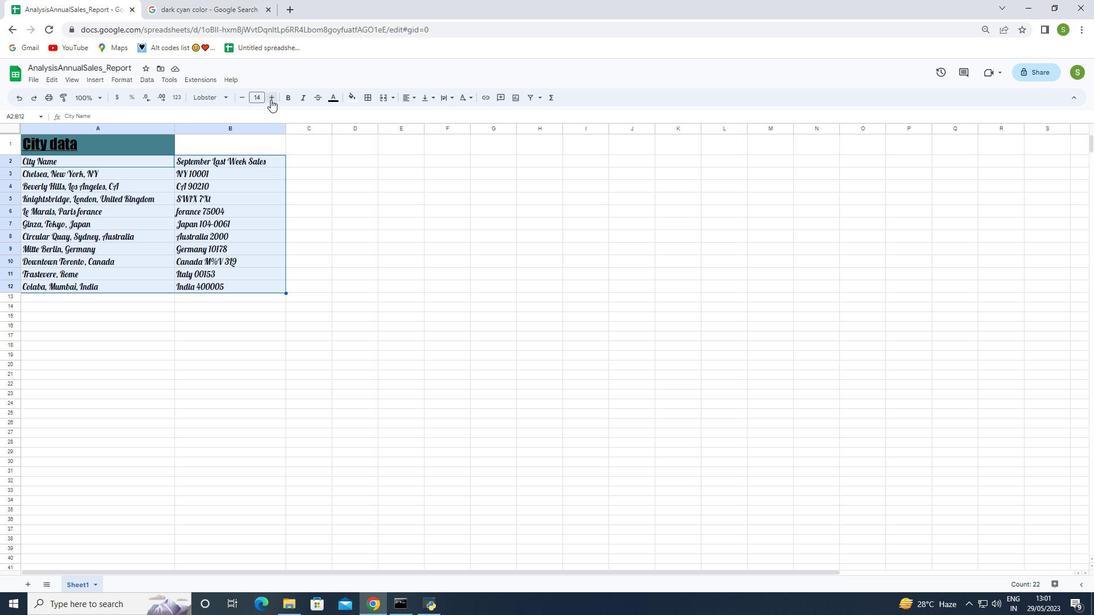 
Action: Mouse moved to (272, 99)
Screenshot: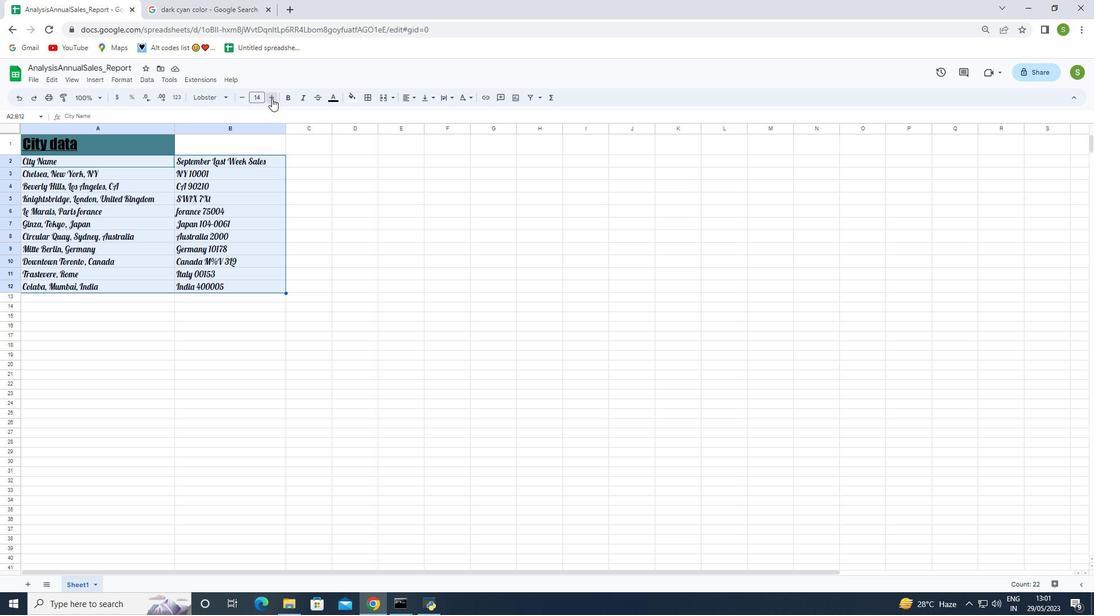 
Action: Mouse pressed left at (272, 99)
Screenshot: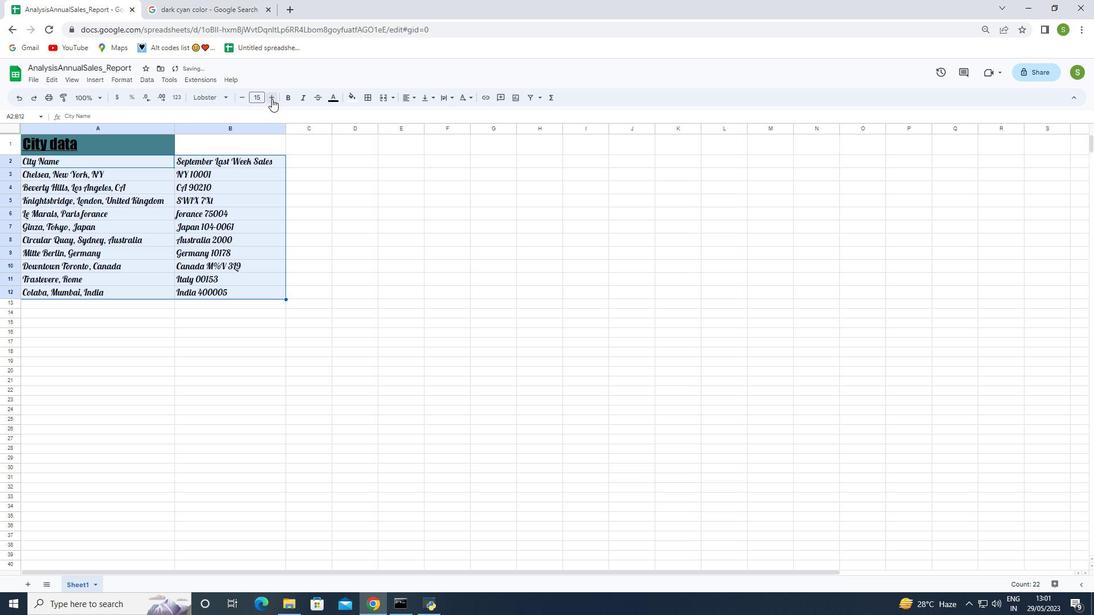 
Action: Mouse pressed left at (272, 99)
Screenshot: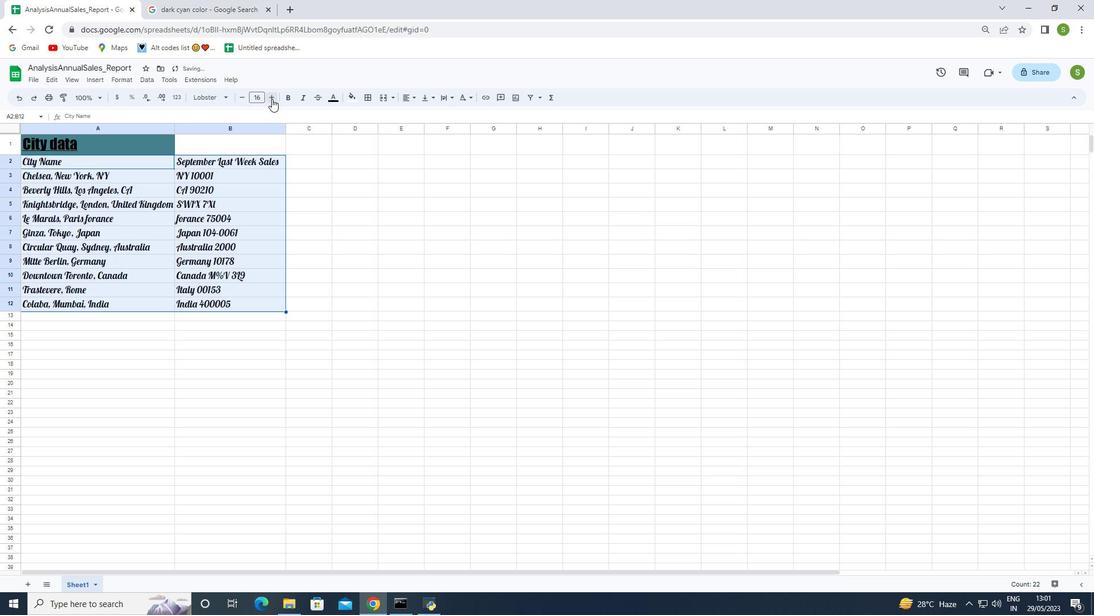 
Action: Mouse pressed left at (272, 99)
Screenshot: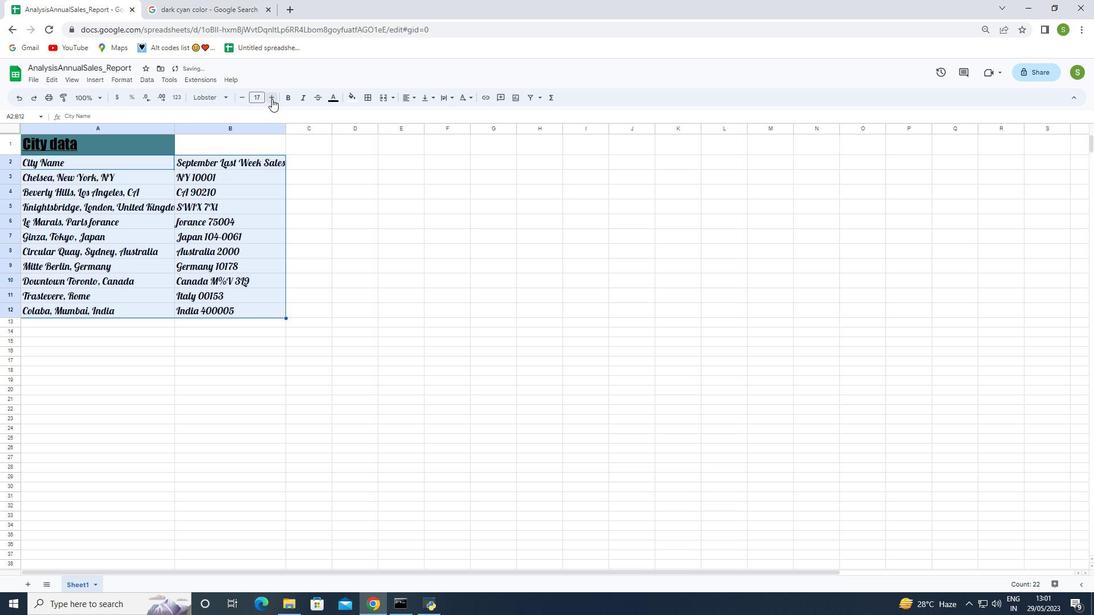 
Action: Mouse moved to (213, 320)
Screenshot: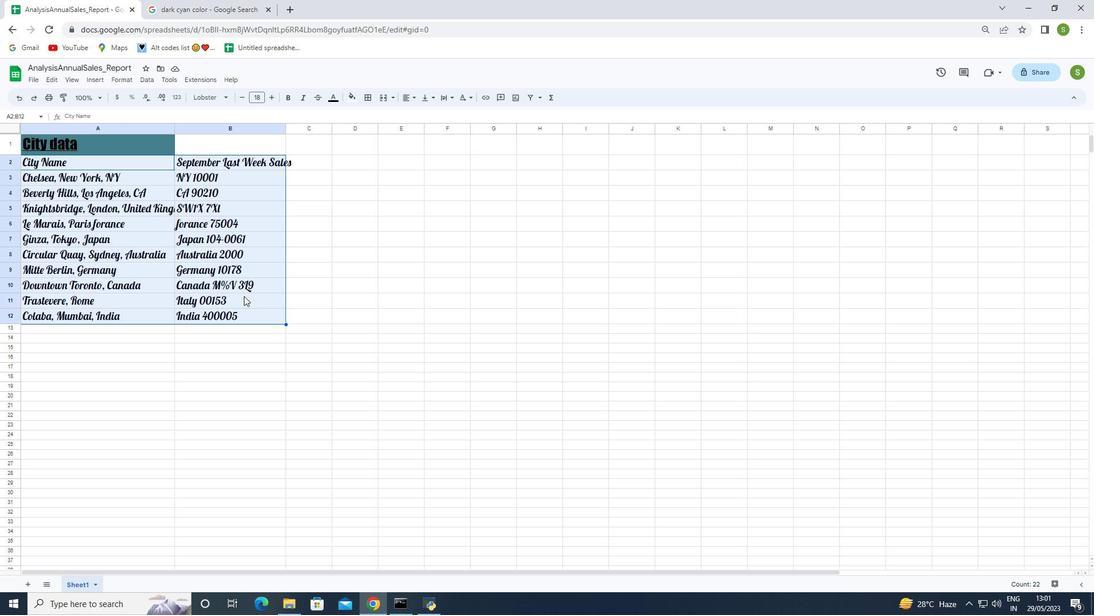 
Action: Mouse pressed left at (213, 320)
Screenshot: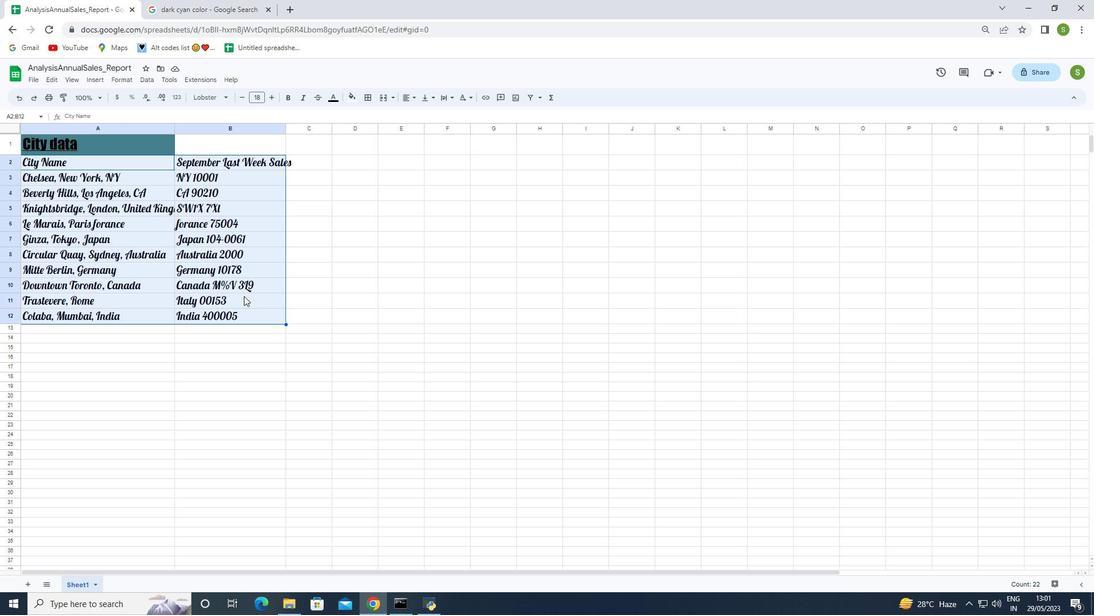 
Action: Mouse moved to (41, 143)
Screenshot: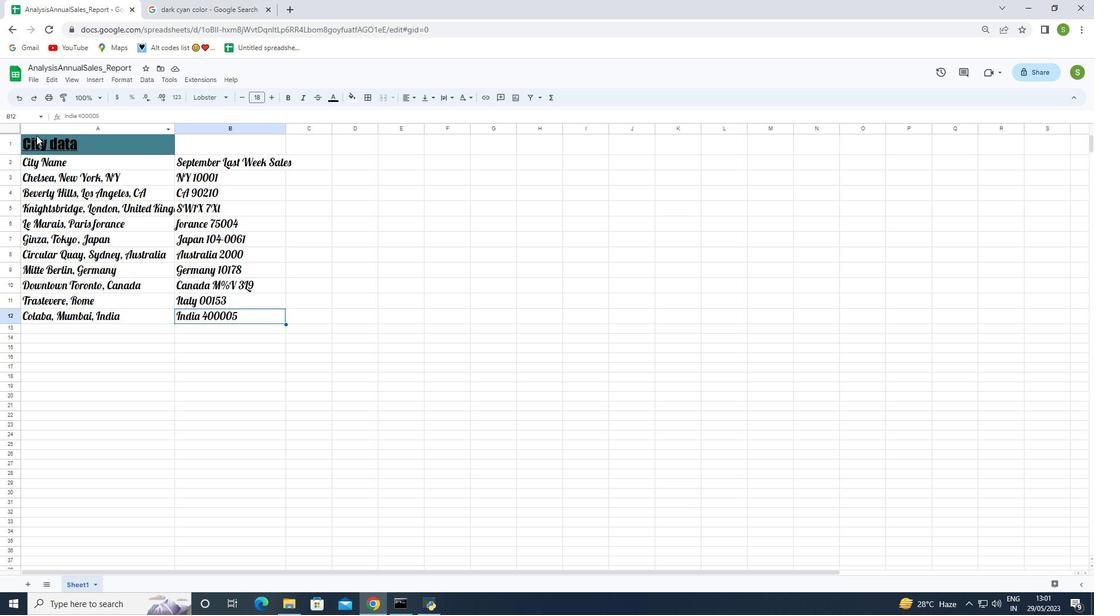
Action: Mouse pressed left at (41, 143)
Screenshot: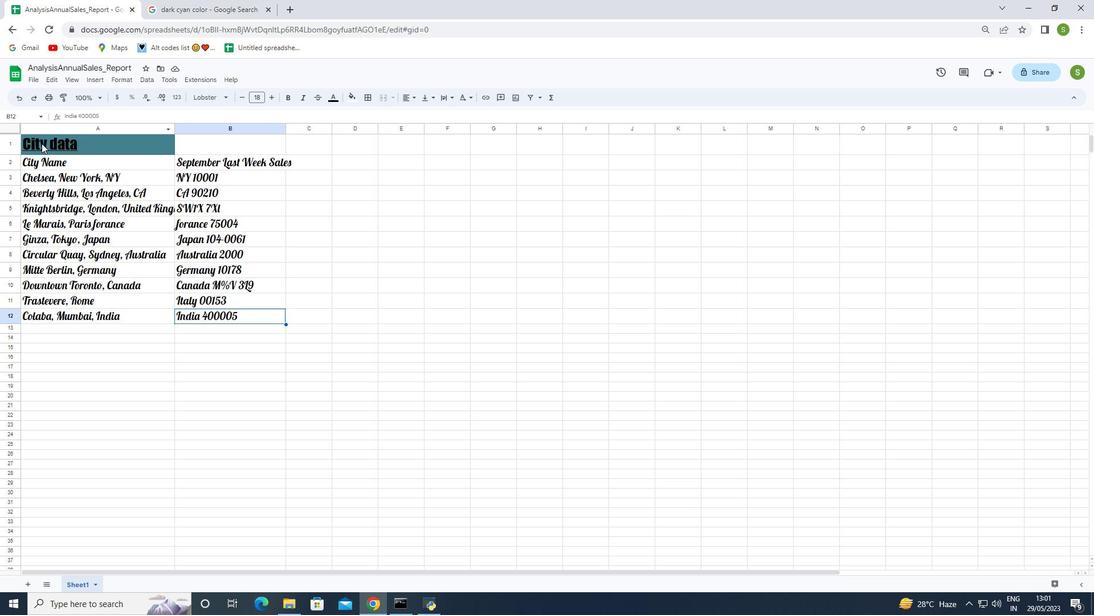 
Action: Mouse moved to (406, 98)
Screenshot: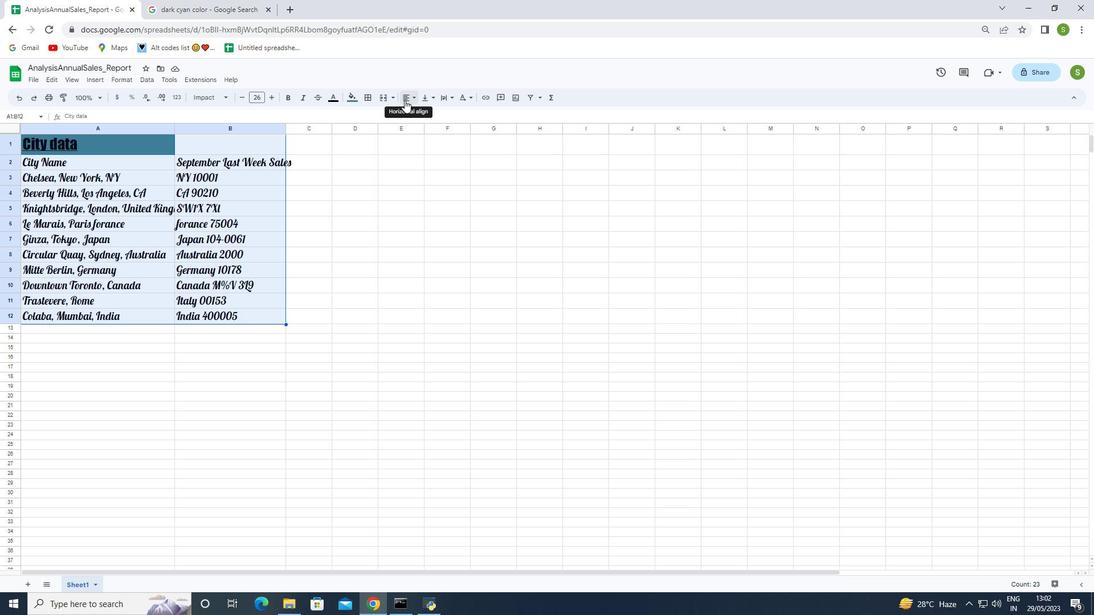 
Action: Mouse pressed left at (406, 98)
Screenshot: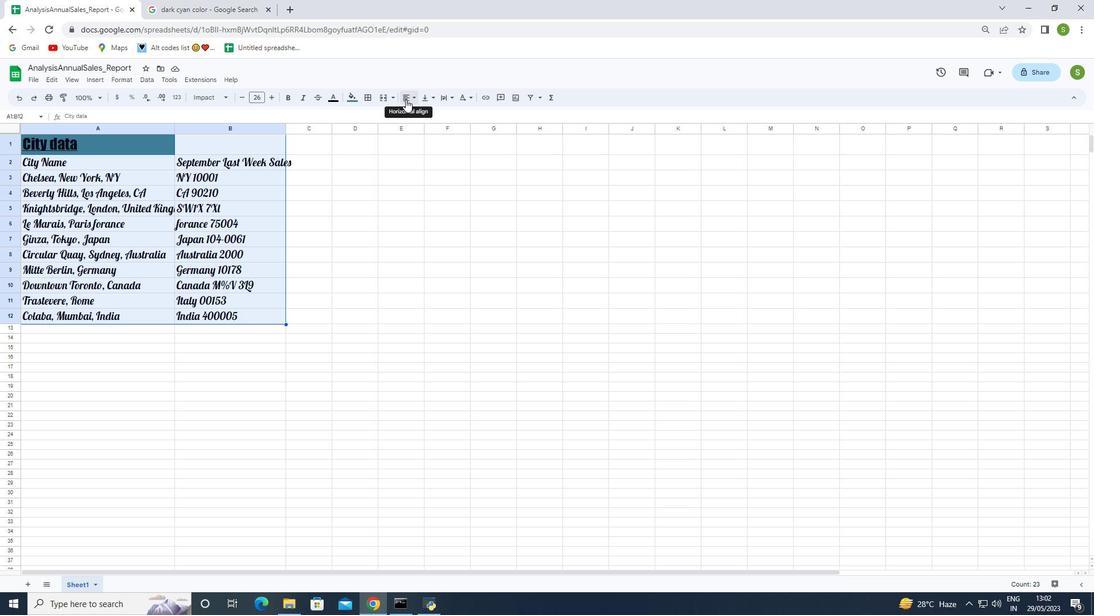 
Action: Mouse moved to (420, 114)
Screenshot: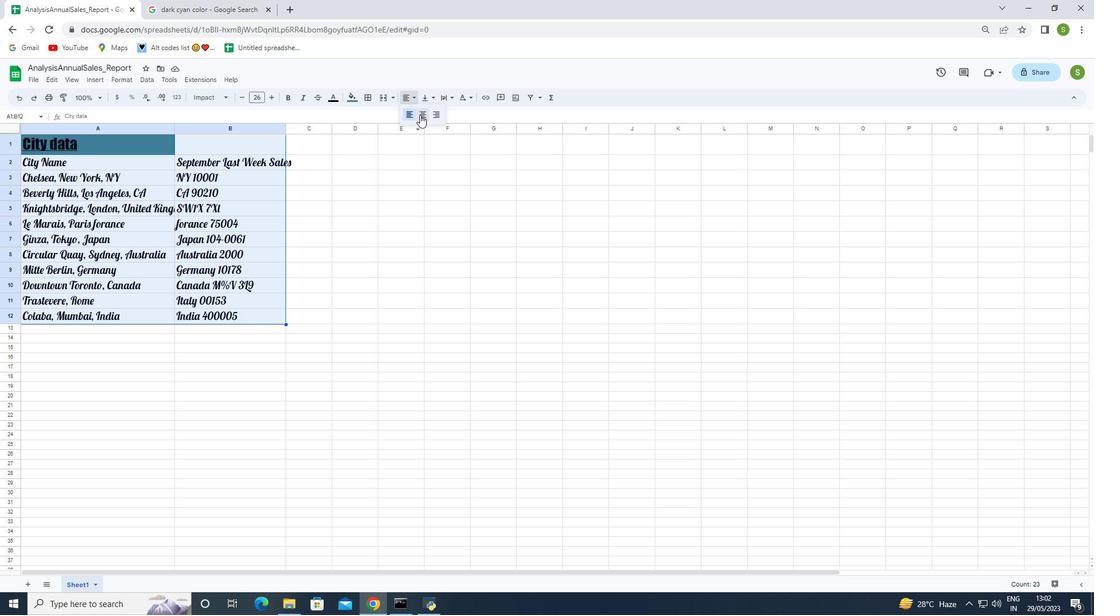 
Action: Mouse pressed left at (420, 114)
Screenshot: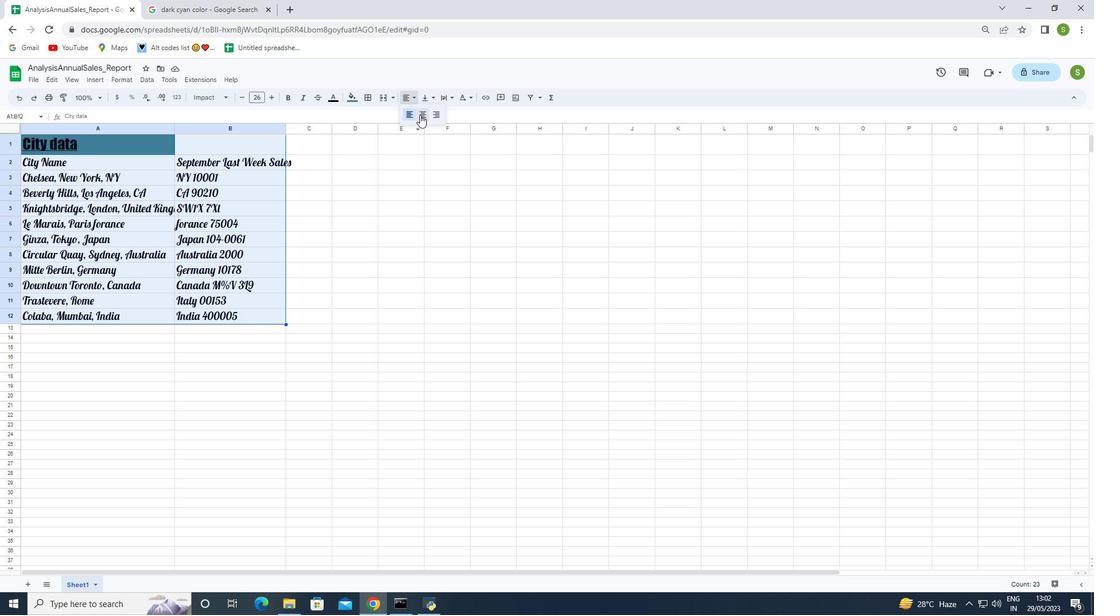 
Action: Mouse moved to (35, 79)
Screenshot: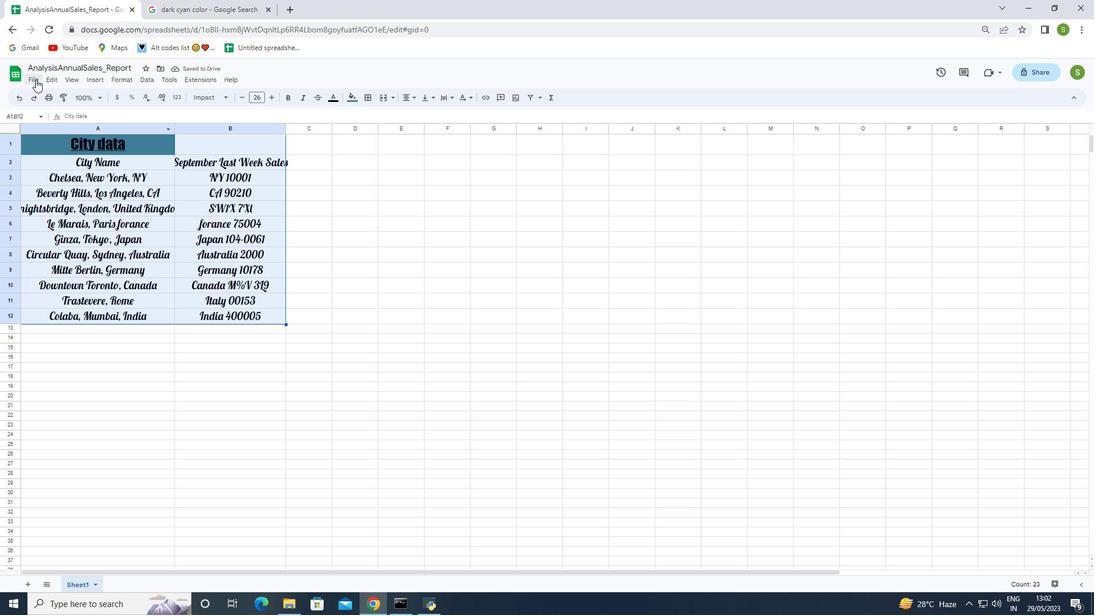 
Action: Mouse pressed left at (35, 79)
Screenshot: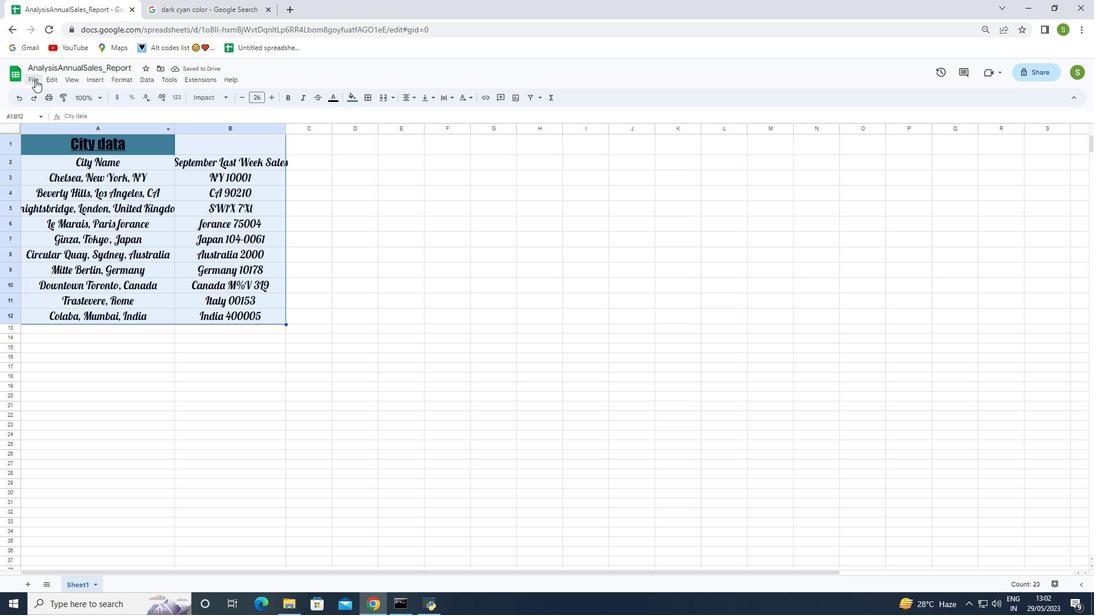 
Action: Mouse moved to (67, 210)
Screenshot: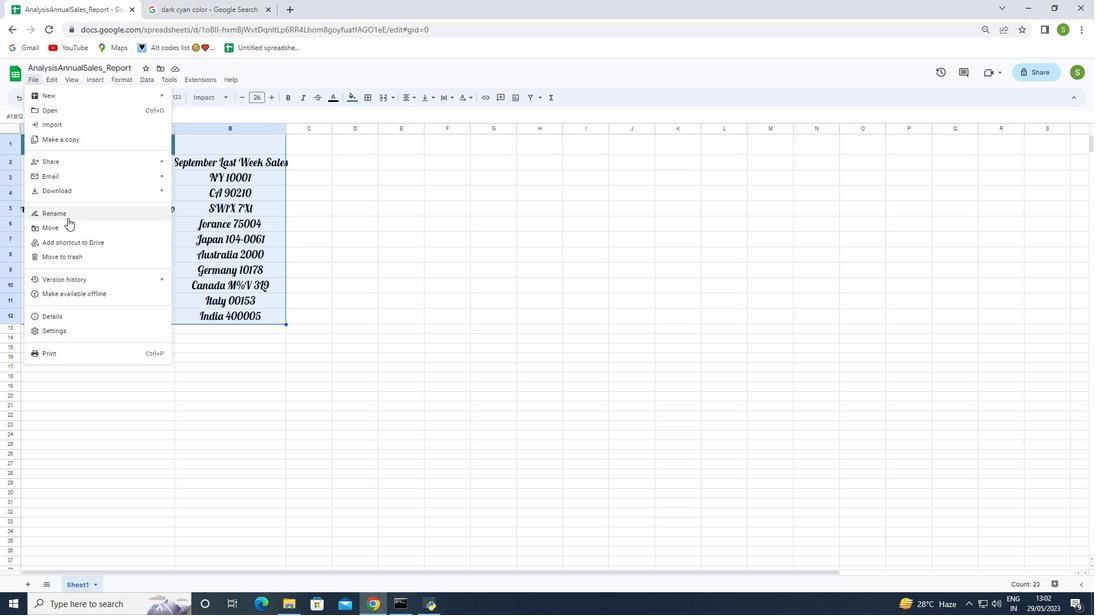 
Action: Mouse pressed left at (67, 210)
Screenshot: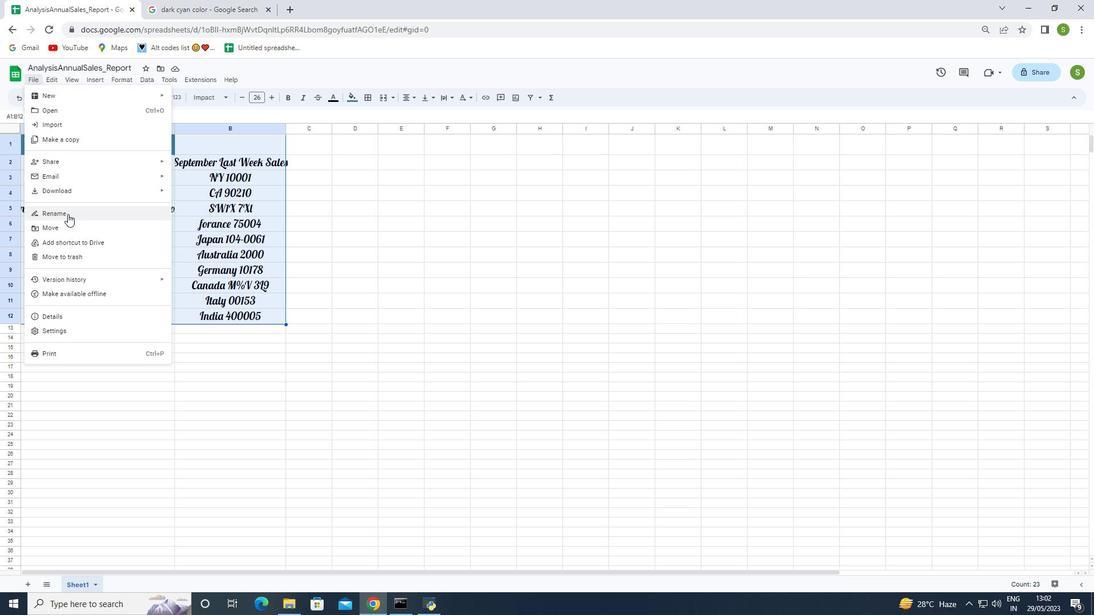 
Action: Mouse moved to (66, 210)
Screenshot: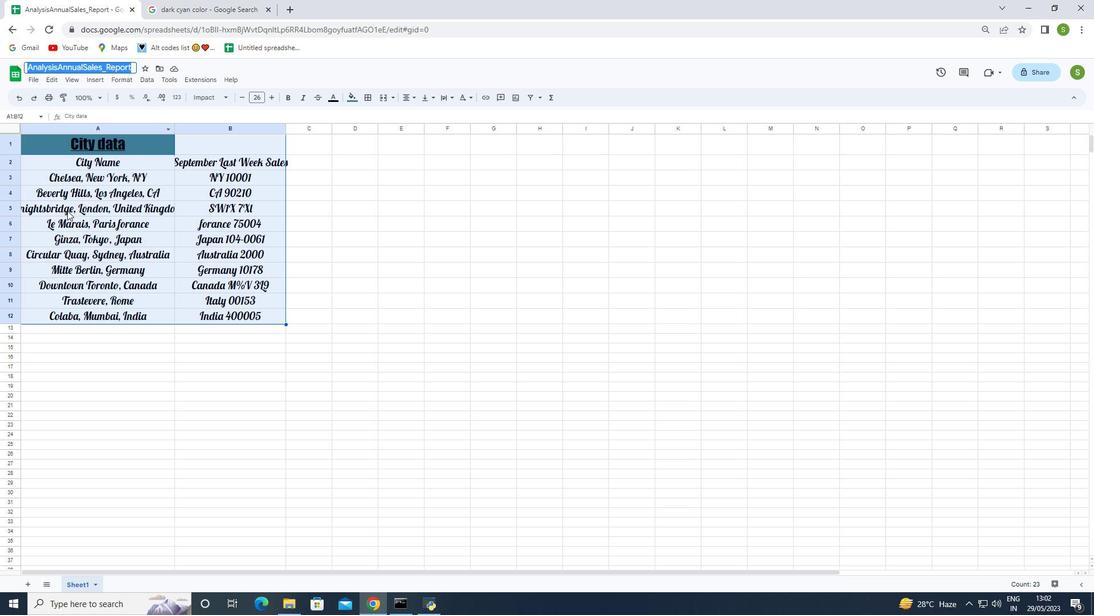 
Action: Key pressed <Key.backspace>analysis<Key.space><Key.shift>A<Key.backspace><Key.backspace><Key.shift>Annual<Key.shift>Sales<Key.shift_r>_<Key.shift>Report<Key.enter>
Screenshot: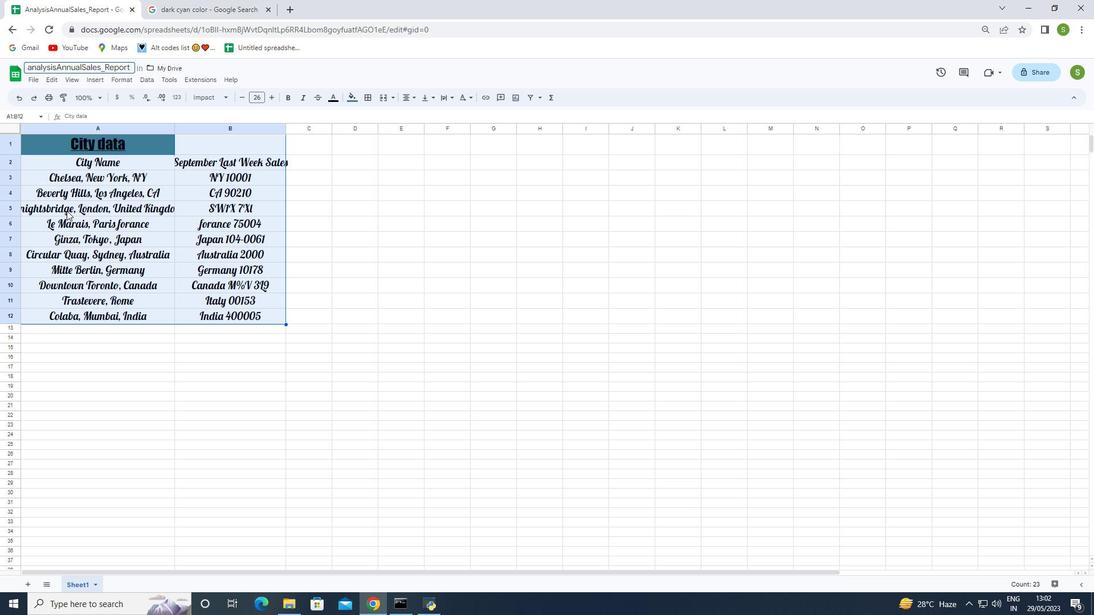 
Action: Mouse moved to (275, 400)
Screenshot: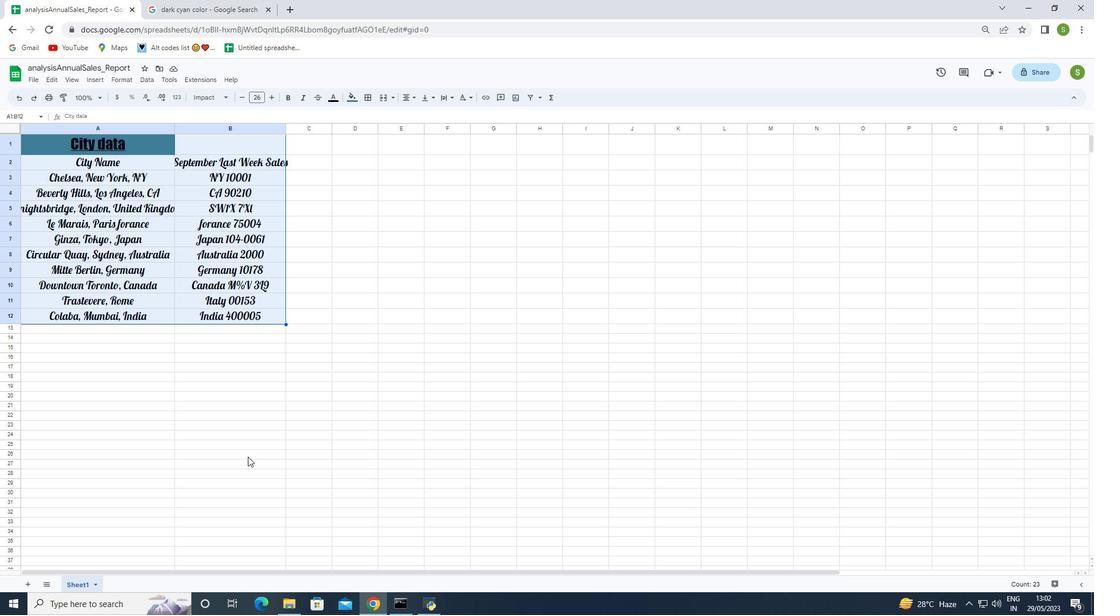 
Action: Mouse pressed left at (275, 400)
Screenshot: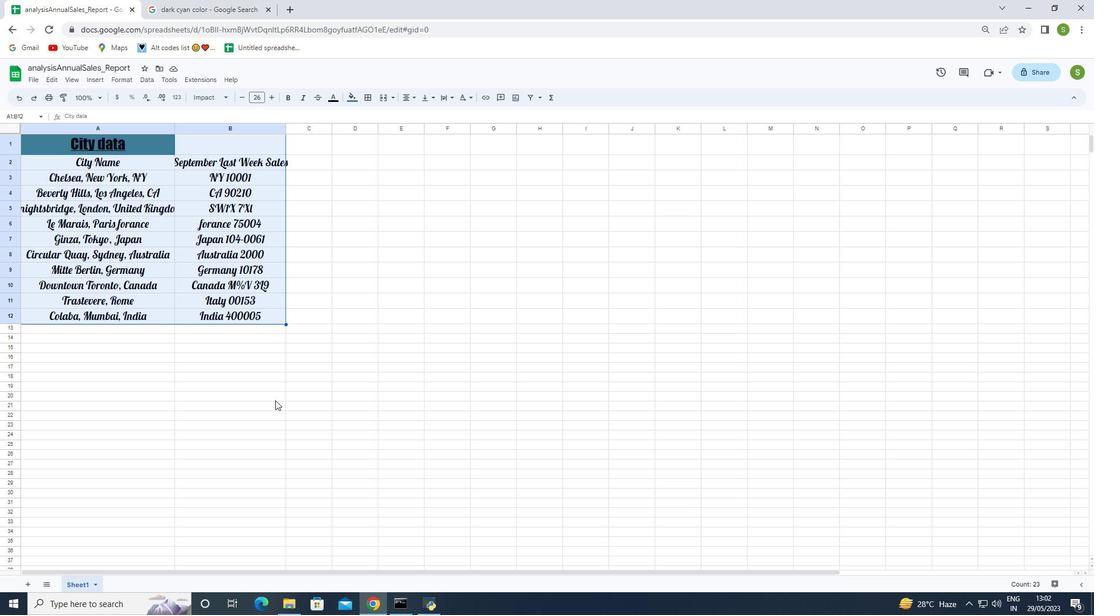 
